 Task: Look for Airbnb properties in Namangan, Uzbekistan from 1st December, 2023 to 3rd December, 2023 for 1 adult.1  bedroom having 1 bed and 1 bathroom. Property type can be hotel. Amenities needed are: wifi. Look for 4 properties as per requirement.
Action: Mouse moved to (423, 156)
Screenshot: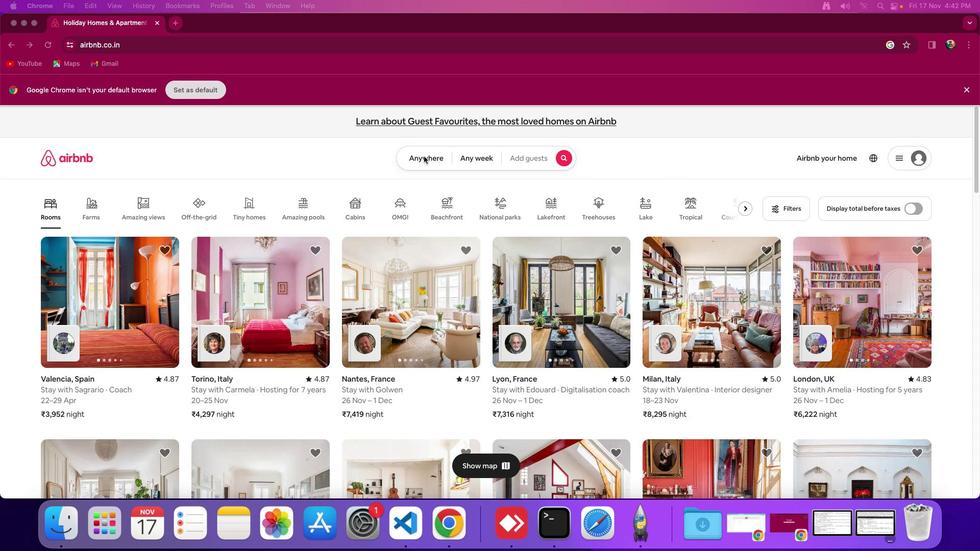 
Action: Mouse pressed left at (423, 156)
Screenshot: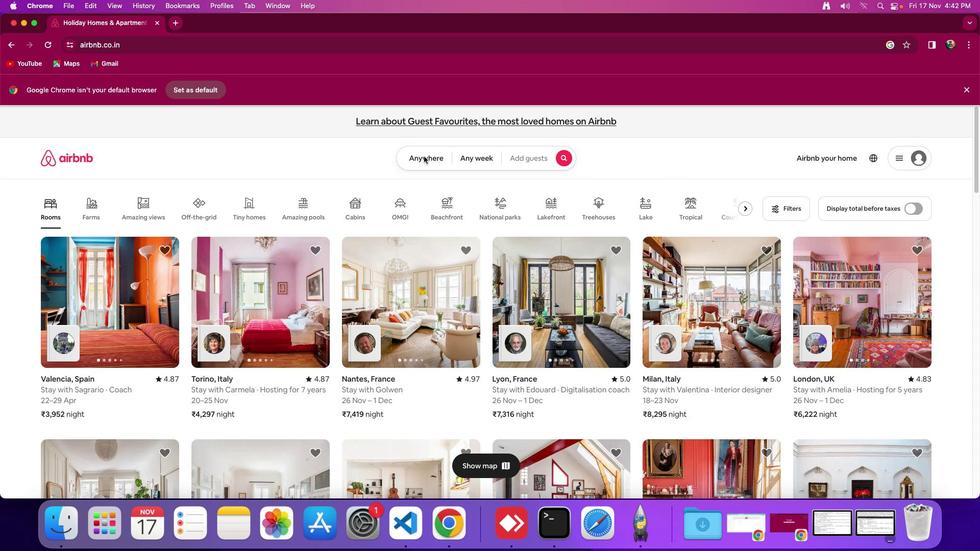 
Action: Mouse pressed left at (423, 156)
Screenshot: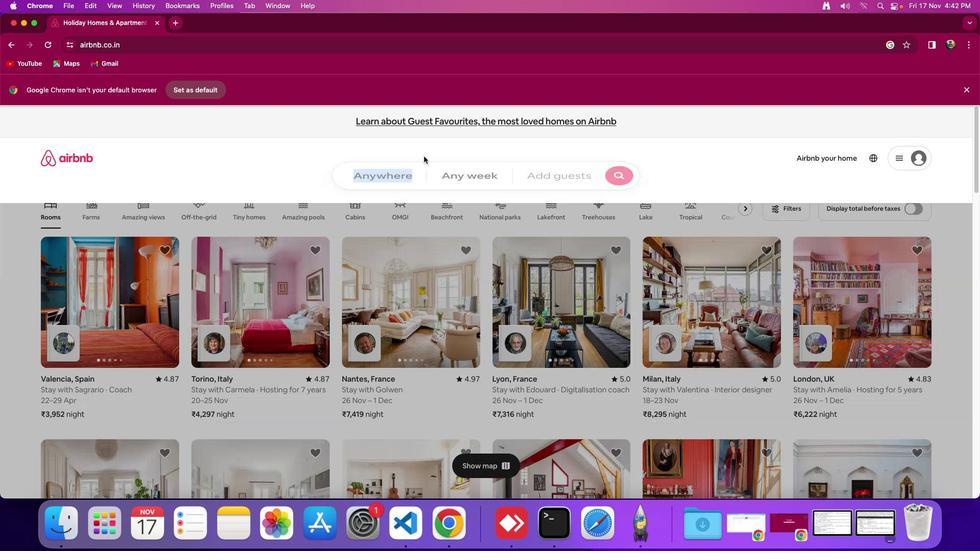 
Action: Mouse moved to (346, 201)
Screenshot: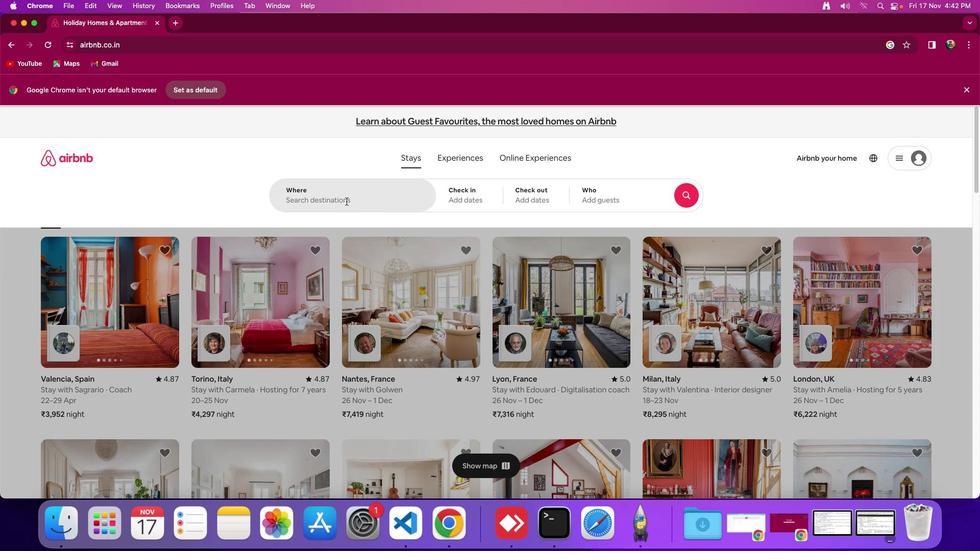 
Action: Mouse pressed left at (346, 201)
Screenshot: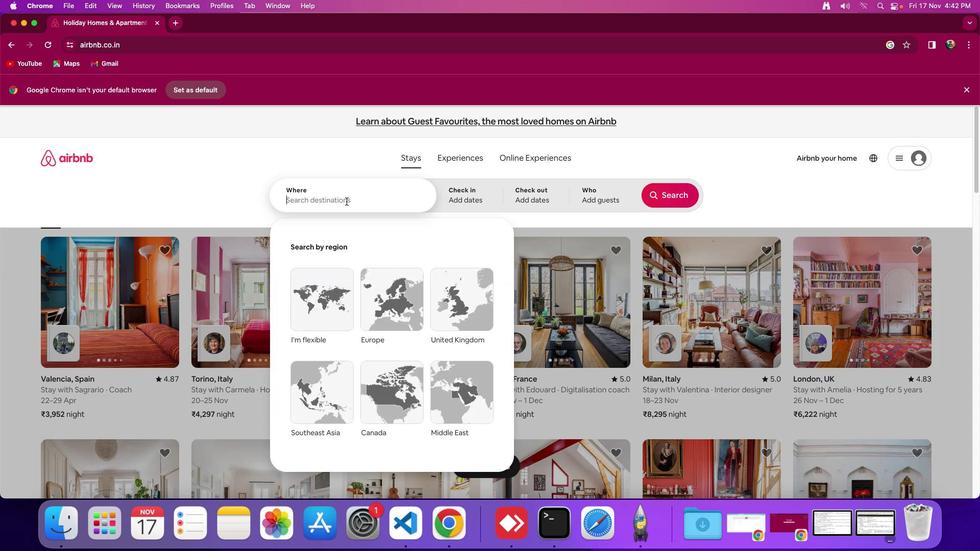
Action: Mouse moved to (346, 201)
Screenshot: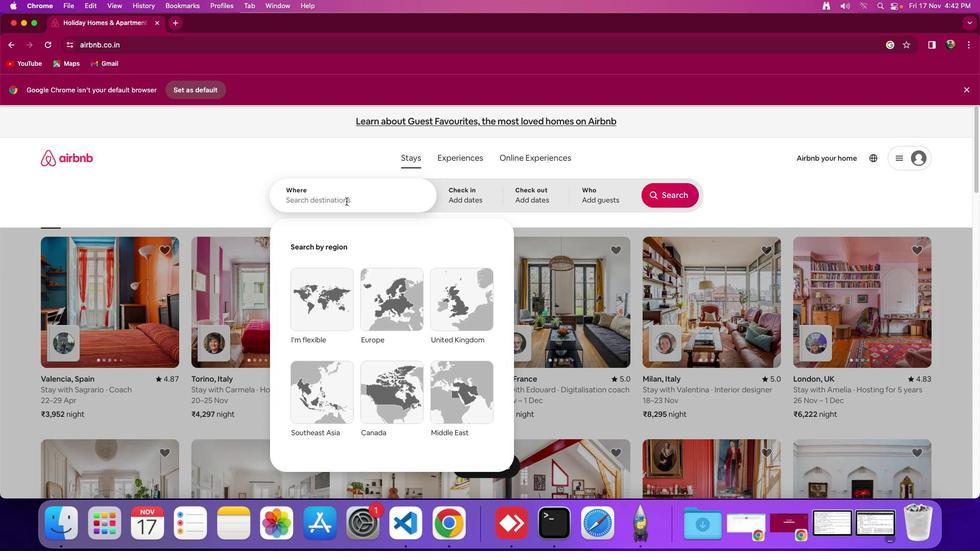 
Action: Key pressed Key.shift_r'T''I''D'Key.backspaceKey.backspaceKey.backspaceKey.shift'N''a''m''a''n''g''a''n'','Key.spaceKey.shift'U''z''e''k''i''s''t''a''n'
Screenshot: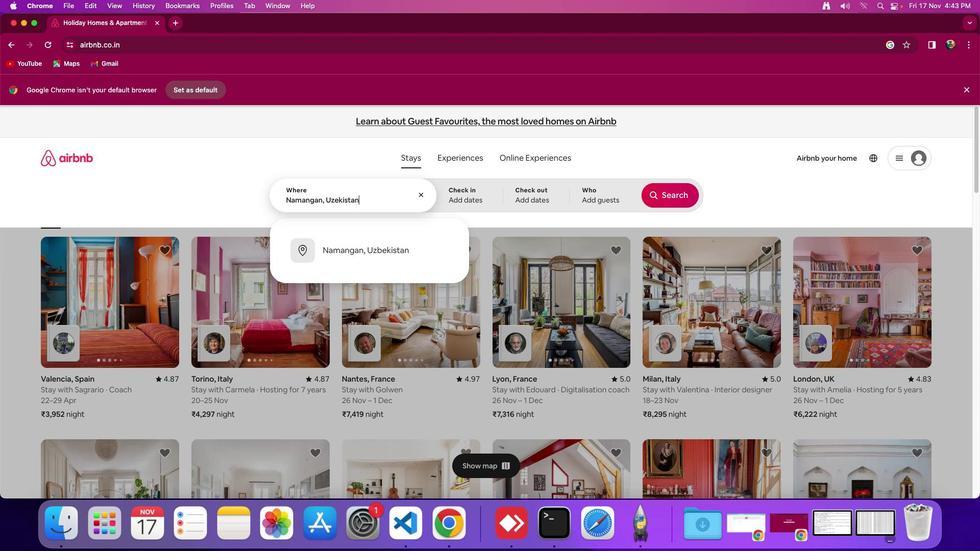 
Action: Mouse moved to (468, 189)
Screenshot: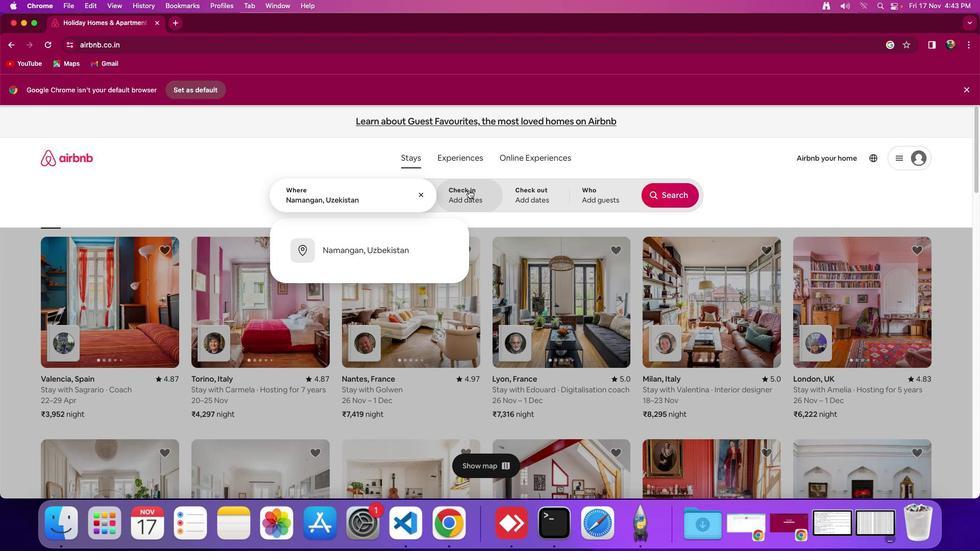 
Action: Mouse pressed left at (468, 189)
Screenshot: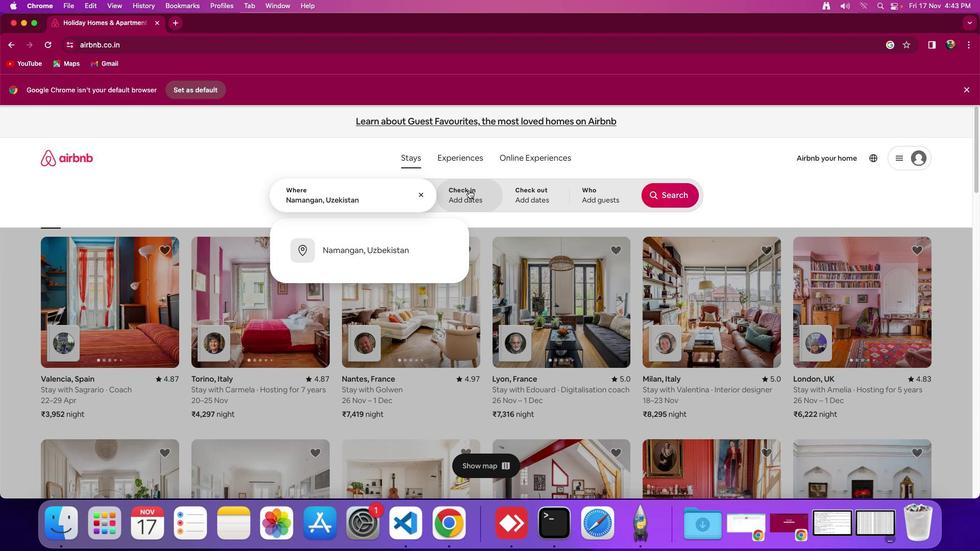 
Action: Mouse moved to (637, 322)
Screenshot: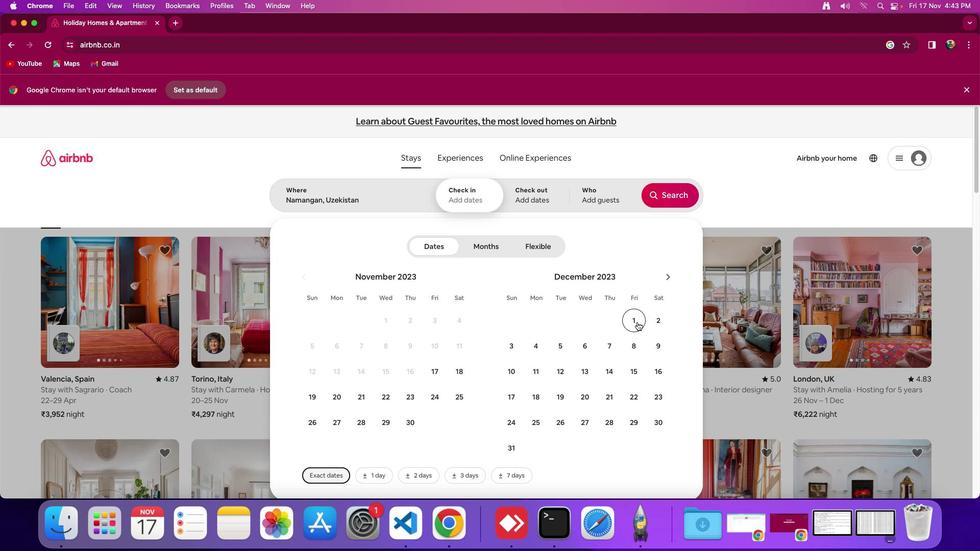
Action: Mouse pressed left at (637, 322)
Screenshot: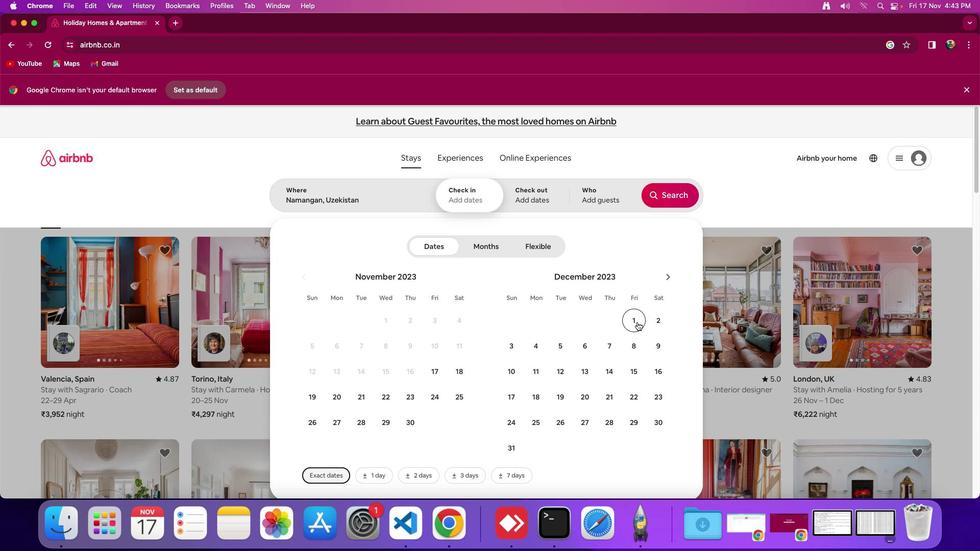 
Action: Mouse moved to (516, 350)
Screenshot: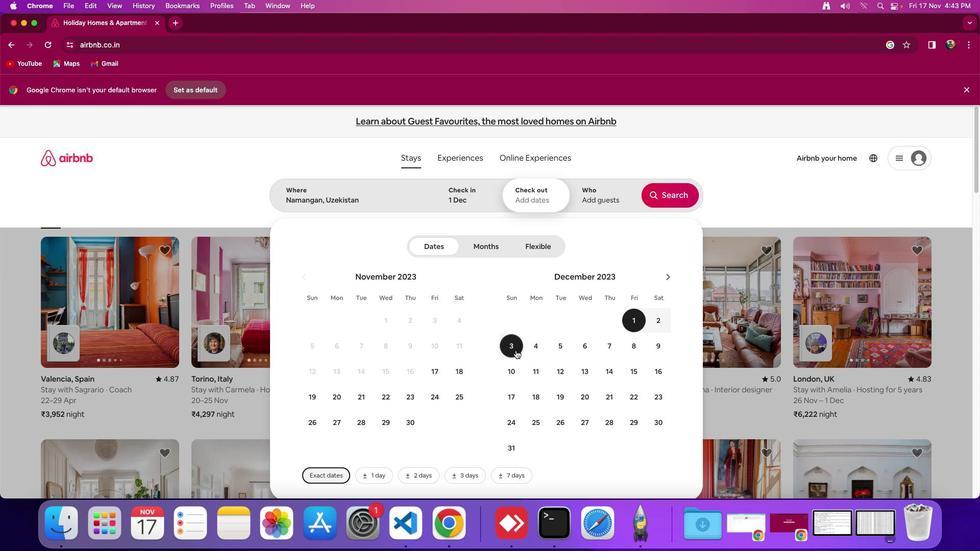 
Action: Mouse pressed left at (516, 350)
Screenshot: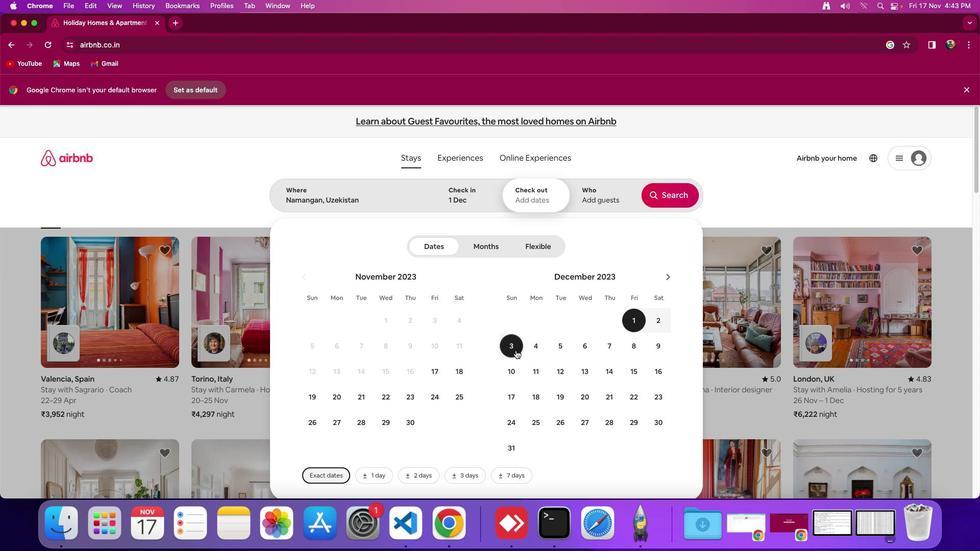 
Action: Mouse moved to (581, 185)
Screenshot: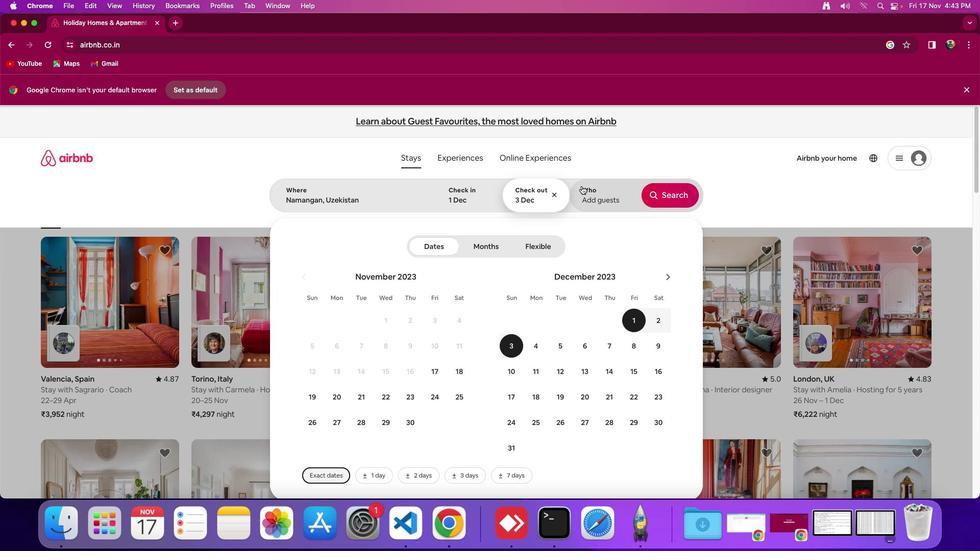 
Action: Mouse pressed left at (581, 185)
Screenshot: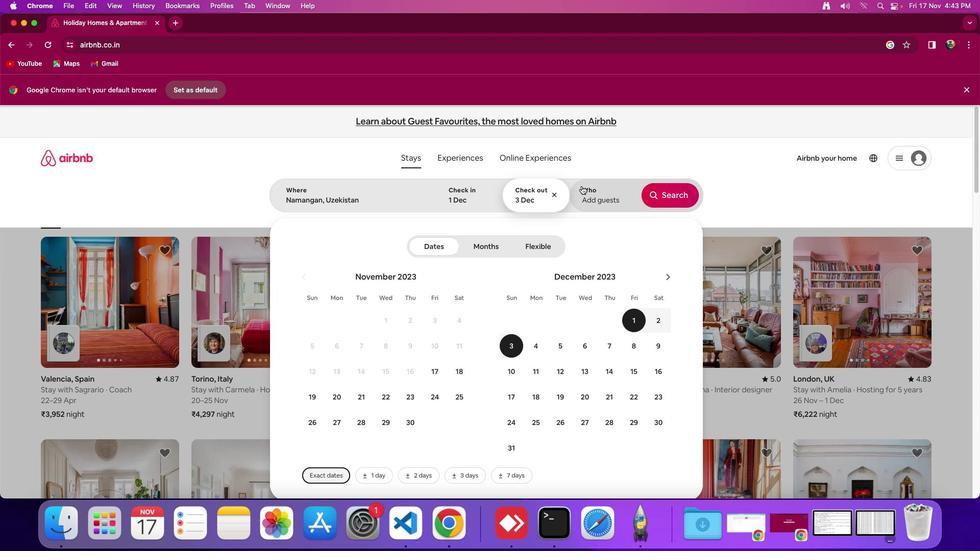 
Action: Mouse moved to (674, 248)
Screenshot: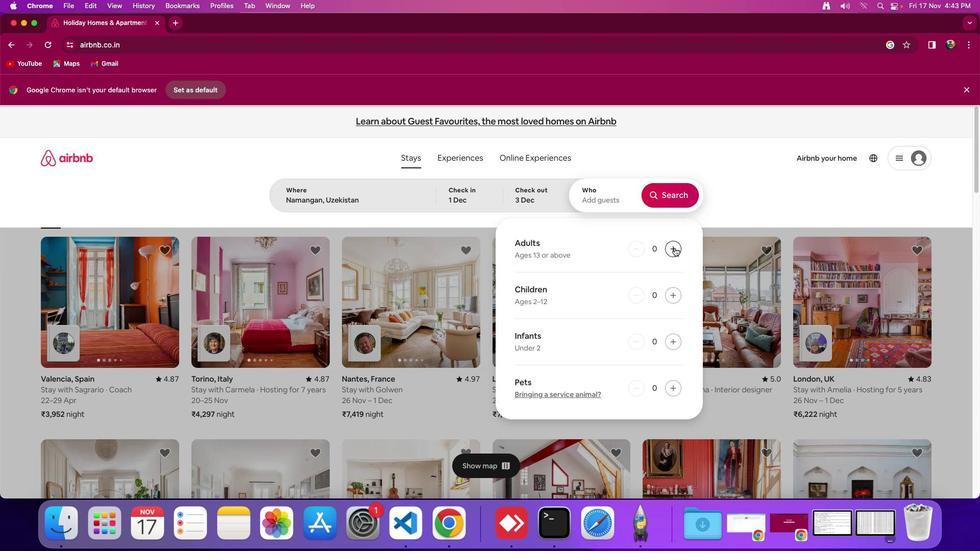 
Action: Mouse pressed left at (674, 248)
Screenshot: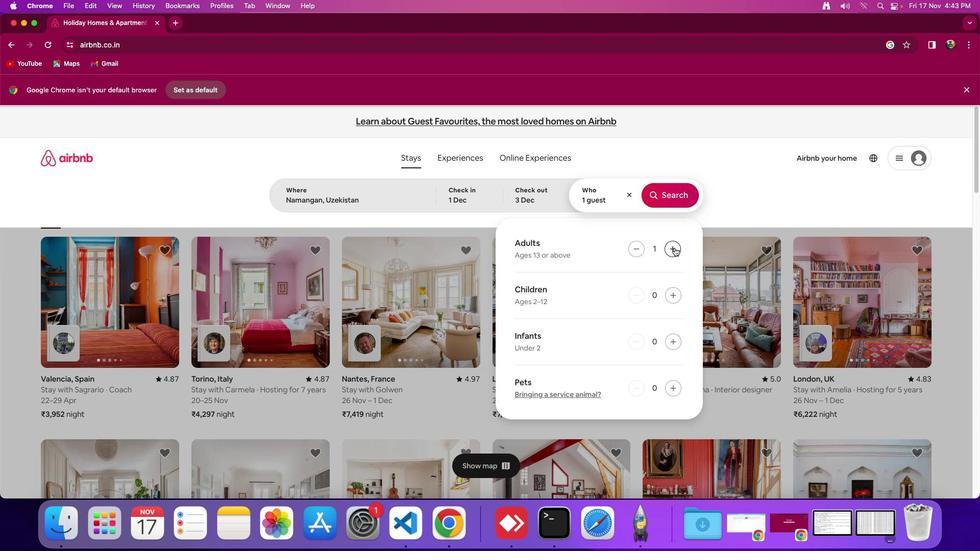 
Action: Mouse moved to (664, 201)
Screenshot: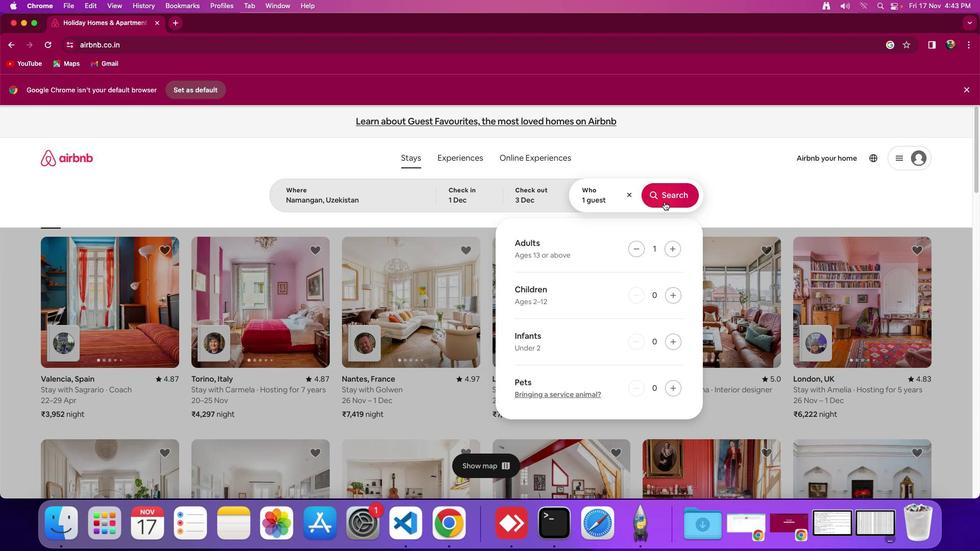
Action: Mouse pressed left at (664, 201)
Screenshot: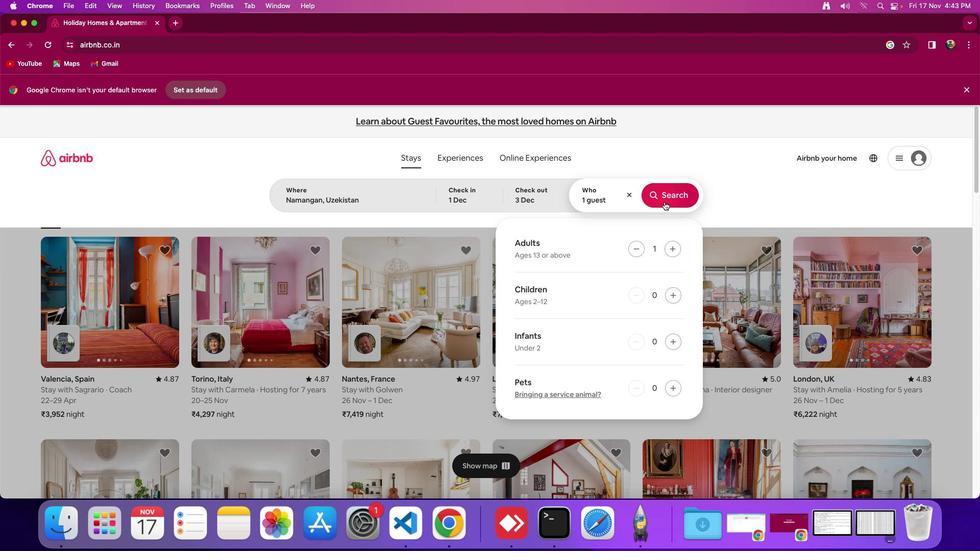 
Action: Mouse moved to (811, 162)
Screenshot: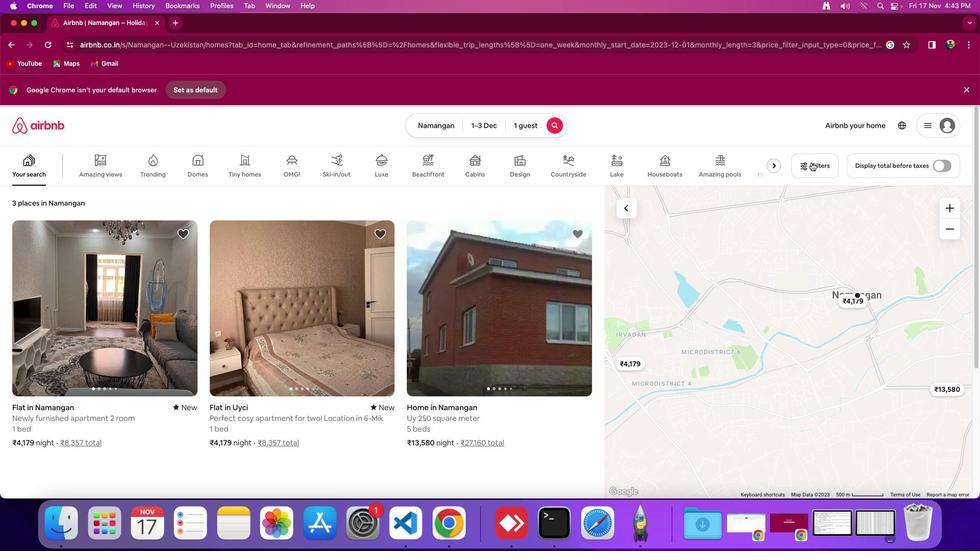 
Action: Mouse pressed left at (811, 162)
Screenshot: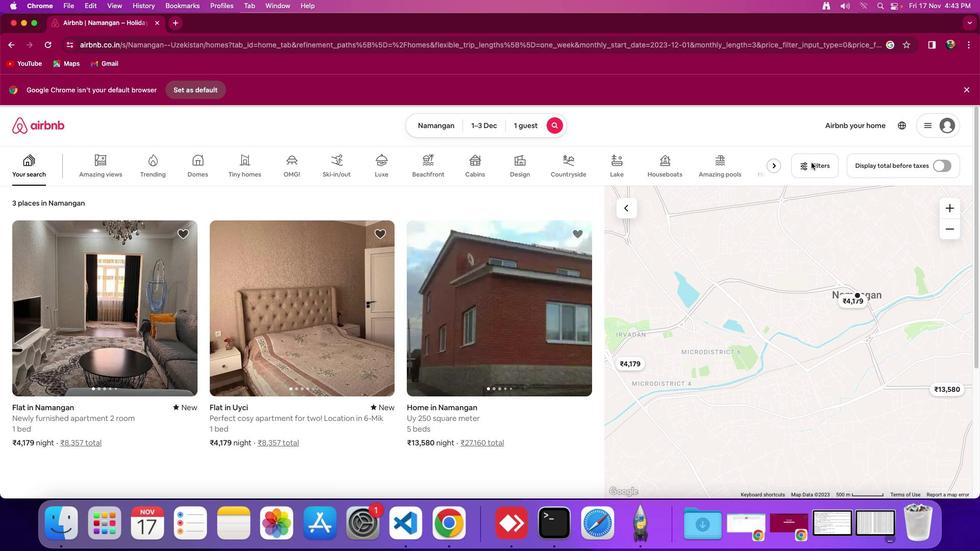 
Action: Mouse moved to (424, 341)
Screenshot: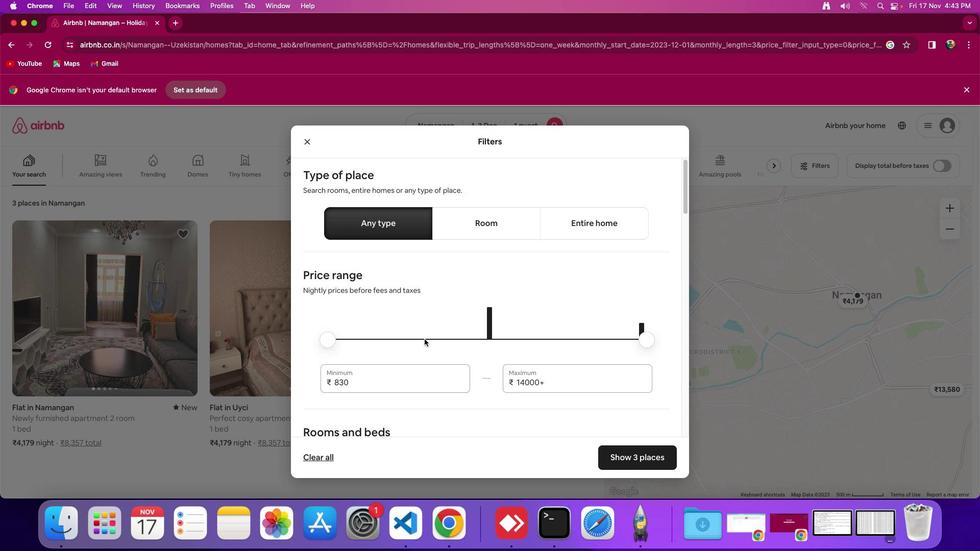 
Action: Mouse scrolled (424, 341) with delta (0, 0)
Screenshot: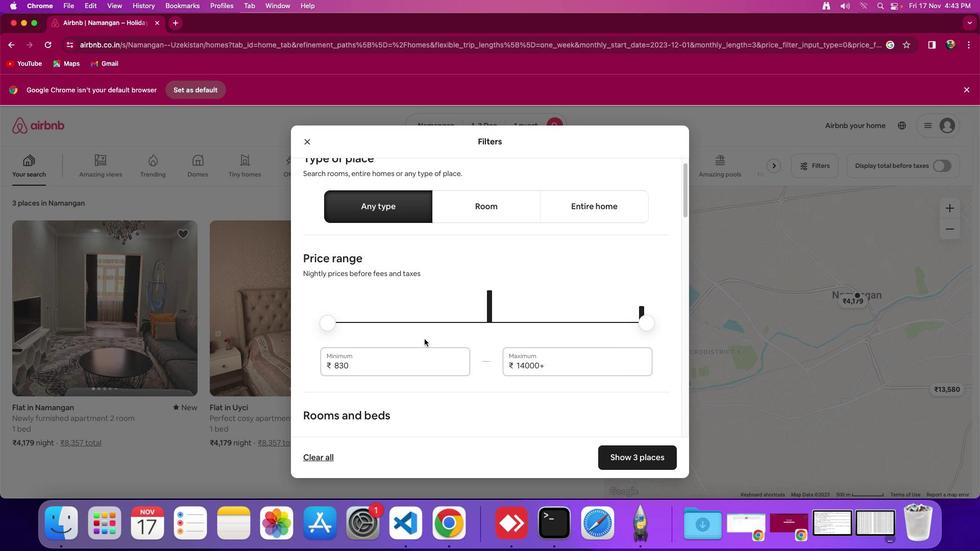
Action: Mouse moved to (424, 341)
Screenshot: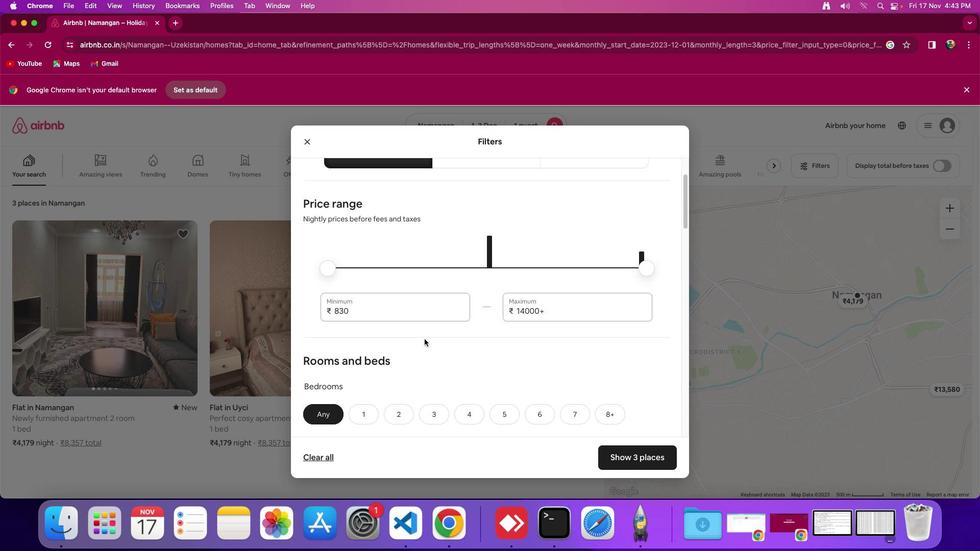 
Action: Mouse scrolled (424, 341) with delta (0, 0)
Screenshot: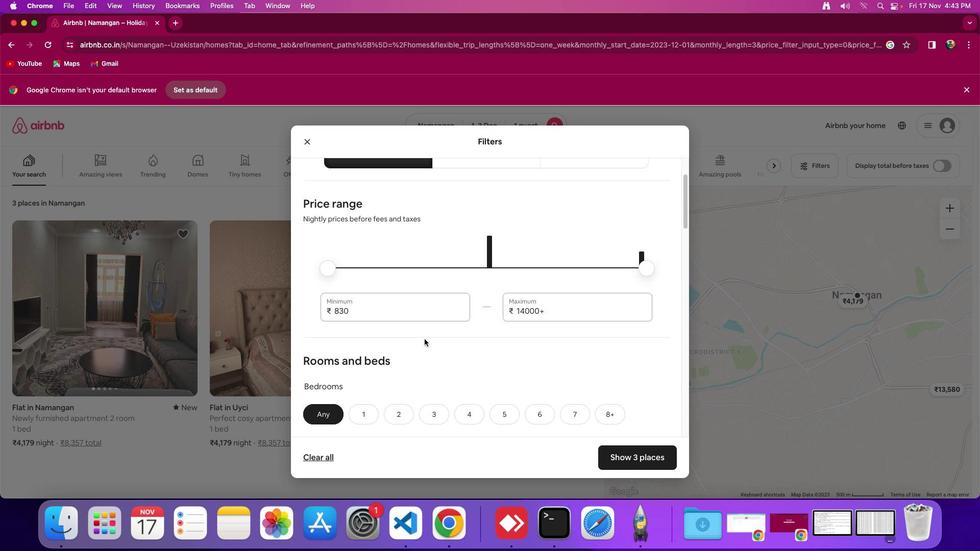
Action: Mouse moved to (424, 340)
Screenshot: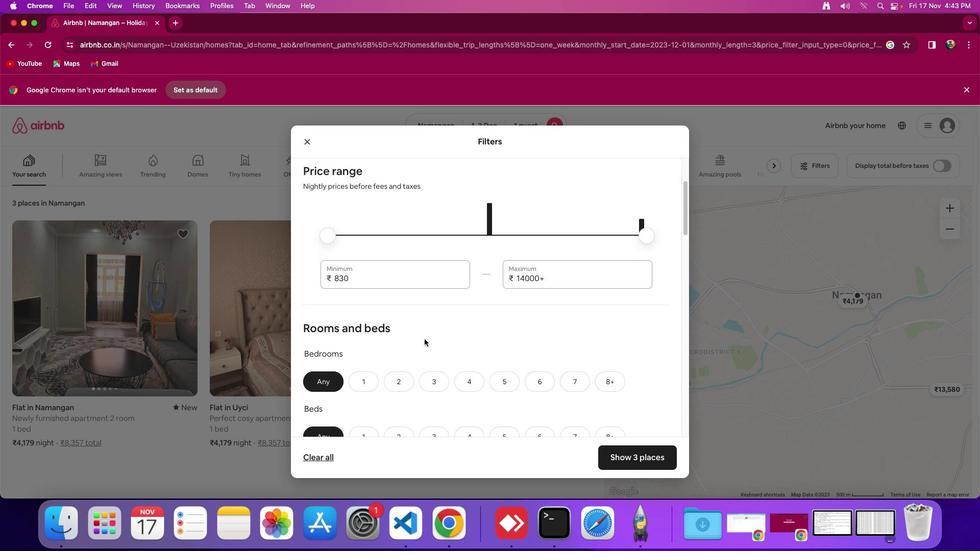 
Action: Mouse scrolled (424, 340) with delta (0, -2)
Screenshot: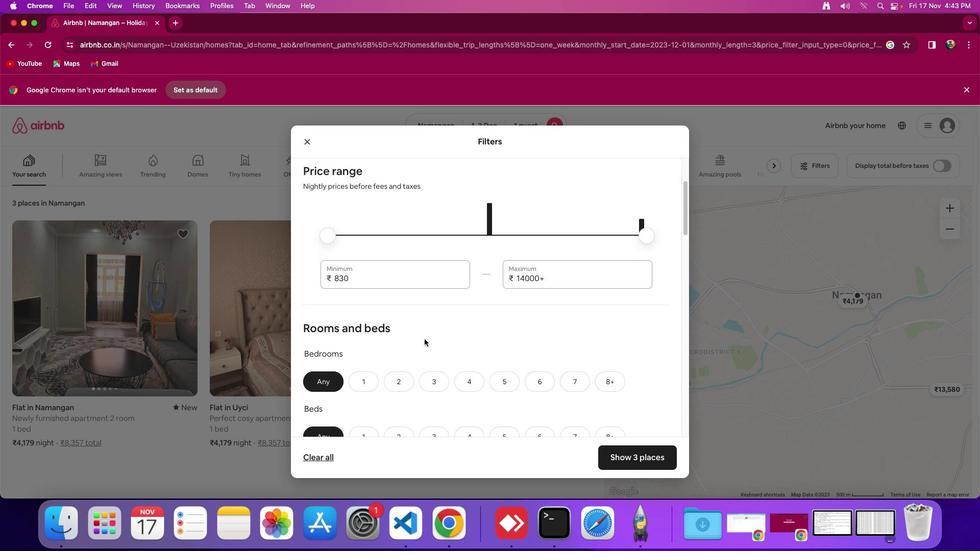 
Action: Mouse moved to (399, 336)
Screenshot: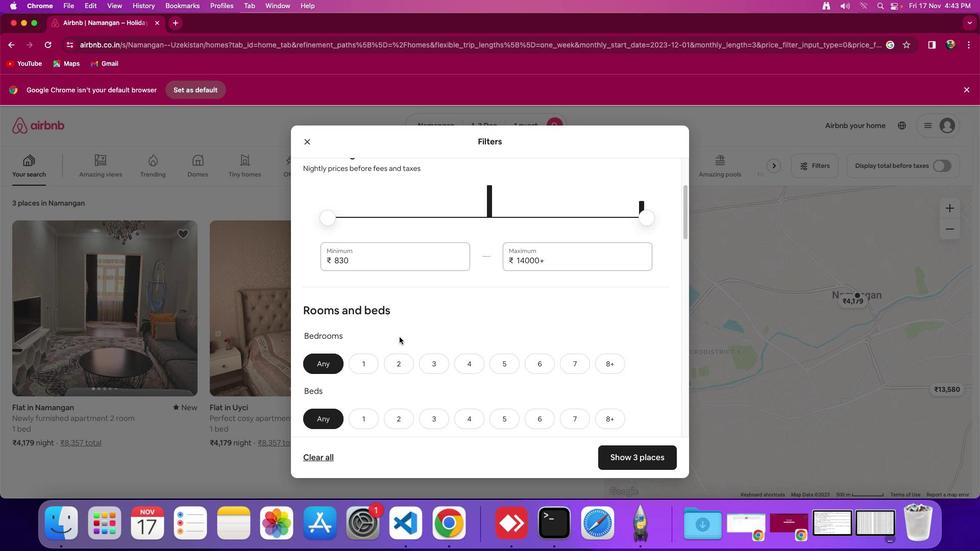 
Action: Mouse scrolled (399, 336) with delta (0, 0)
Screenshot: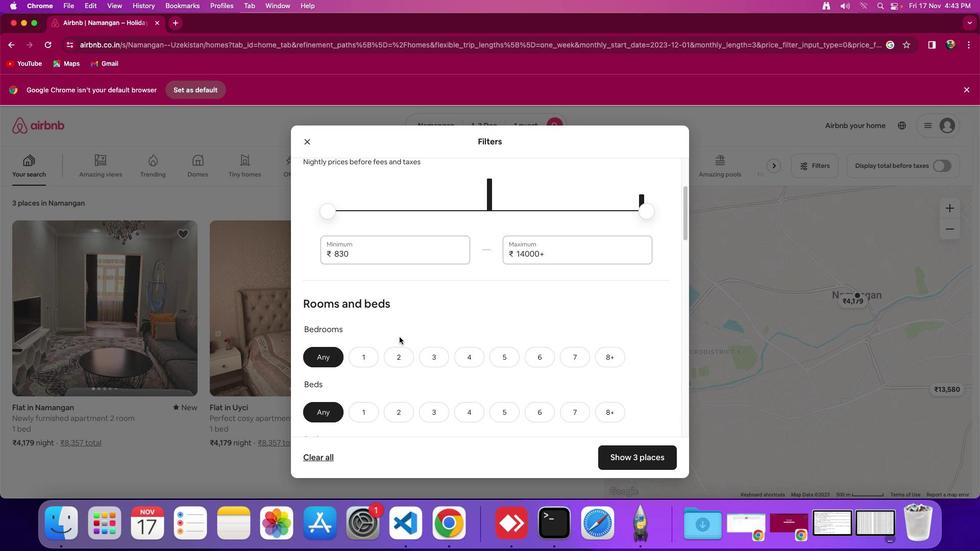 
Action: Mouse scrolled (399, 336) with delta (0, 0)
Screenshot: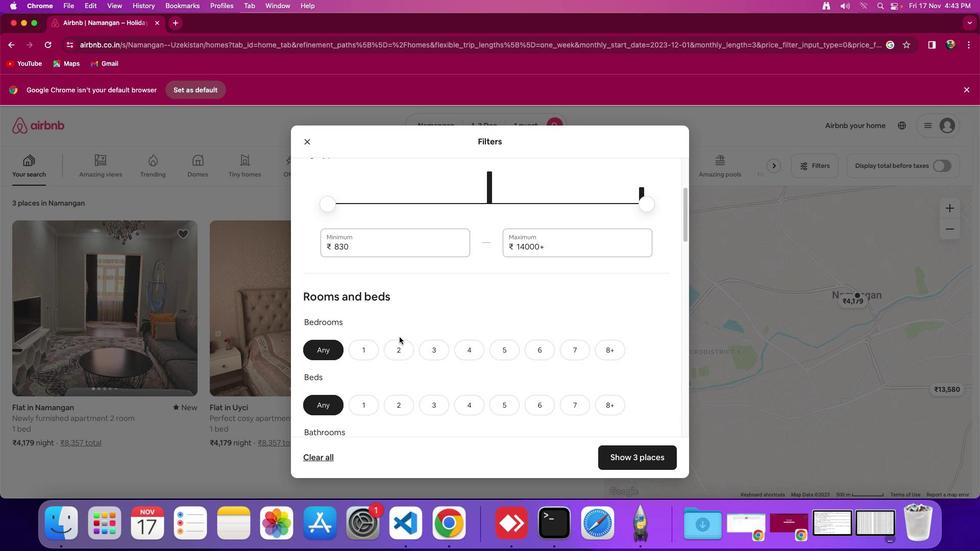 
Action: Mouse moved to (358, 341)
Screenshot: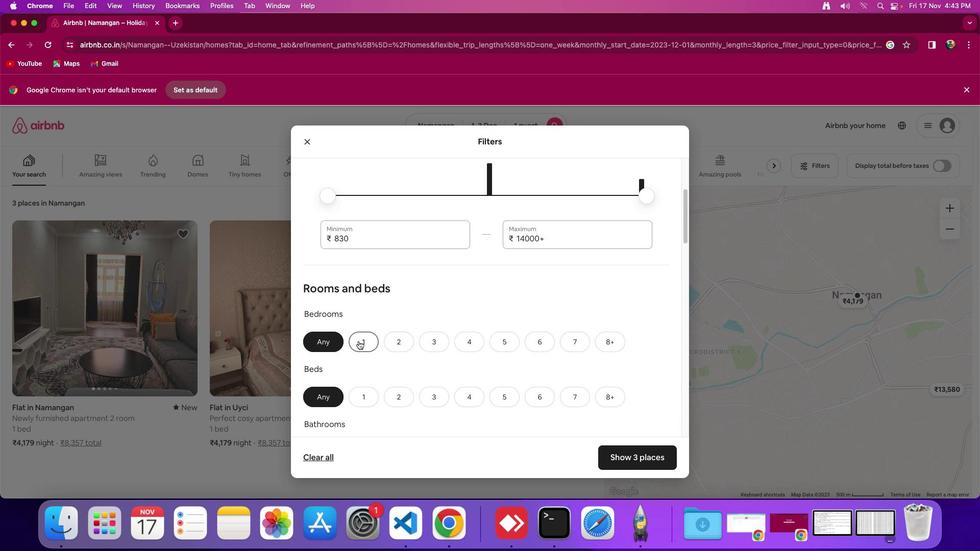 
Action: Mouse pressed left at (358, 341)
Screenshot: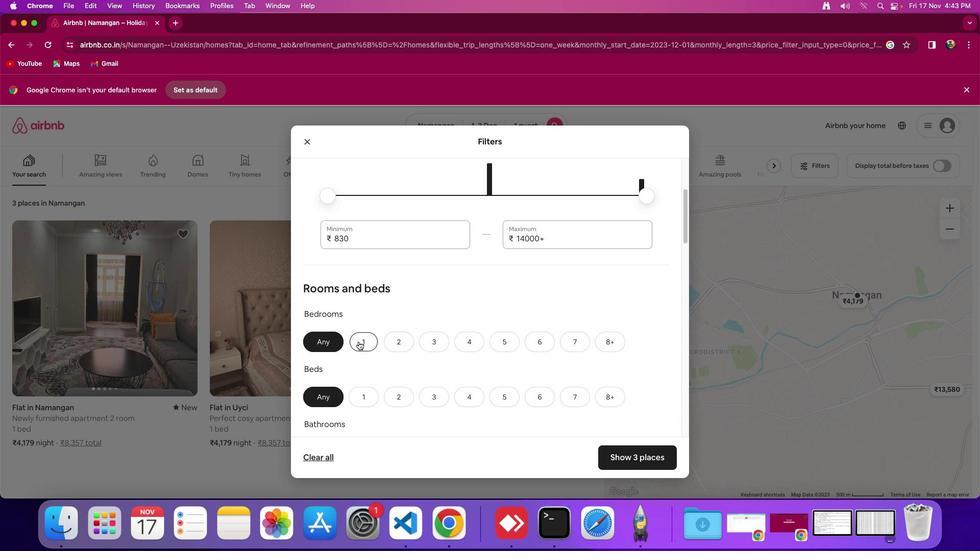 
Action: Mouse moved to (363, 400)
Screenshot: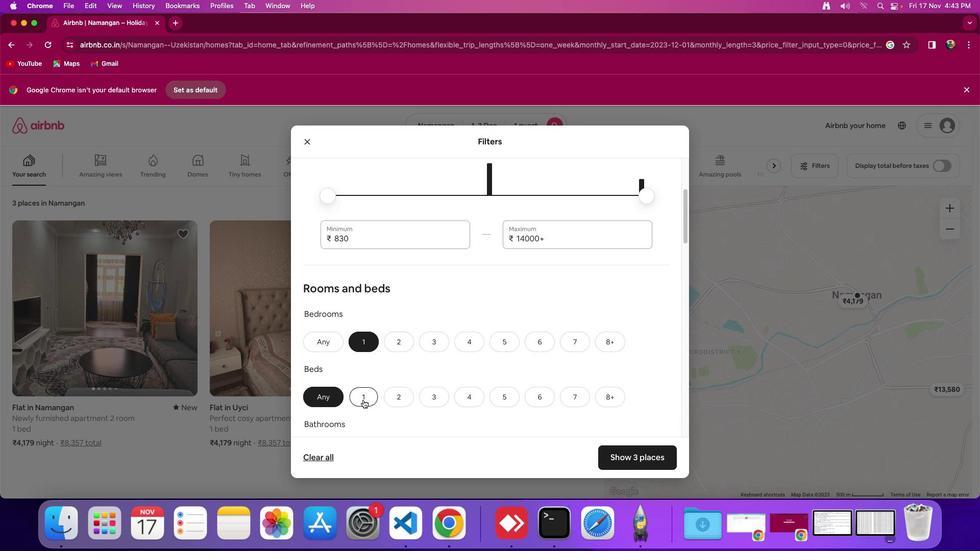 
Action: Mouse pressed left at (363, 400)
Screenshot: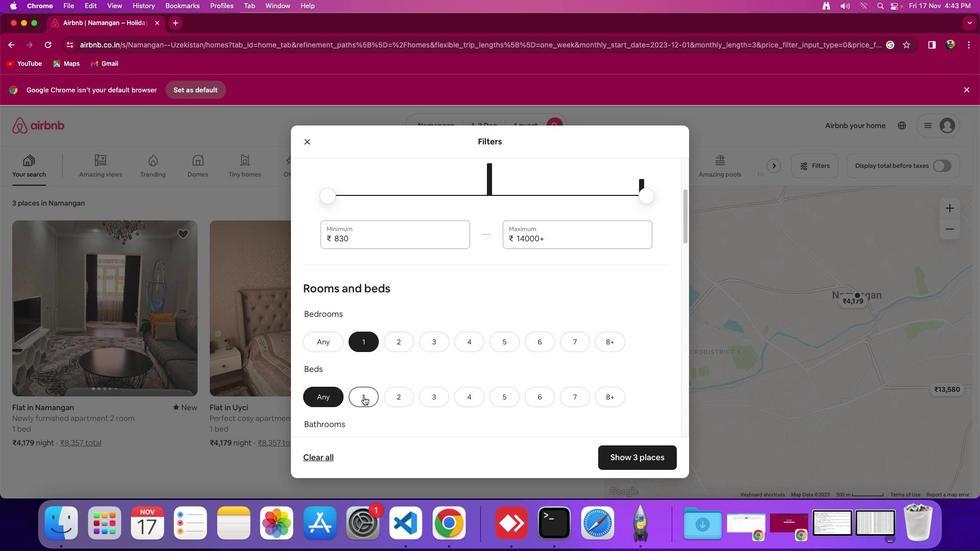 
Action: Mouse moved to (378, 371)
Screenshot: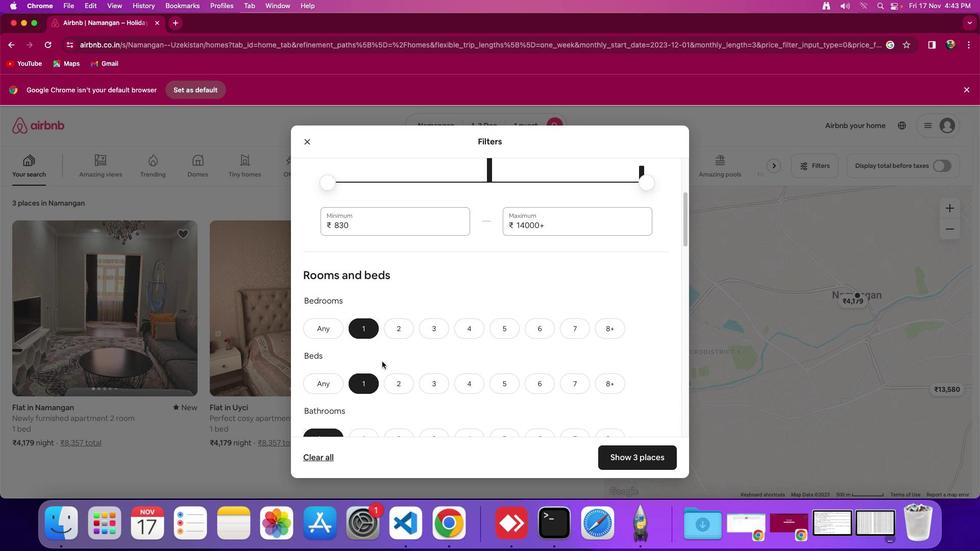 
Action: Mouse scrolled (378, 371) with delta (0, 0)
Screenshot: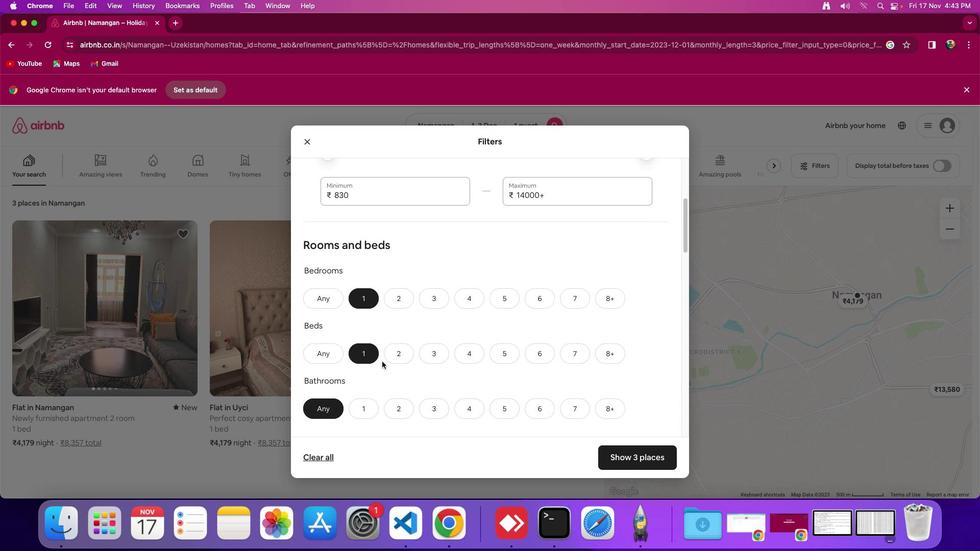 
Action: Mouse moved to (378, 371)
Screenshot: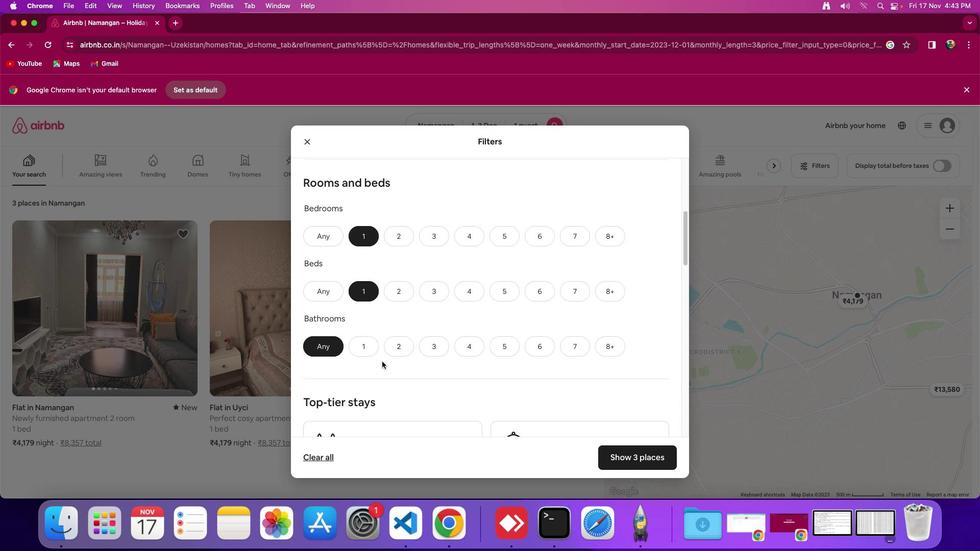
Action: Mouse scrolled (378, 371) with delta (0, 0)
Screenshot: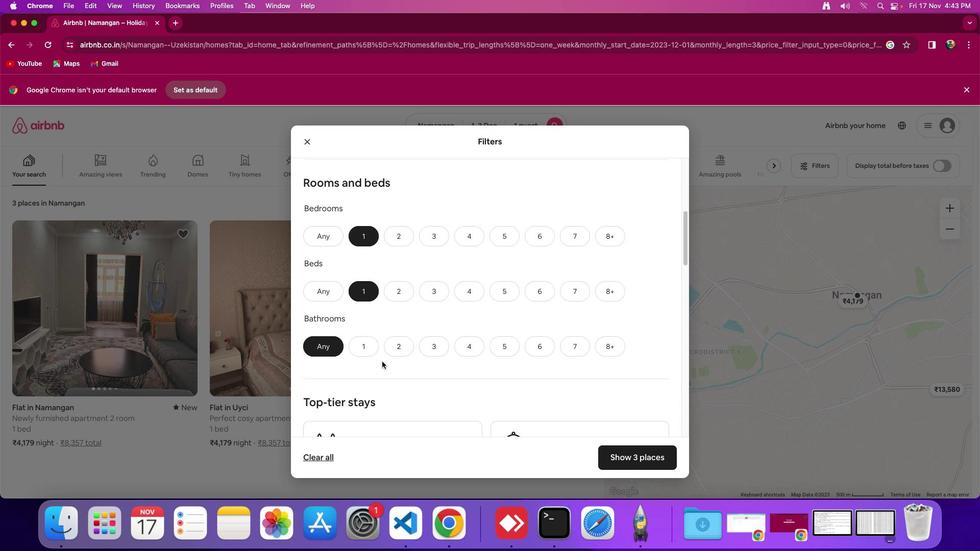 
Action: Mouse moved to (380, 366)
Screenshot: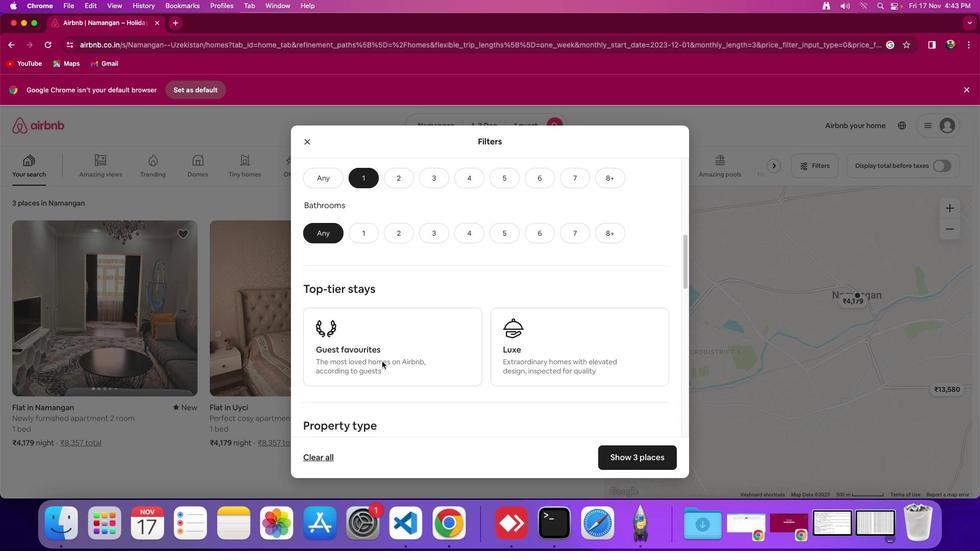 
Action: Mouse scrolled (380, 366) with delta (0, -2)
Screenshot: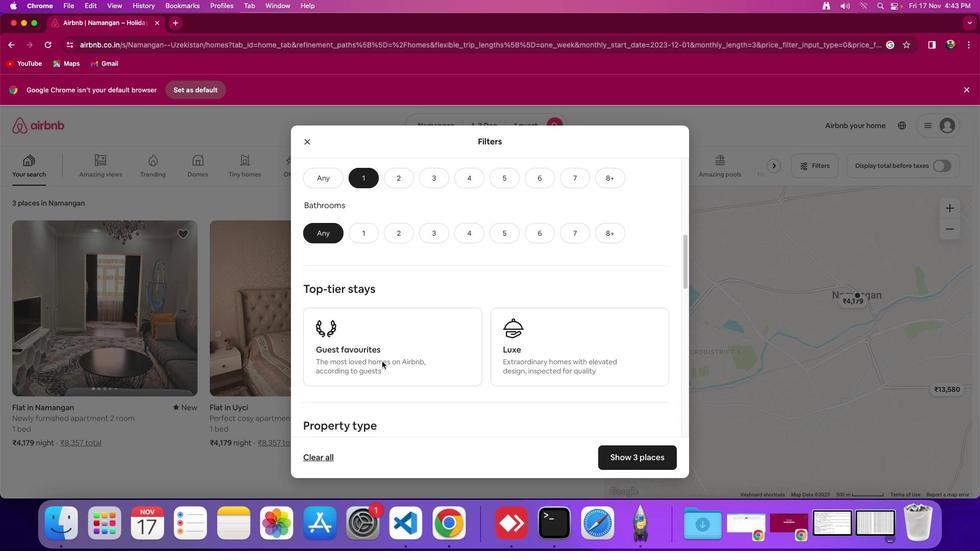 
Action: Mouse moved to (381, 361)
Screenshot: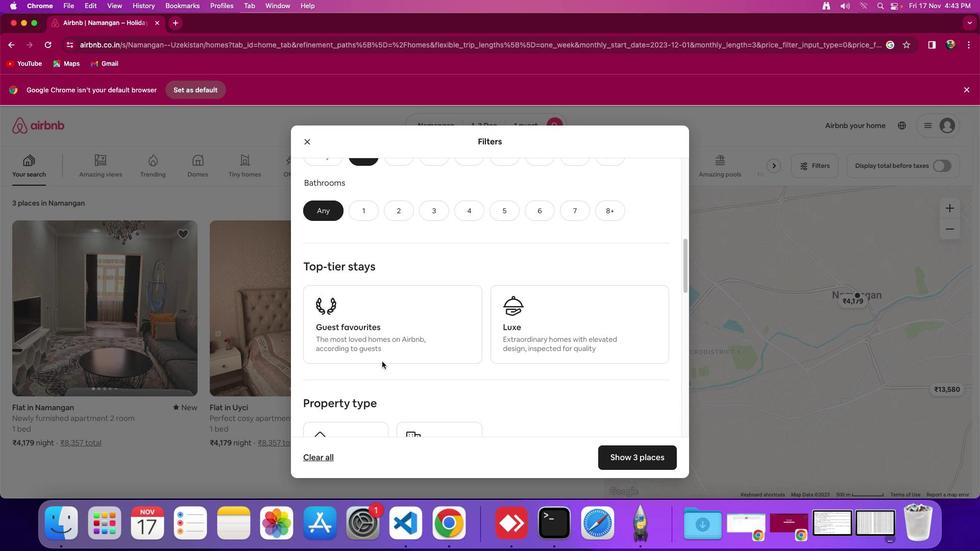 
Action: Mouse scrolled (381, 361) with delta (0, -3)
Screenshot: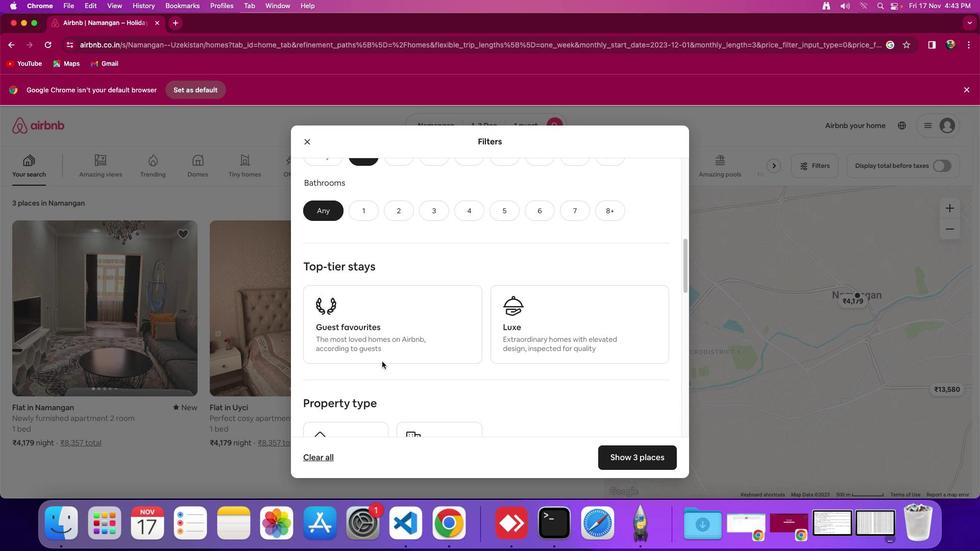
Action: Mouse moved to (363, 213)
Screenshot: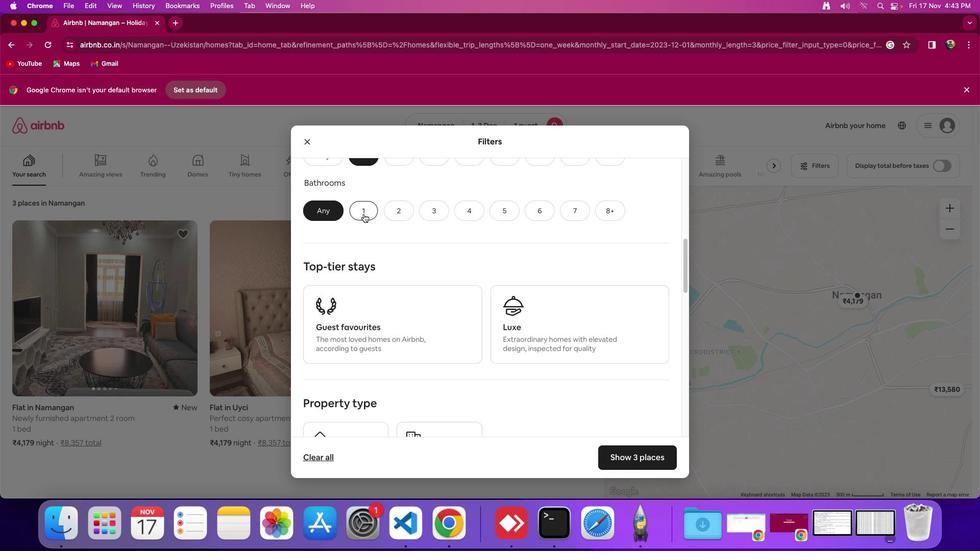 
Action: Mouse pressed left at (363, 213)
Screenshot: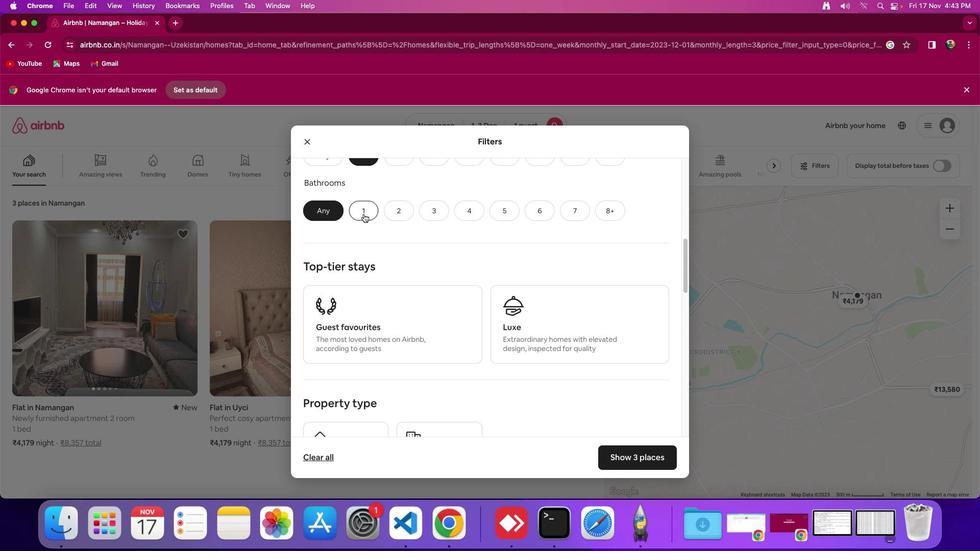 
Action: Mouse moved to (440, 285)
Screenshot: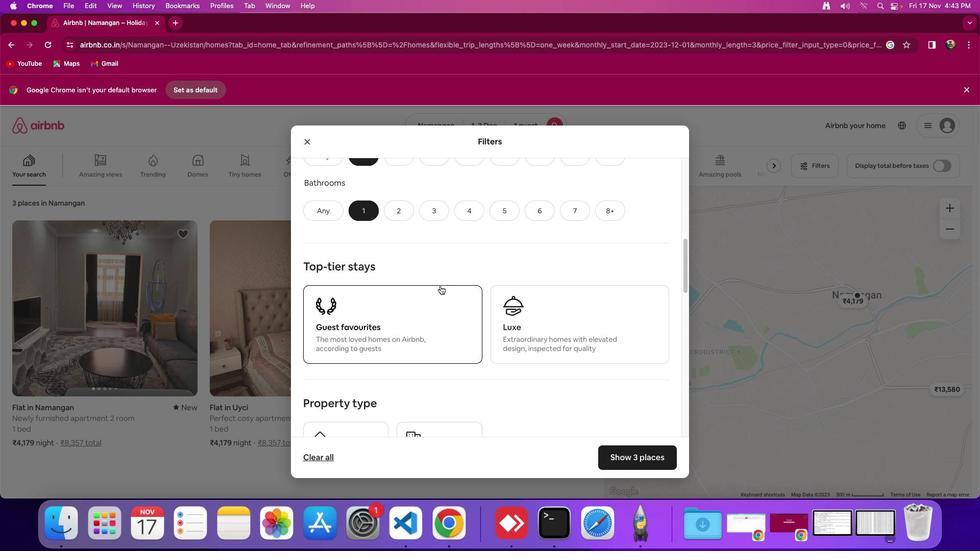 
Action: Mouse scrolled (440, 285) with delta (0, 0)
Screenshot: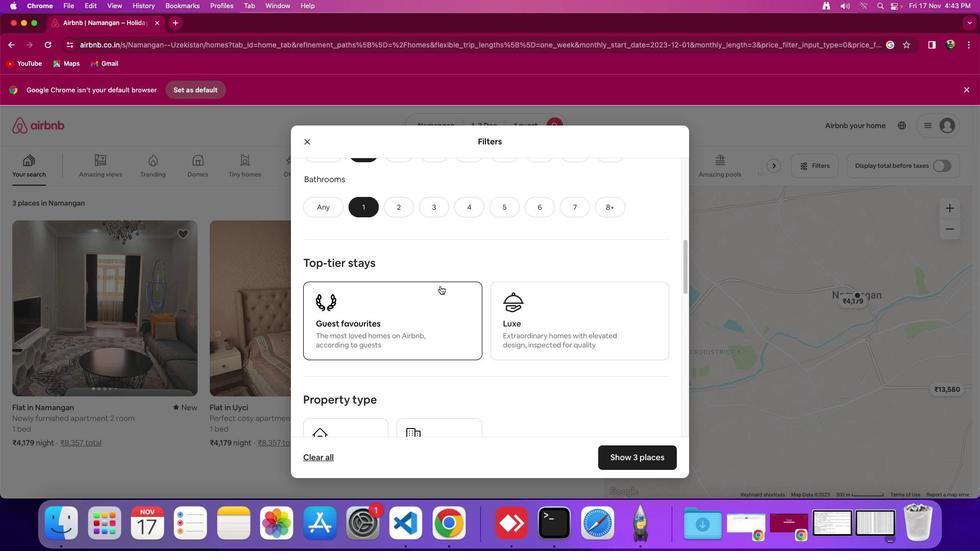 
Action: Mouse scrolled (440, 285) with delta (0, 0)
Screenshot: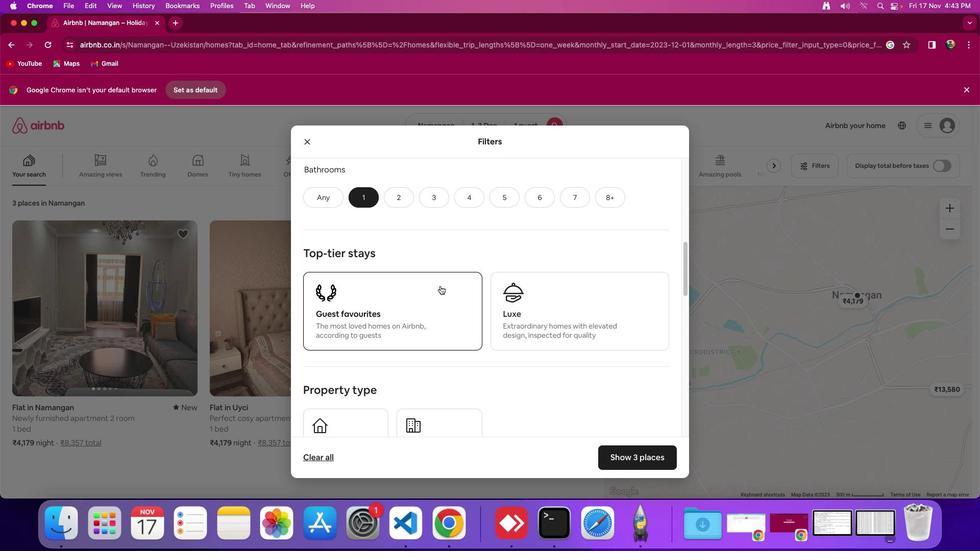 
Action: Mouse scrolled (440, 285) with delta (0, 0)
Screenshot: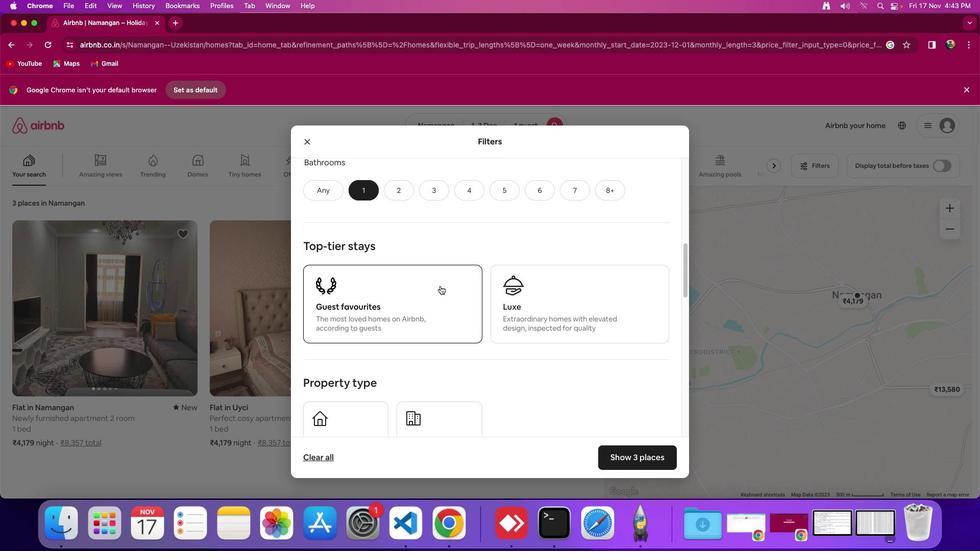 
Action: Mouse scrolled (440, 285) with delta (0, 0)
Screenshot: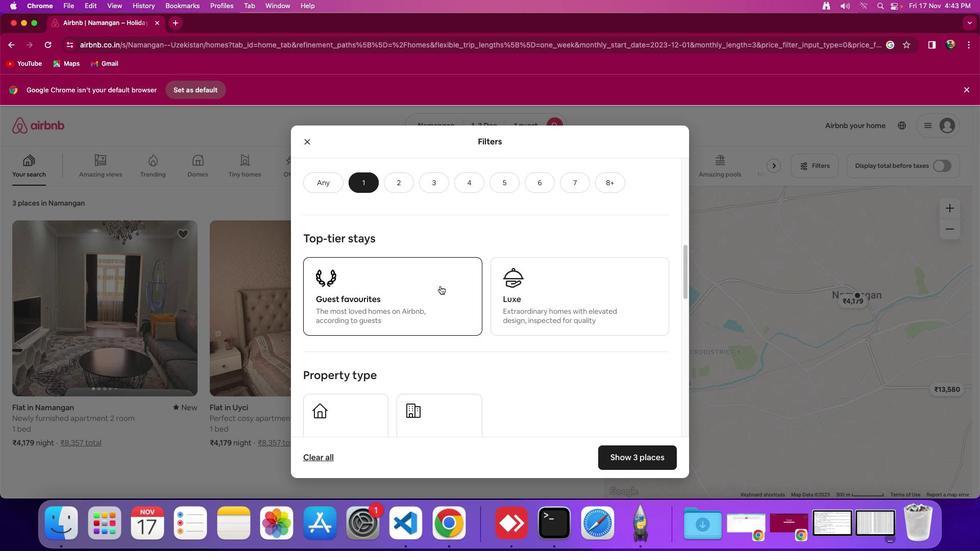 
Action: Mouse scrolled (440, 285) with delta (0, 0)
Screenshot: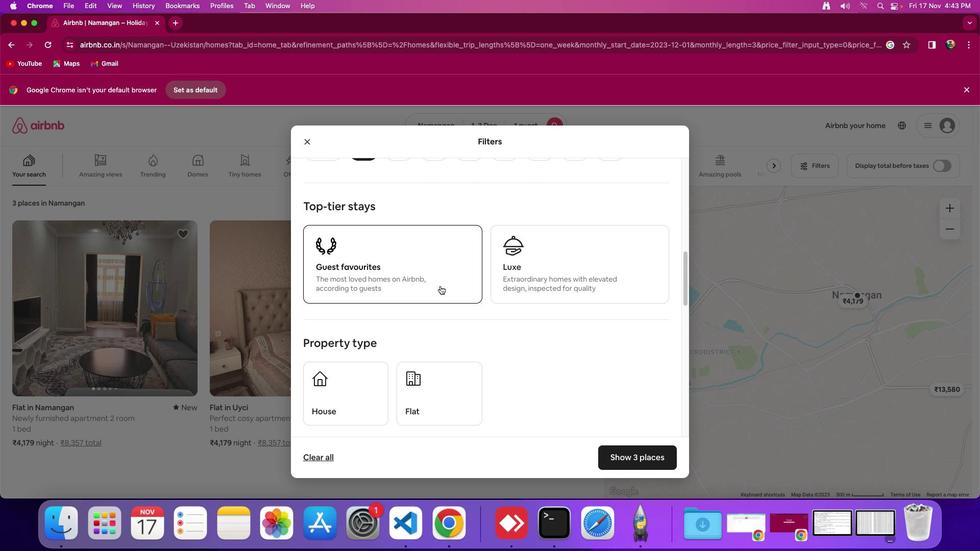 
Action: Mouse scrolled (440, 285) with delta (0, 0)
Screenshot: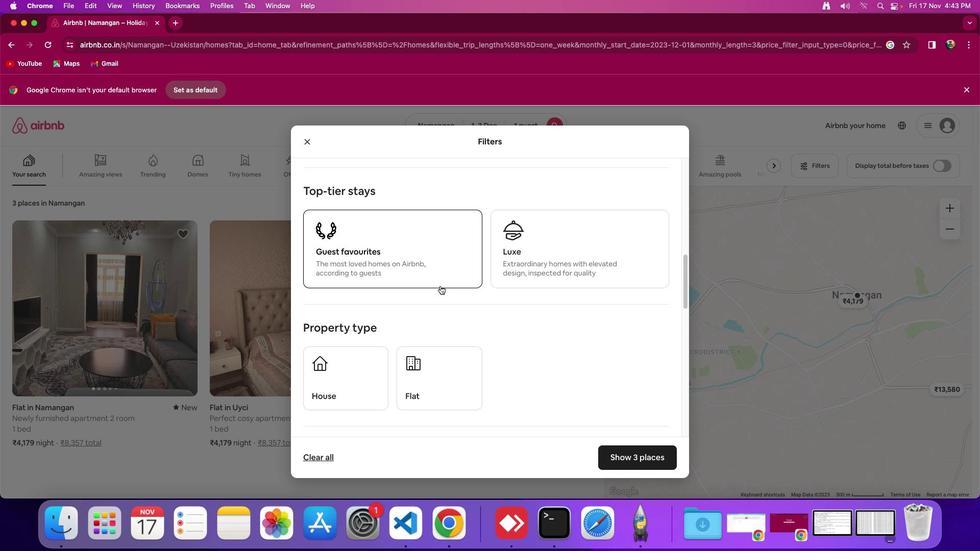 
Action: Mouse scrolled (440, 285) with delta (0, 0)
Screenshot: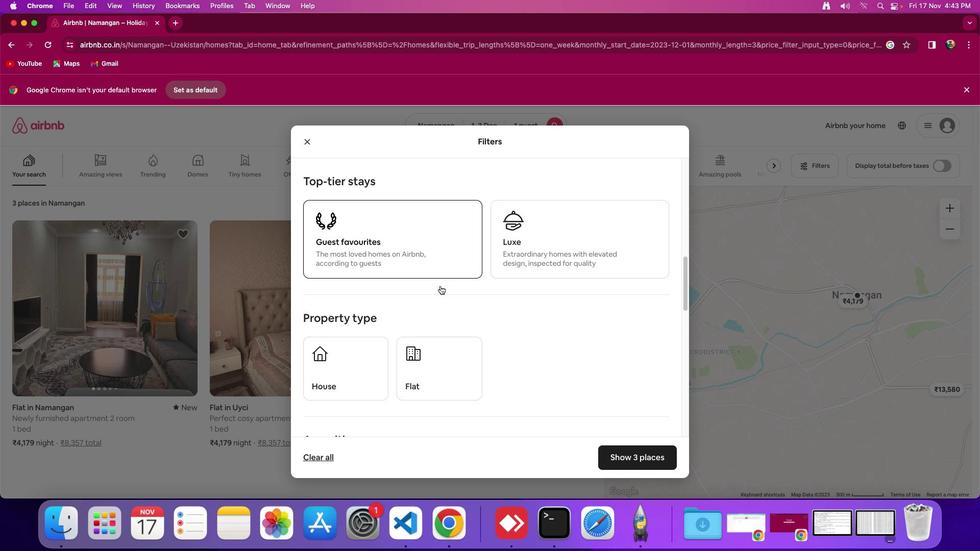 
Action: Mouse scrolled (440, 285) with delta (0, 0)
Screenshot: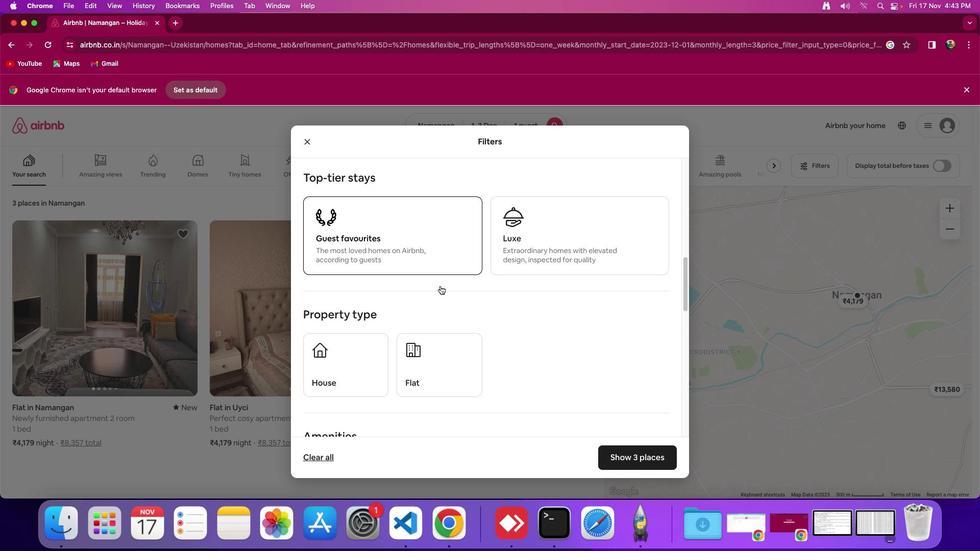 
Action: Mouse scrolled (440, 285) with delta (0, 0)
Screenshot: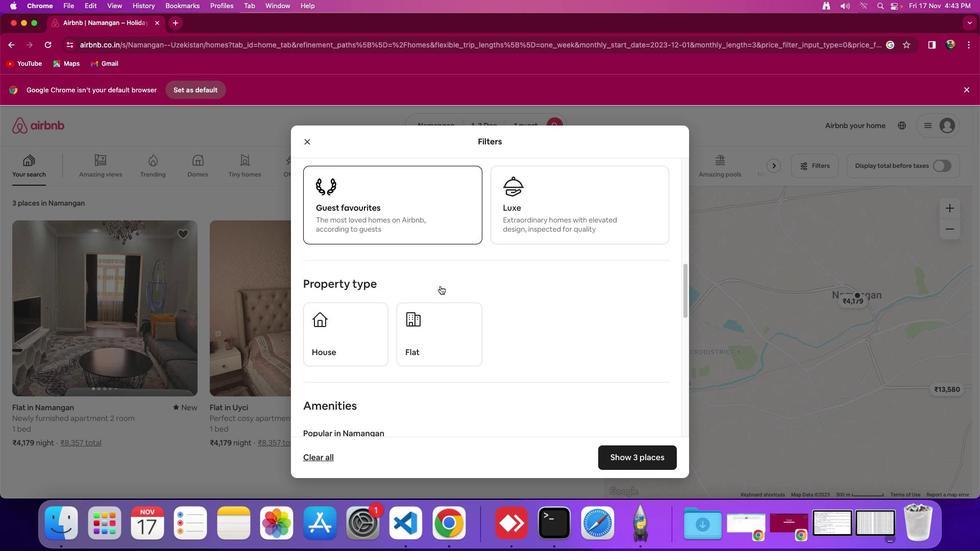 
Action: Mouse scrolled (440, 285) with delta (0, -1)
Screenshot: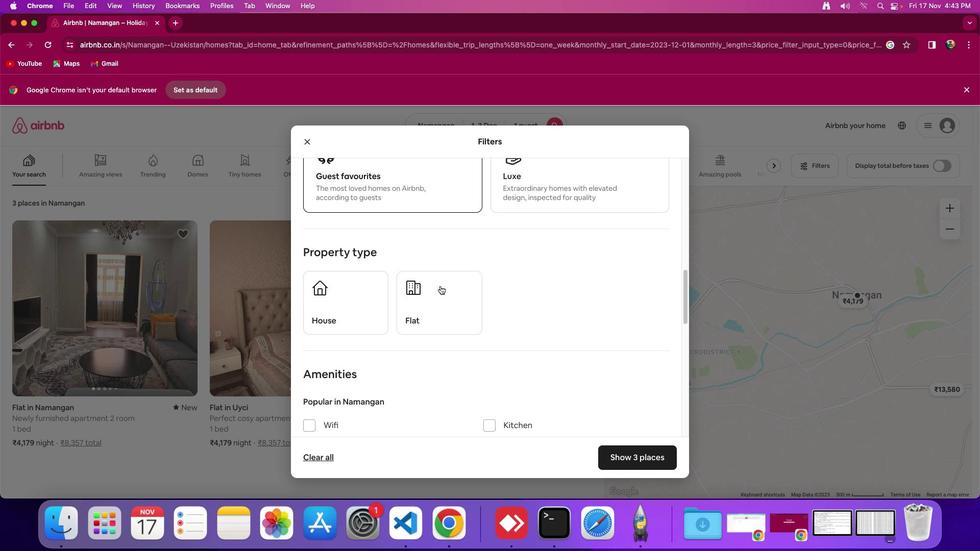 
Action: Mouse moved to (544, 329)
Screenshot: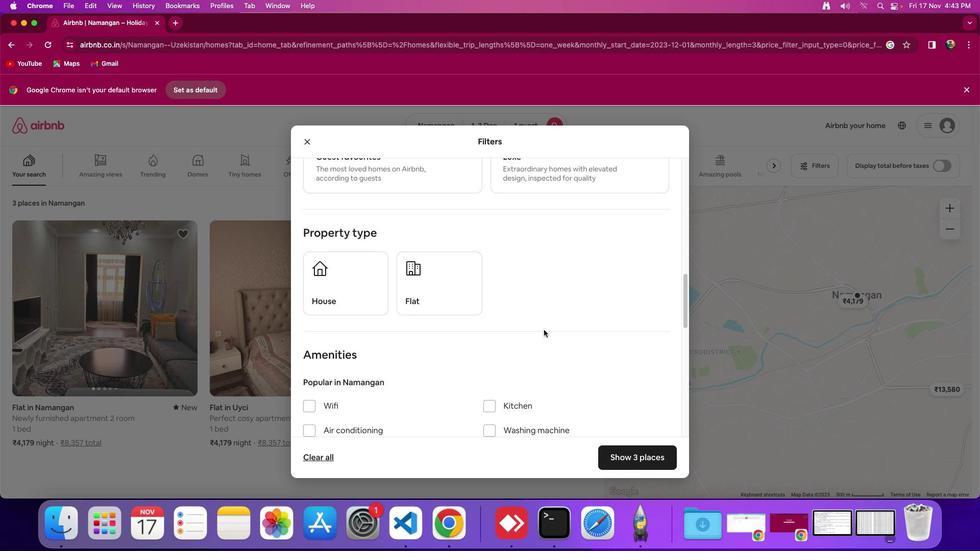
Action: Mouse scrolled (544, 329) with delta (0, 0)
Screenshot: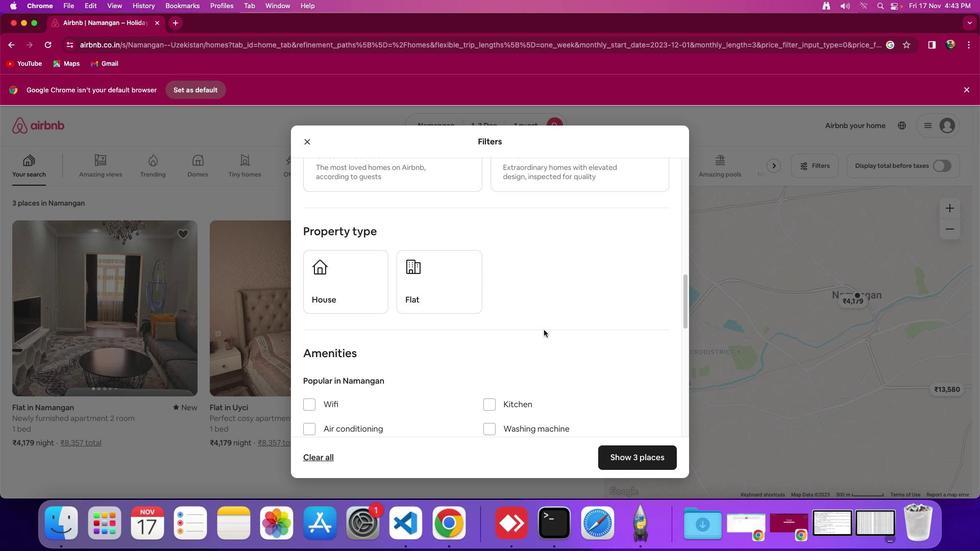 
Action: Mouse scrolled (544, 329) with delta (0, 0)
Screenshot: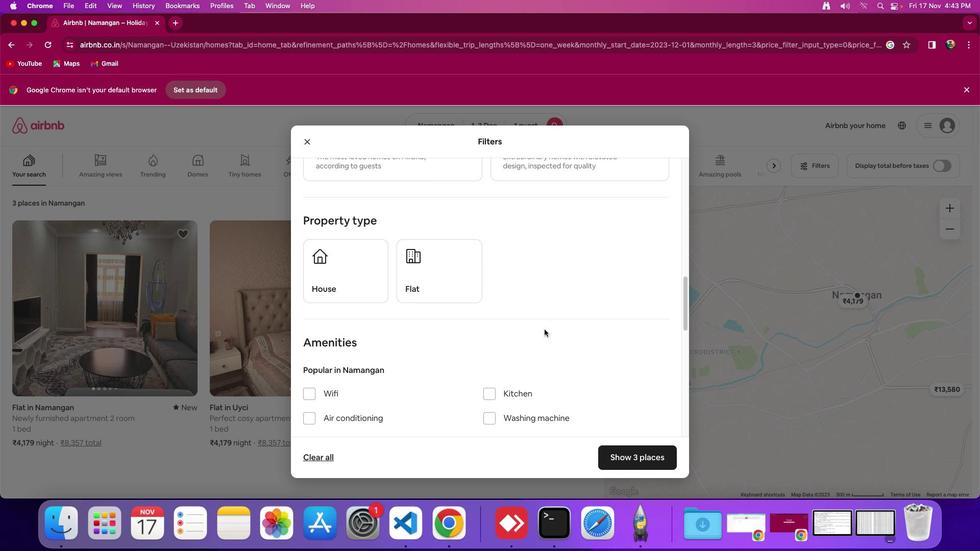 
Action: Mouse scrolled (544, 329) with delta (0, 0)
Screenshot: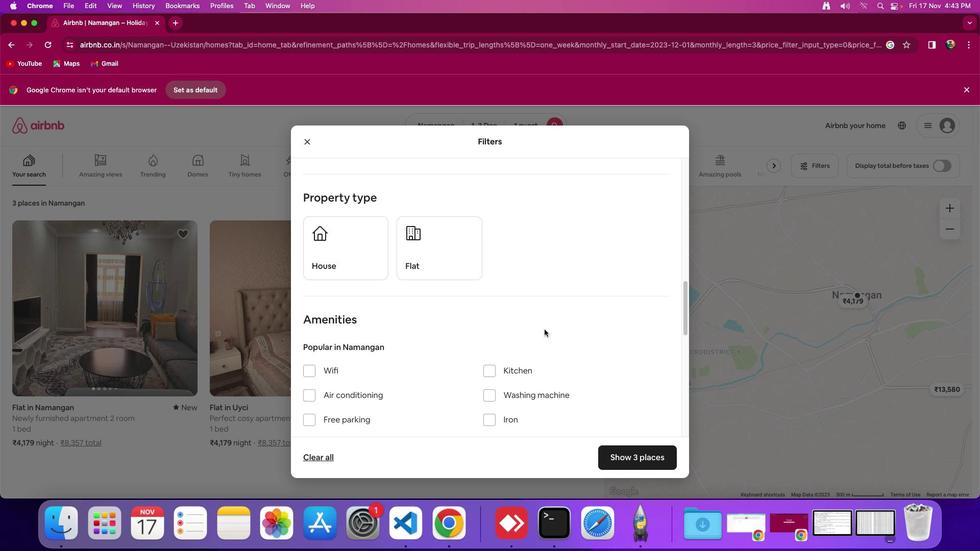 
Action: Mouse moved to (544, 329)
Screenshot: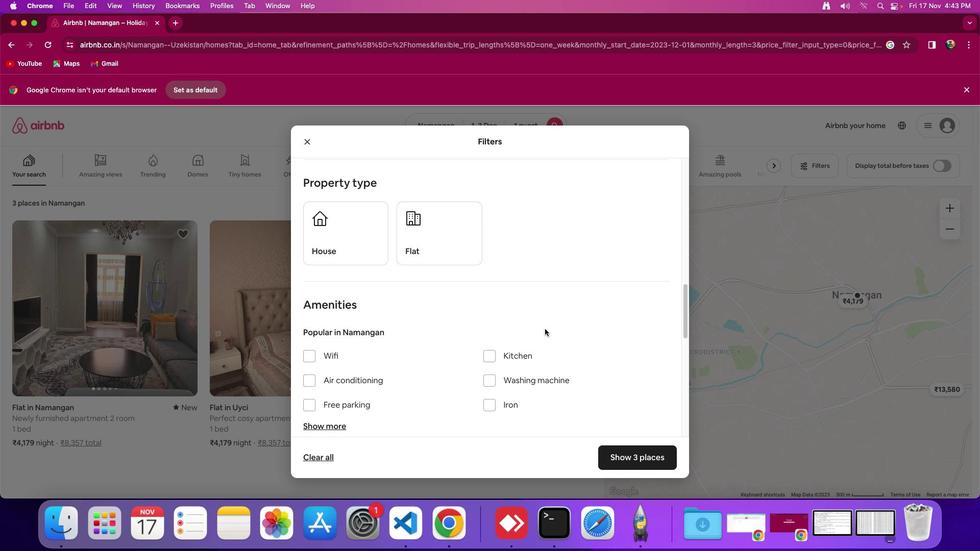 
Action: Mouse scrolled (544, 329) with delta (0, 0)
Screenshot: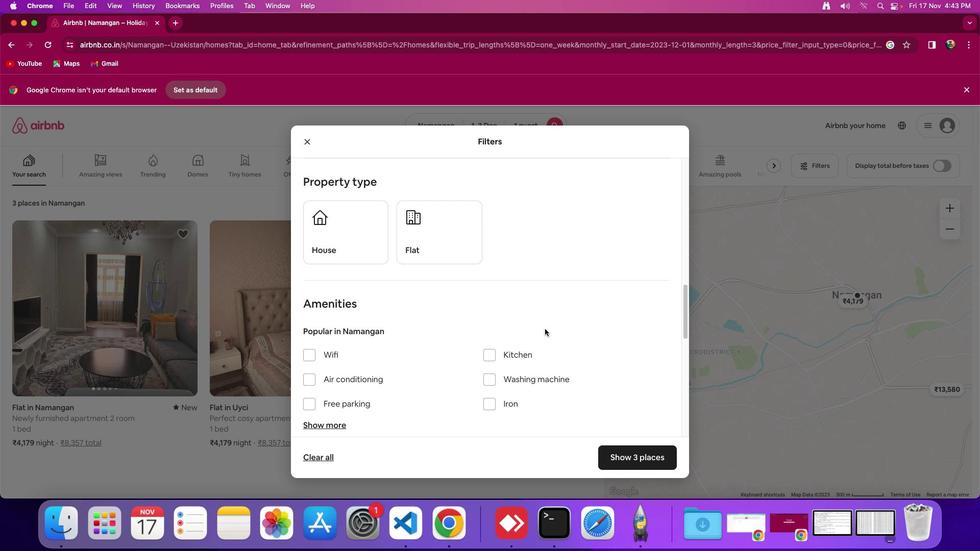 
Action: Mouse scrolled (544, 329) with delta (0, 0)
Screenshot: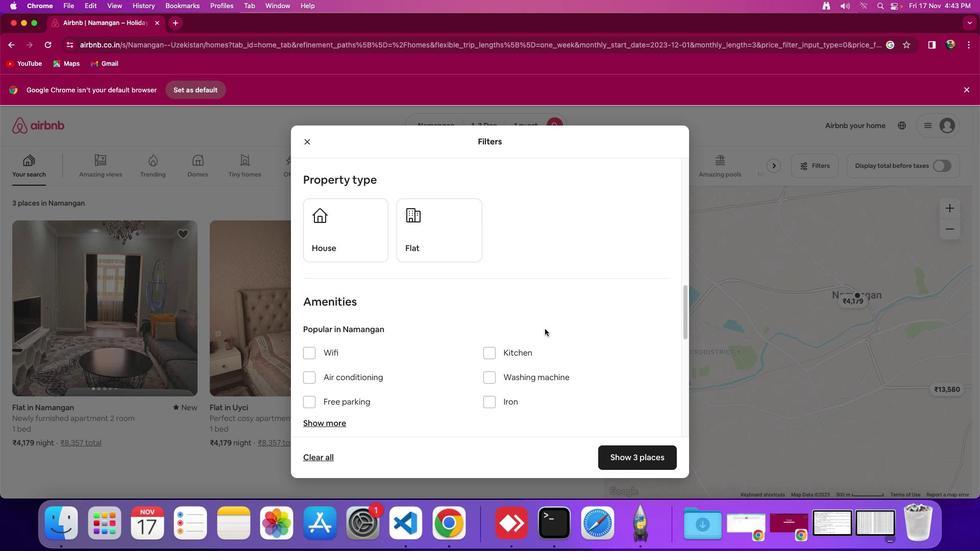 
Action: Mouse moved to (544, 328)
Screenshot: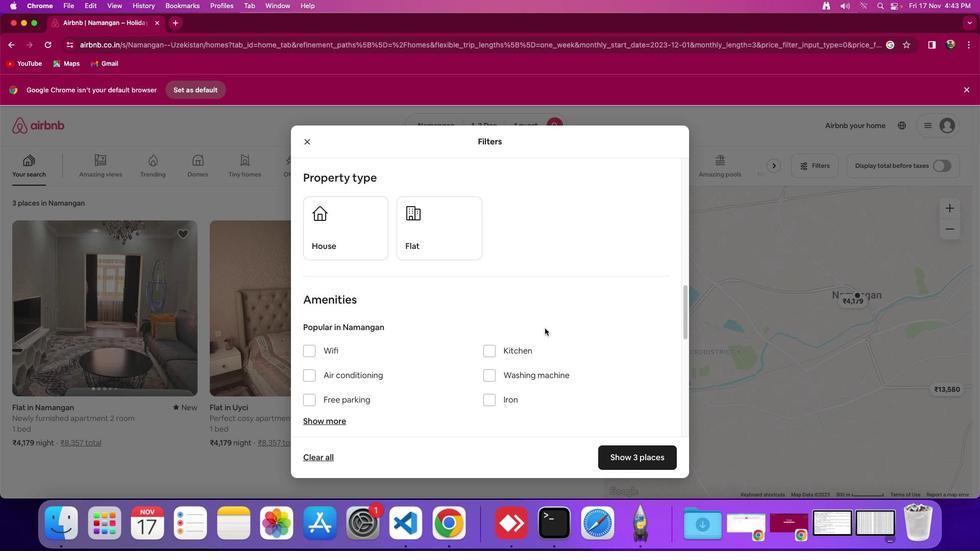 
Action: Mouse scrolled (544, 328) with delta (0, 0)
Screenshot: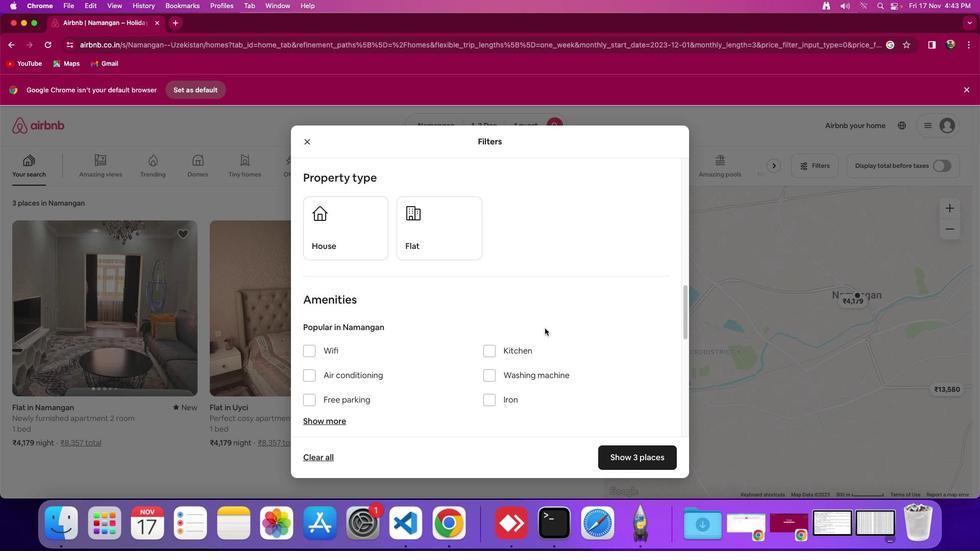 
Action: Mouse scrolled (544, 328) with delta (0, 0)
Screenshot: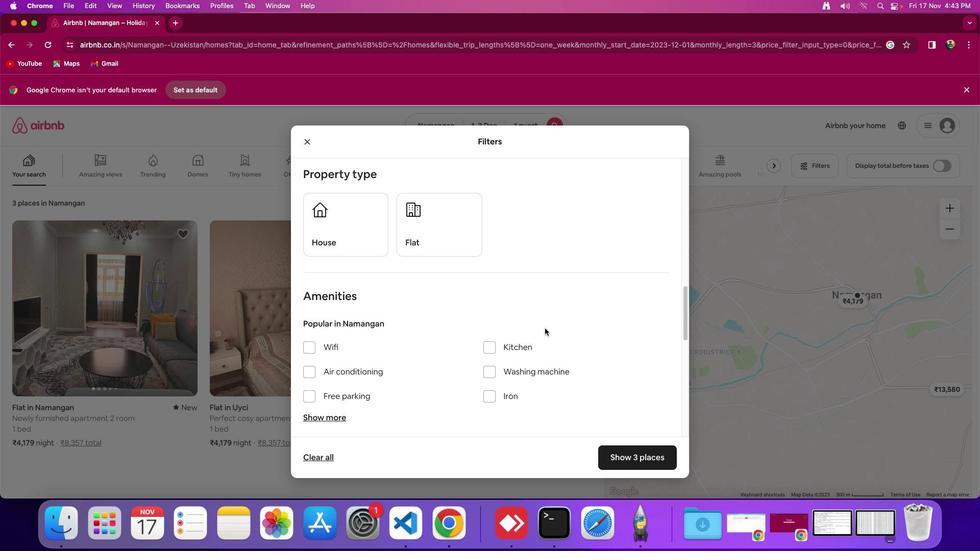 
Action: Mouse moved to (544, 328)
Screenshot: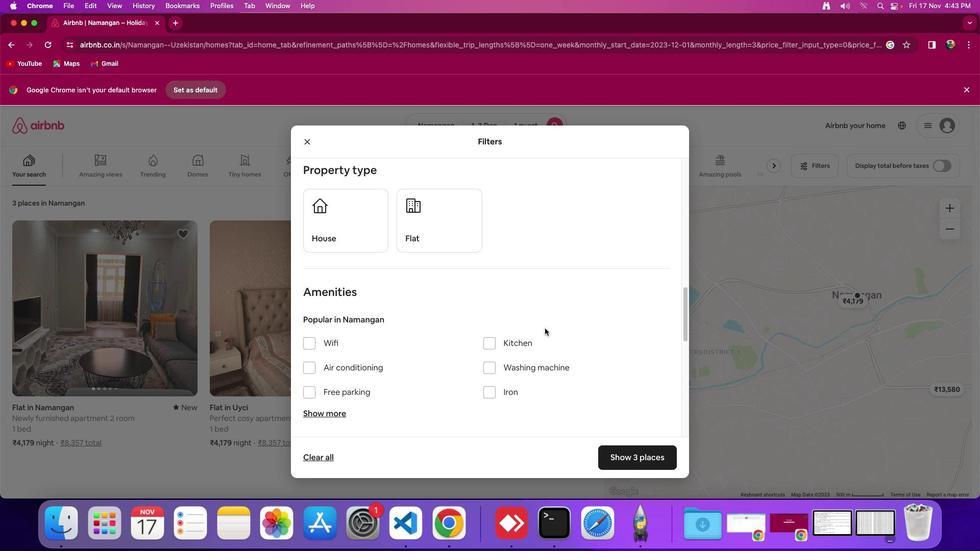 
Action: Mouse scrolled (544, 328) with delta (0, 0)
Screenshot: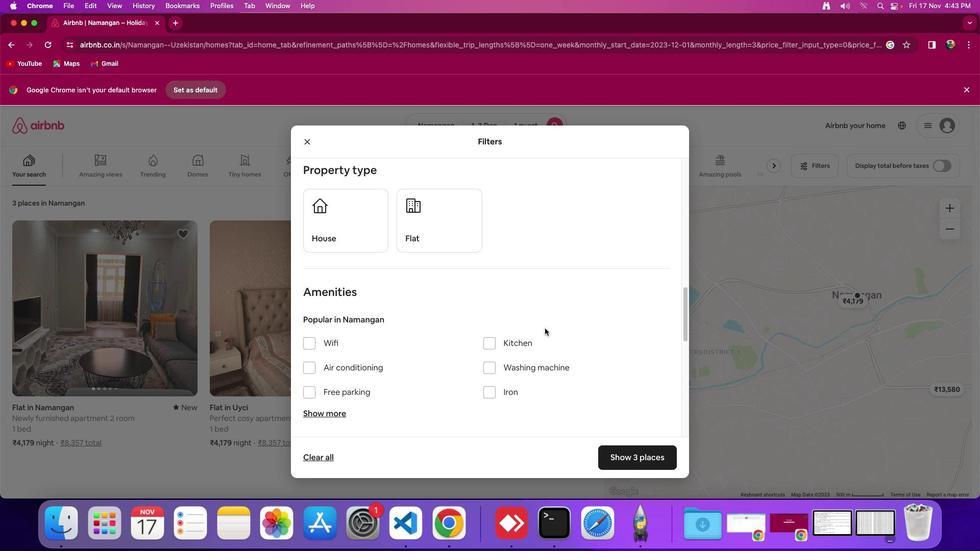 
Action: Mouse scrolled (544, 328) with delta (0, 0)
Screenshot: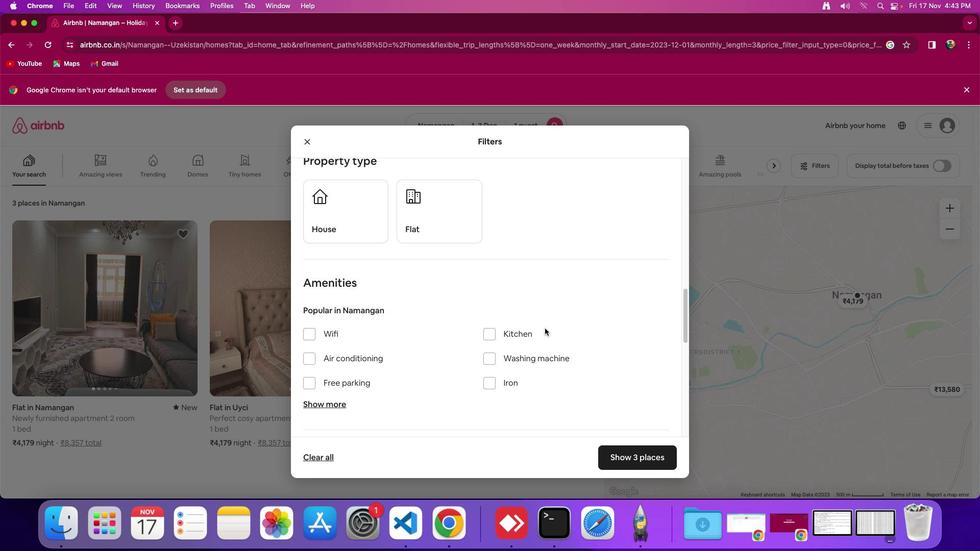 
Action: Mouse scrolled (544, 328) with delta (0, 0)
Screenshot: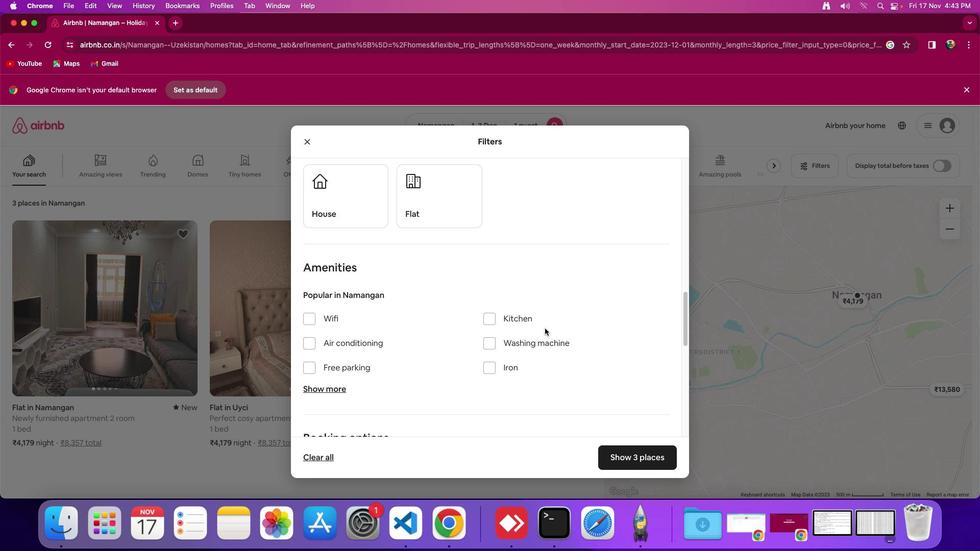 
Action: Mouse scrolled (544, 328) with delta (0, 0)
Screenshot: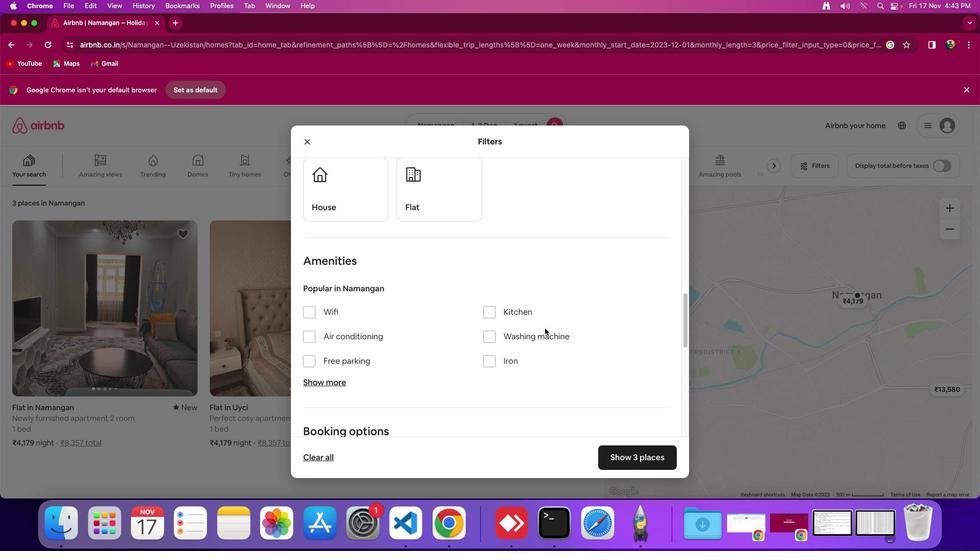 
Action: Mouse scrolled (544, 328) with delta (0, 0)
Screenshot: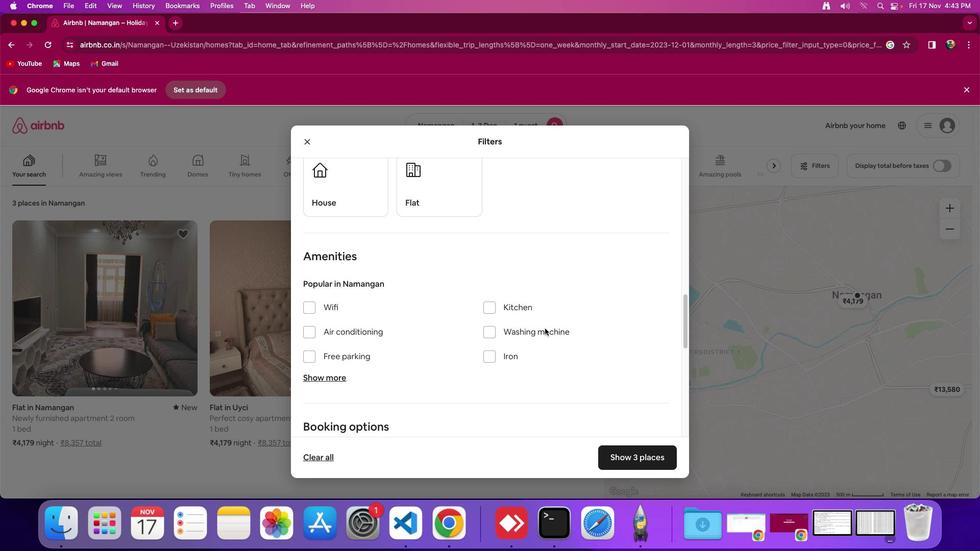 
Action: Mouse scrolled (544, 328) with delta (0, 0)
Screenshot: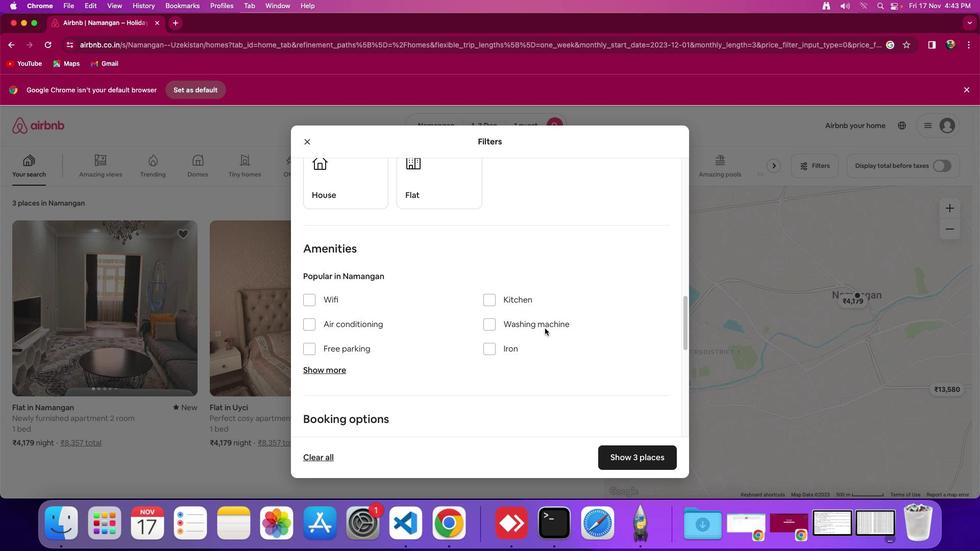 
Action: Mouse scrolled (544, 328) with delta (0, 0)
Screenshot: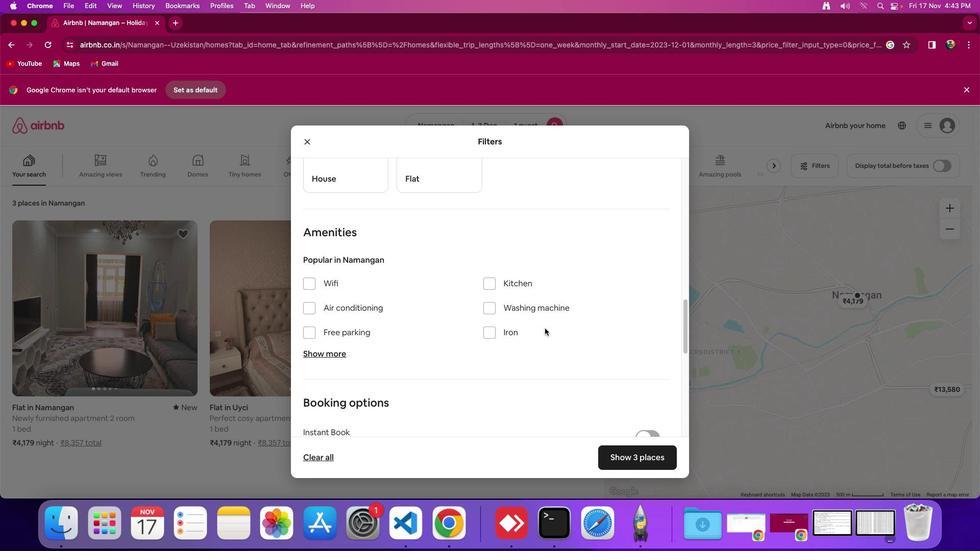 
Action: Mouse scrolled (544, 328) with delta (0, -1)
Screenshot: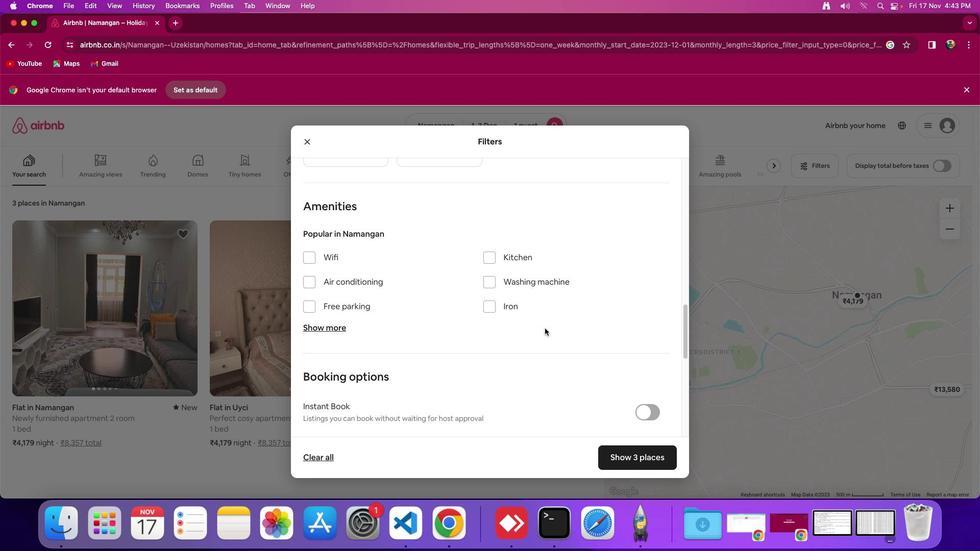 
Action: Mouse moved to (305, 248)
Screenshot: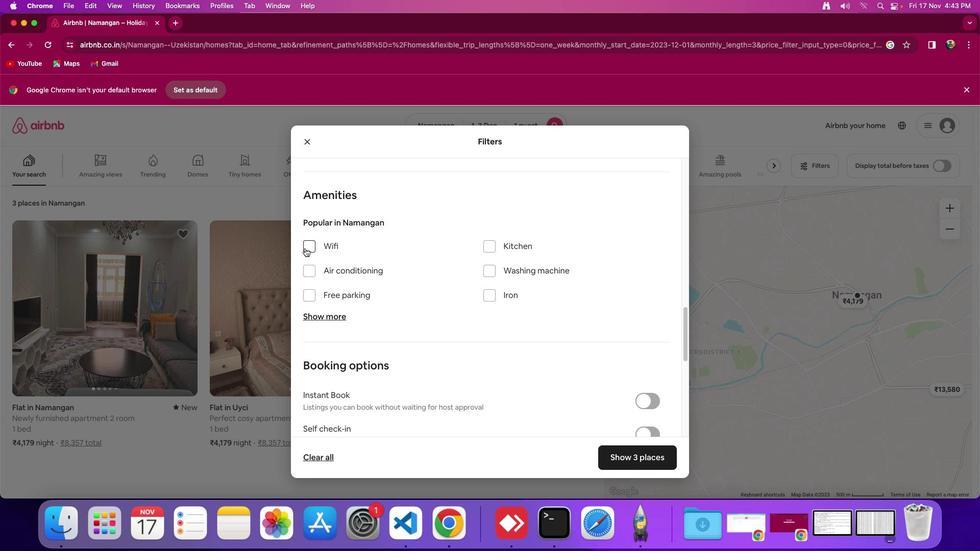 
Action: Mouse pressed left at (305, 248)
Screenshot: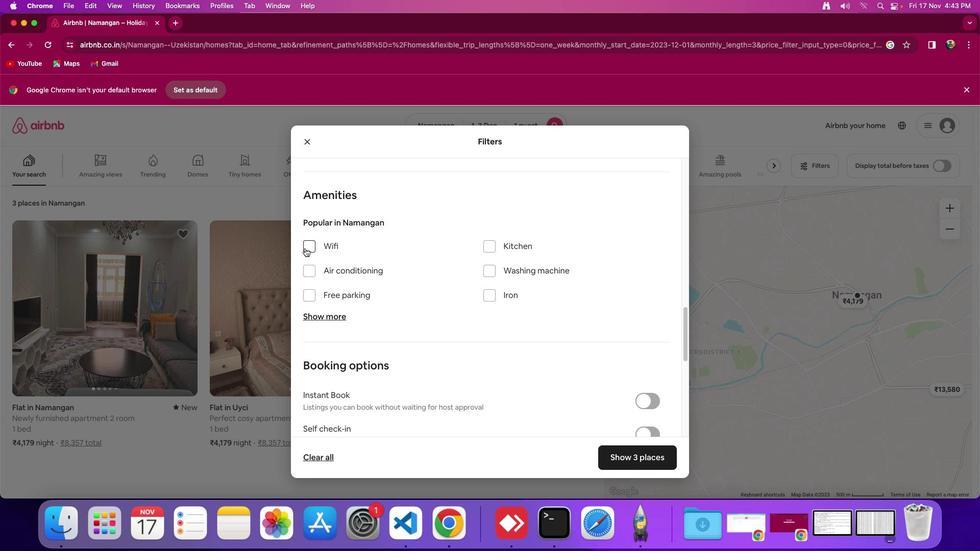 
Action: Mouse moved to (326, 317)
Screenshot: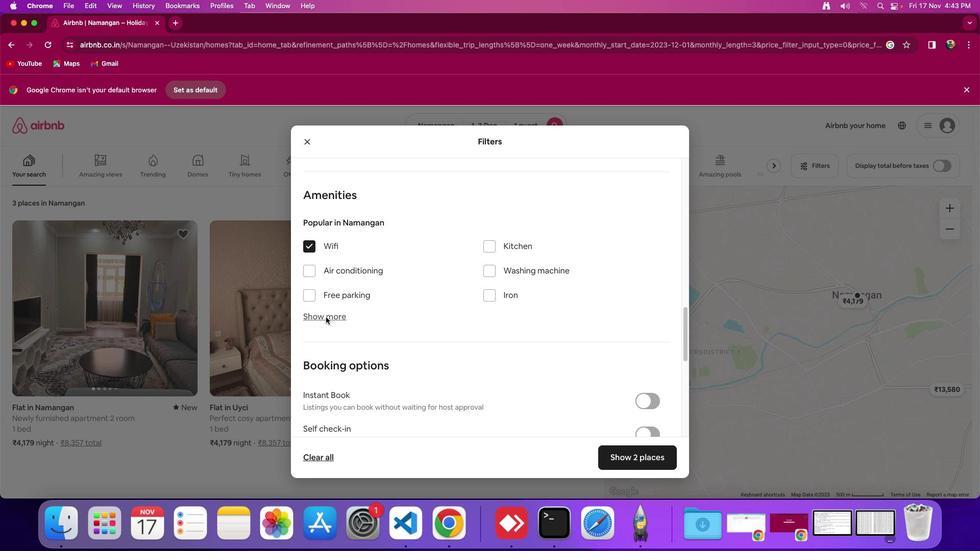 
Action: Mouse pressed left at (326, 317)
Screenshot: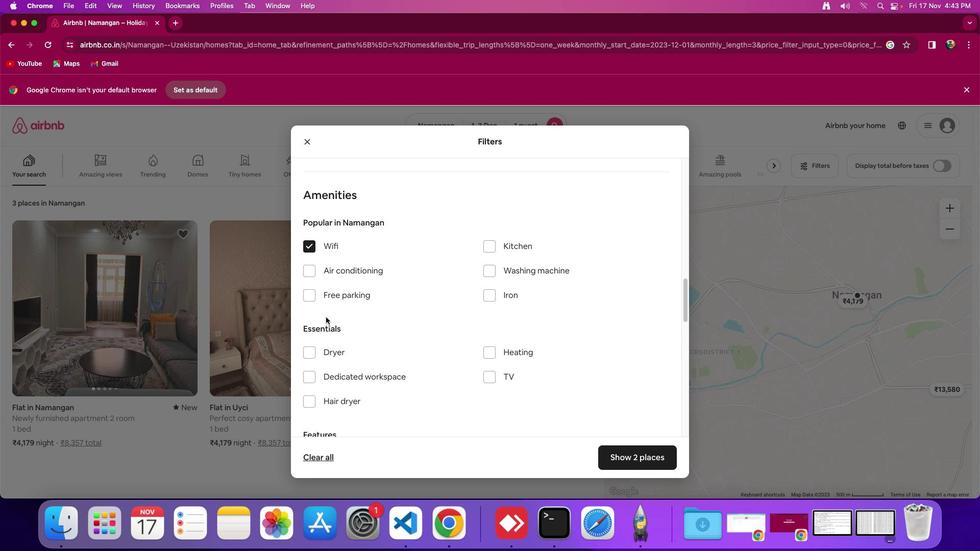 
Action: Mouse moved to (444, 287)
Screenshot: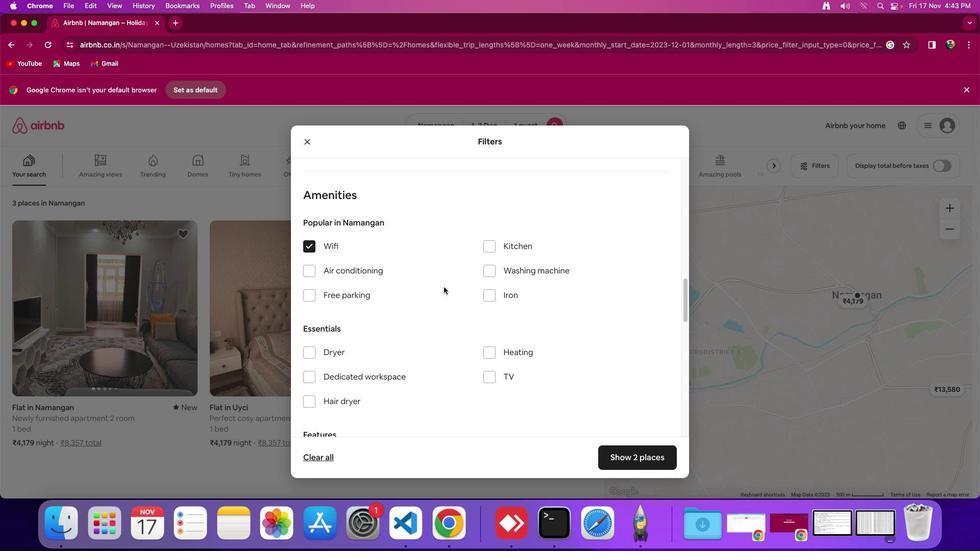 
Action: Mouse scrolled (444, 287) with delta (0, 0)
Screenshot: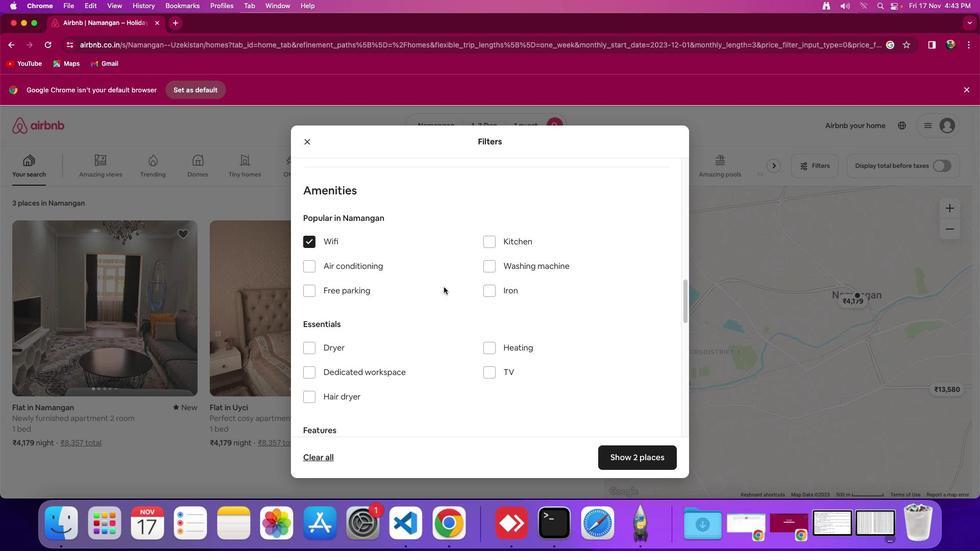 
Action: Mouse scrolled (444, 287) with delta (0, 0)
Screenshot: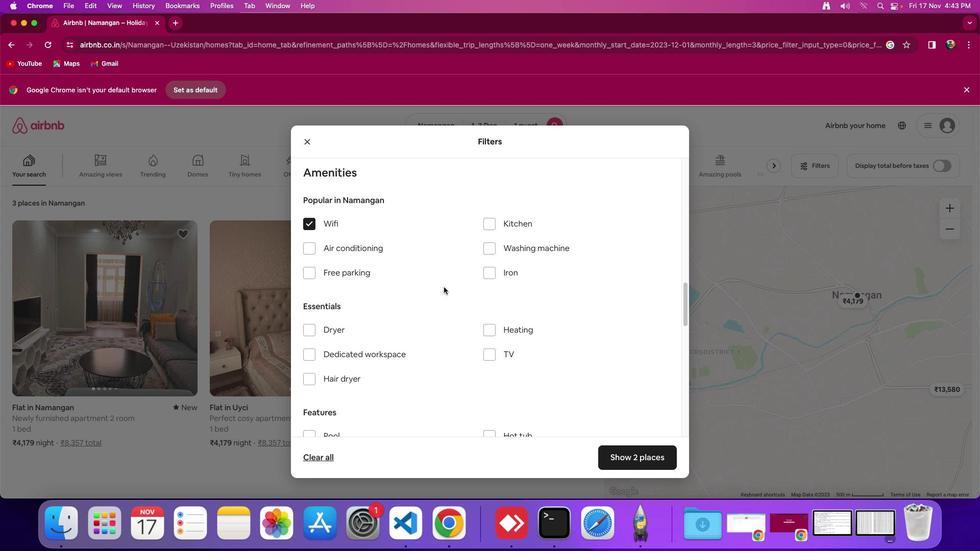 
Action: Mouse scrolled (444, 287) with delta (0, -1)
Screenshot: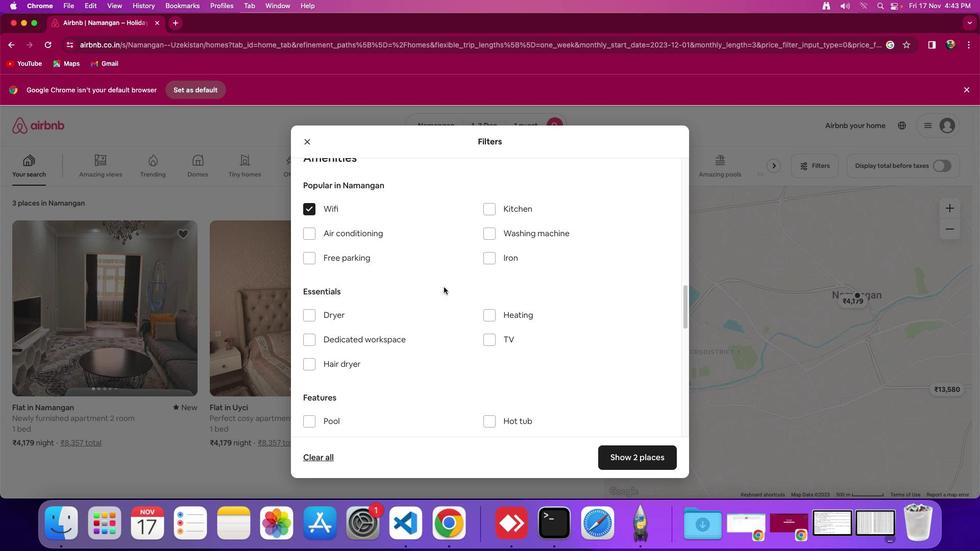 
Action: Mouse moved to (619, 464)
Screenshot: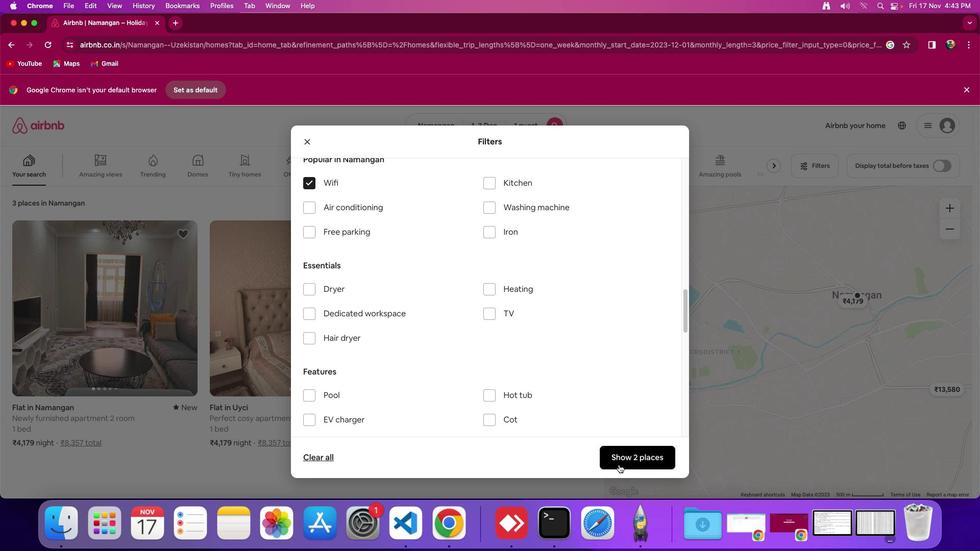 
Action: Mouse pressed left at (619, 464)
Screenshot: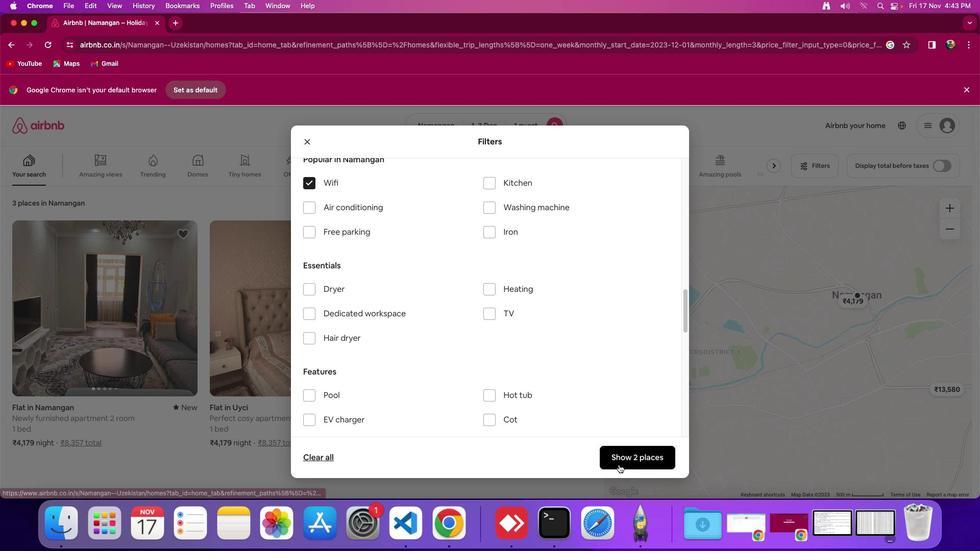 
Action: Mouse moved to (156, 335)
Screenshot: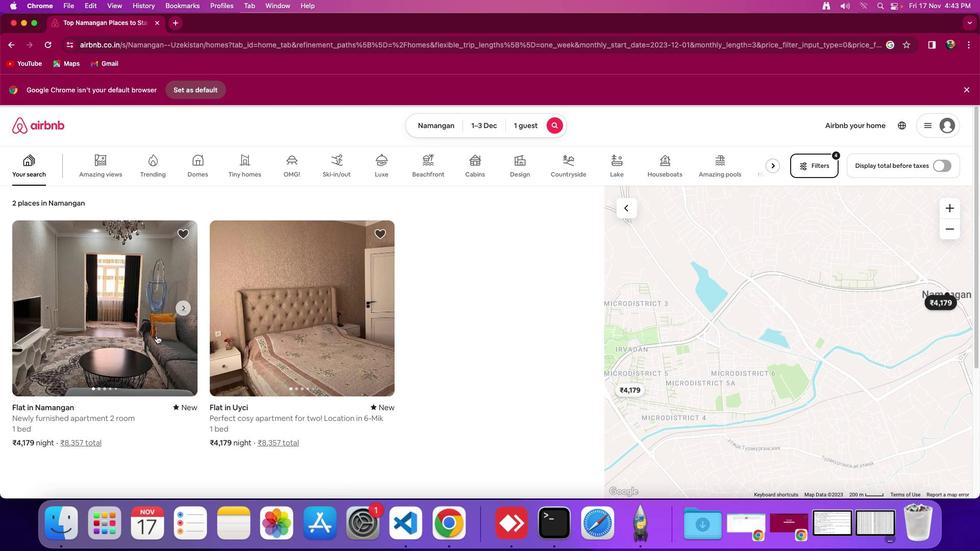 
Action: Mouse pressed left at (156, 335)
Screenshot: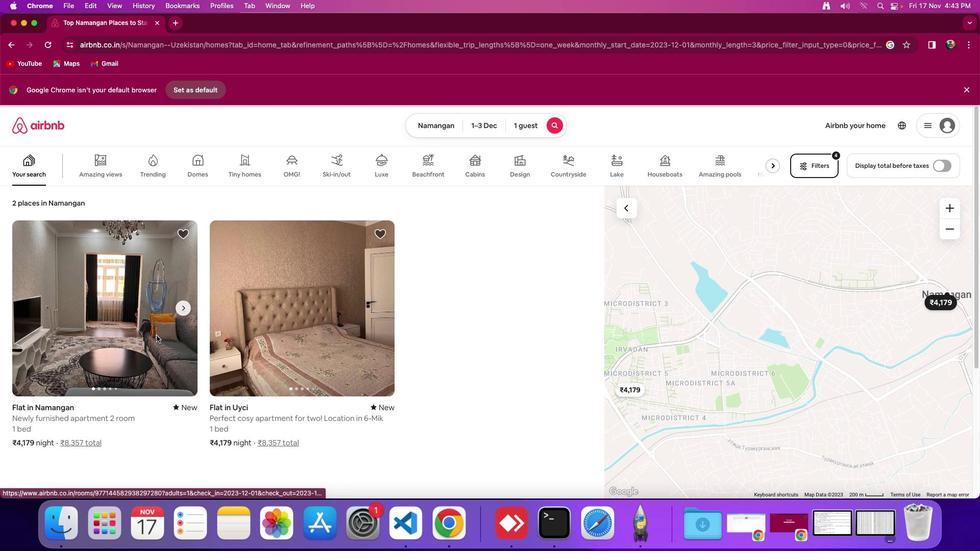 
Action: Mouse moved to (697, 357)
Screenshot: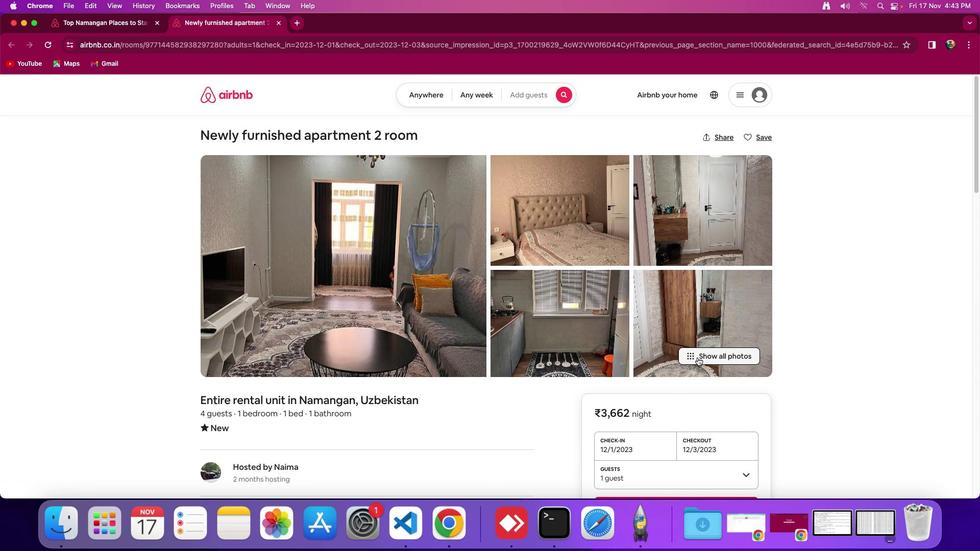 
Action: Mouse pressed left at (697, 357)
Screenshot: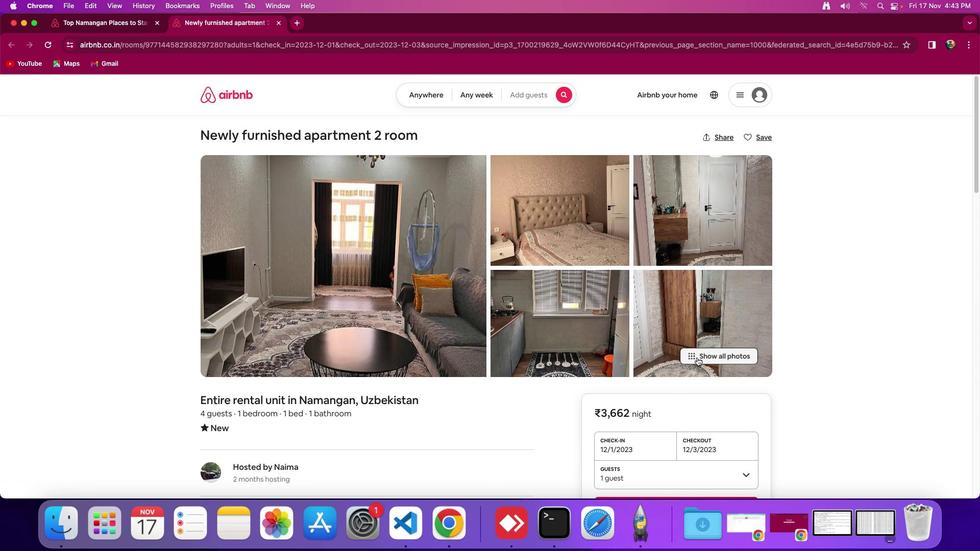 
Action: Mouse moved to (558, 338)
Screenshot: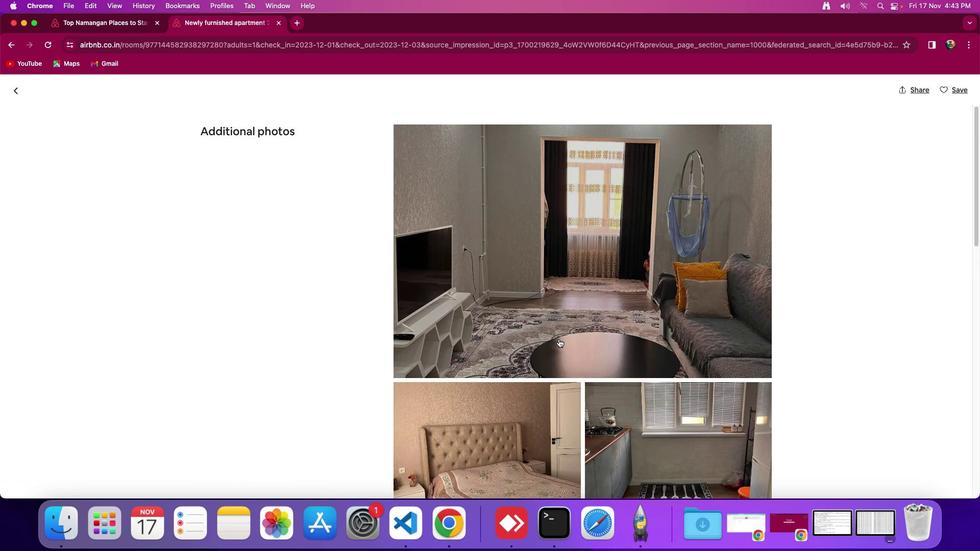 
Action: Mouse scrolled (558, 338) with delta (0, 0)
Screenshot: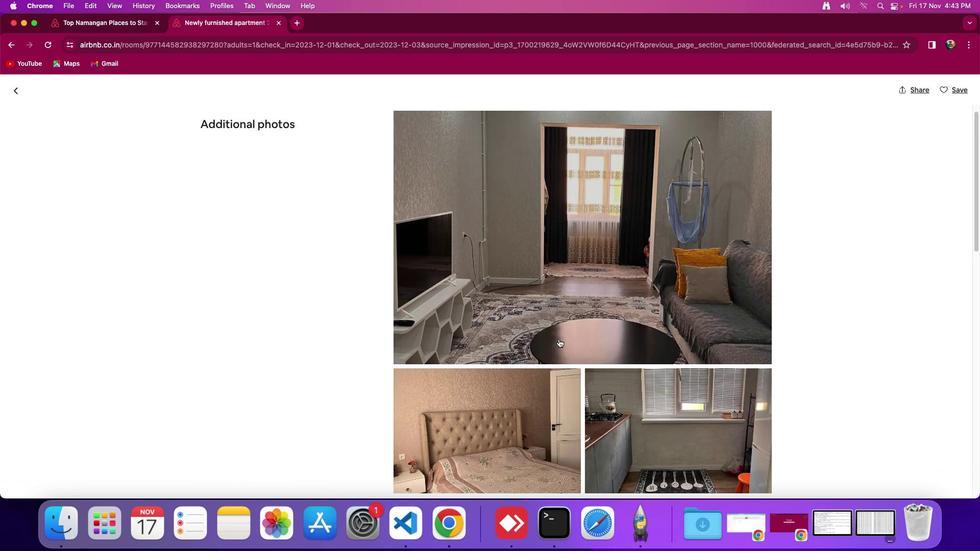 
Action: Mouse scrolled (558, 338) with delta (0, 0)
Screenshot: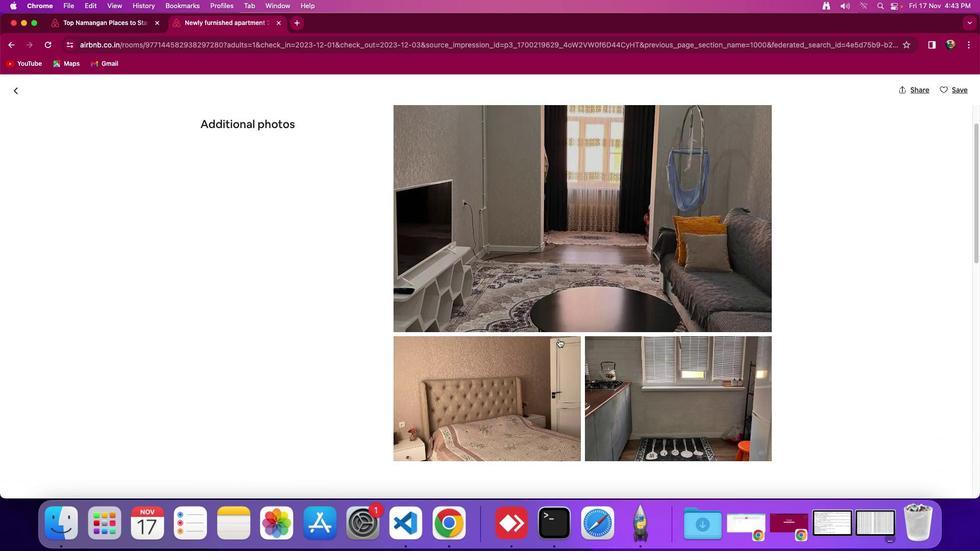 
Action: Mouse scrolled (558, 338) with delta (0, -2)
Screenshot: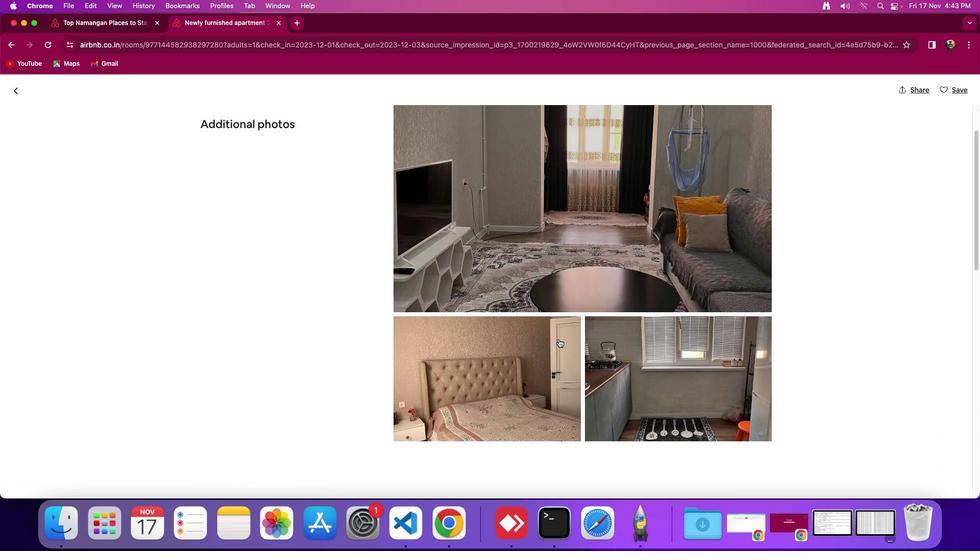 
Action: Mouse scrolled (558, 338) with delta (0, 0)
Screenshot: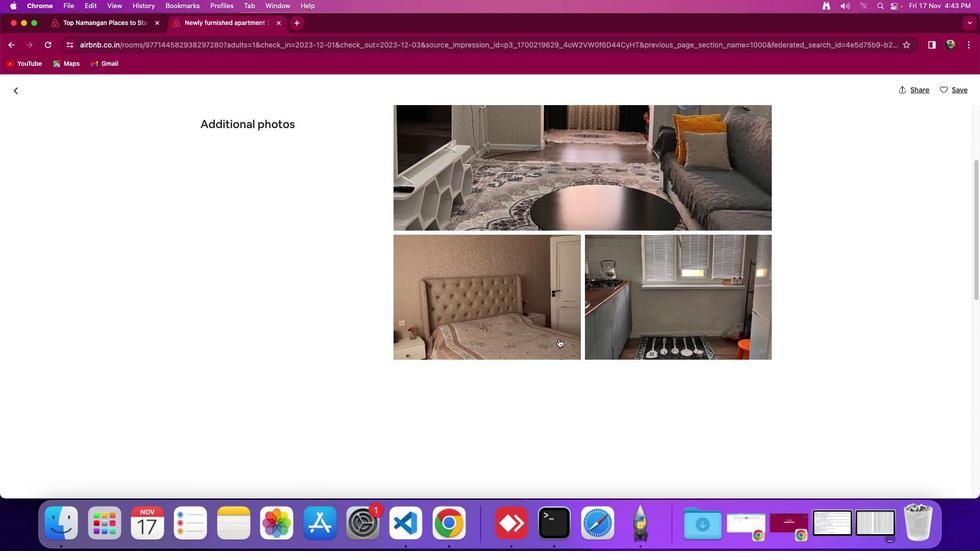 
Action: Mouse scrolled (558, 338) with delta (0, 0)
Screenshot: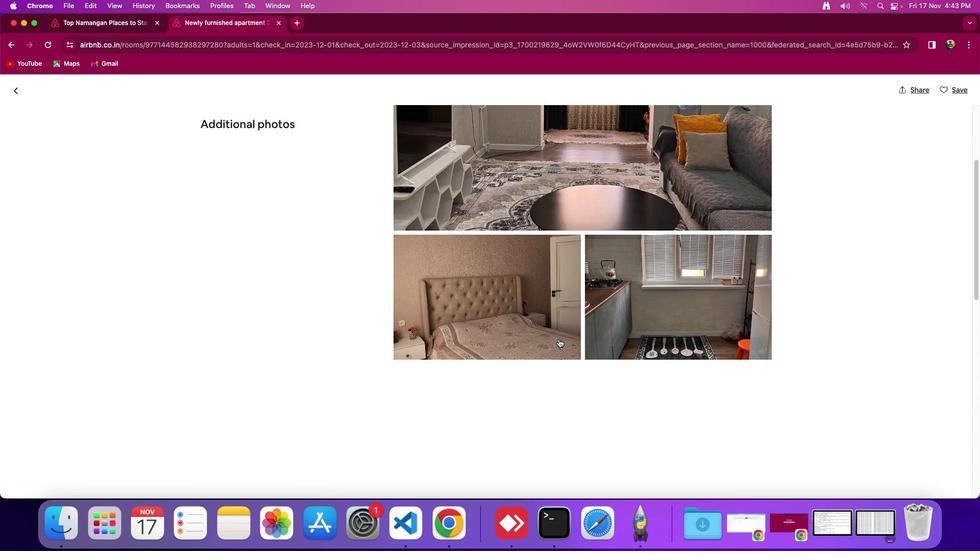 
Action: Mouse scrolled (558, 338) with delta (0, -2)
Screenshot: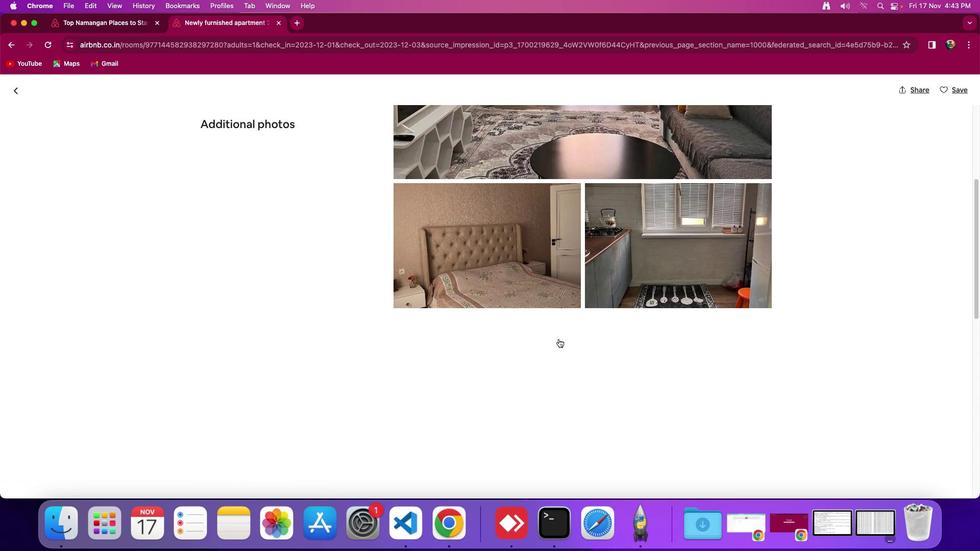 
Action: Mouse scrolled (558, 338) with delta (0, -1)
Screenshot: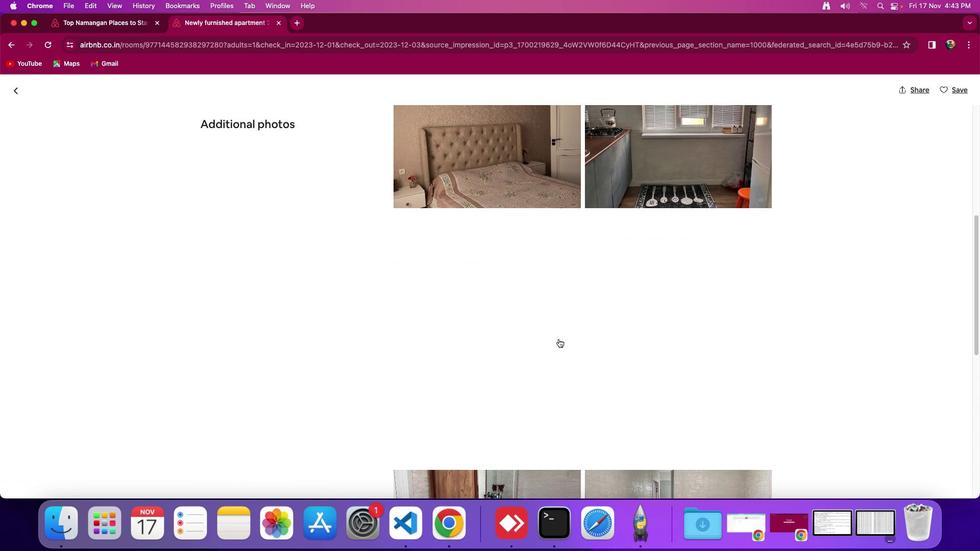 
Action: Mouse moved to (557, 338)
Screenshot: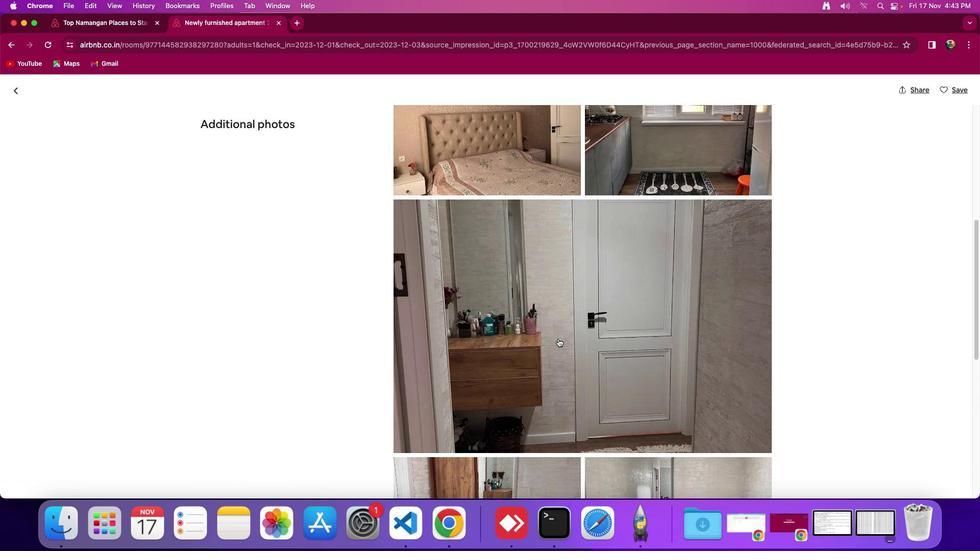 
Action: Mouse scrolled (557, 338) with delta (0, 0)
Screenshot: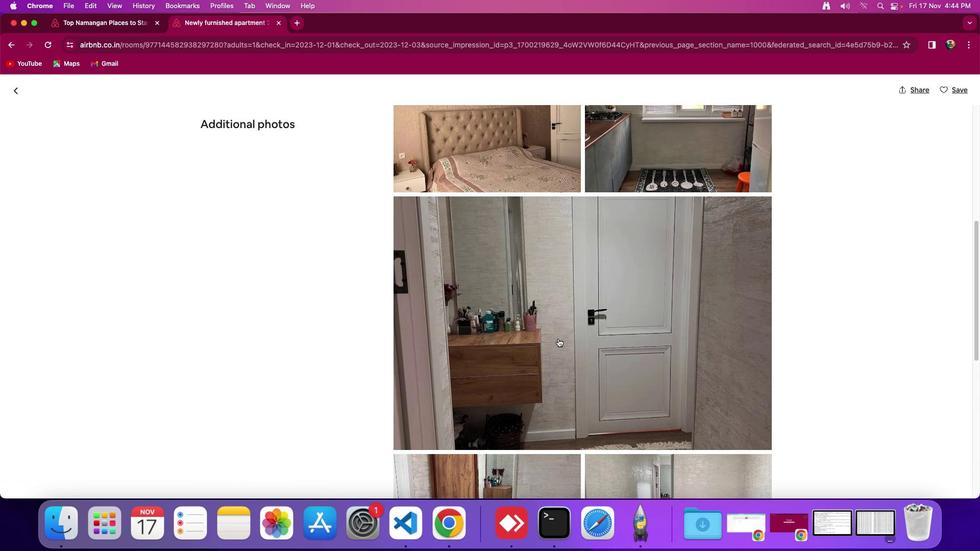 
Action: Mouse scrolled (557, 338) with delta (0, 0)
Screenshot: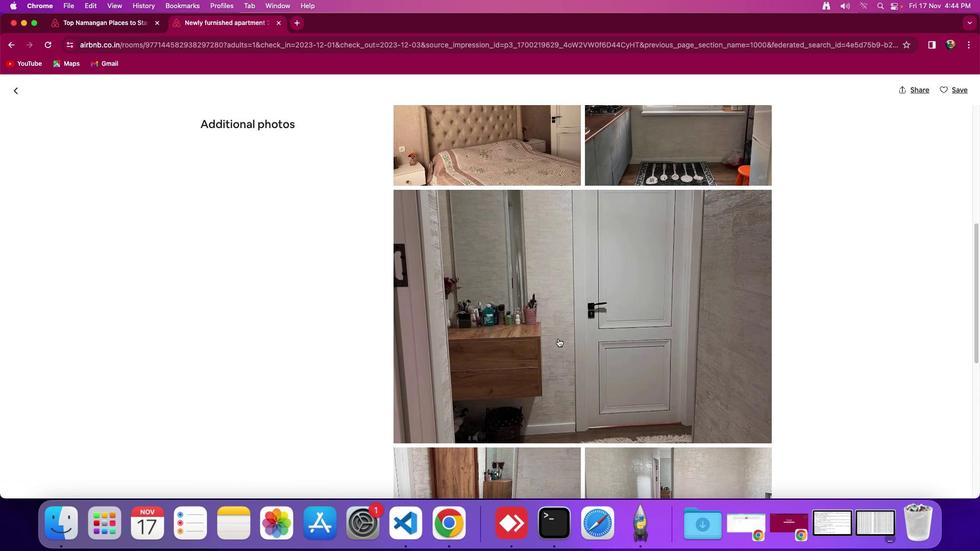 
Action: Mouse scrolled (557, 338) with delta (0, 0)
Screenshot: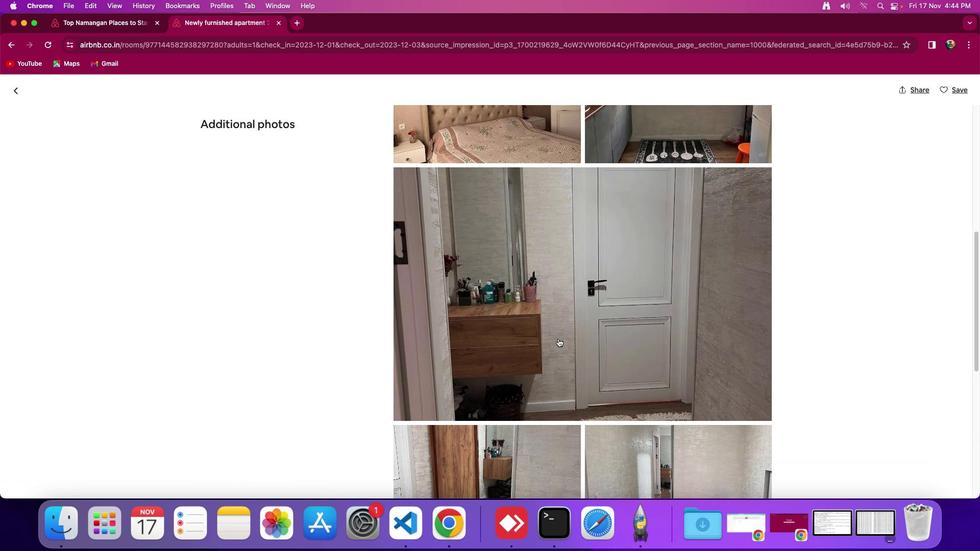 
Action: Mouse scrolled (557, 338) with delta (0, 0)
Screenshot: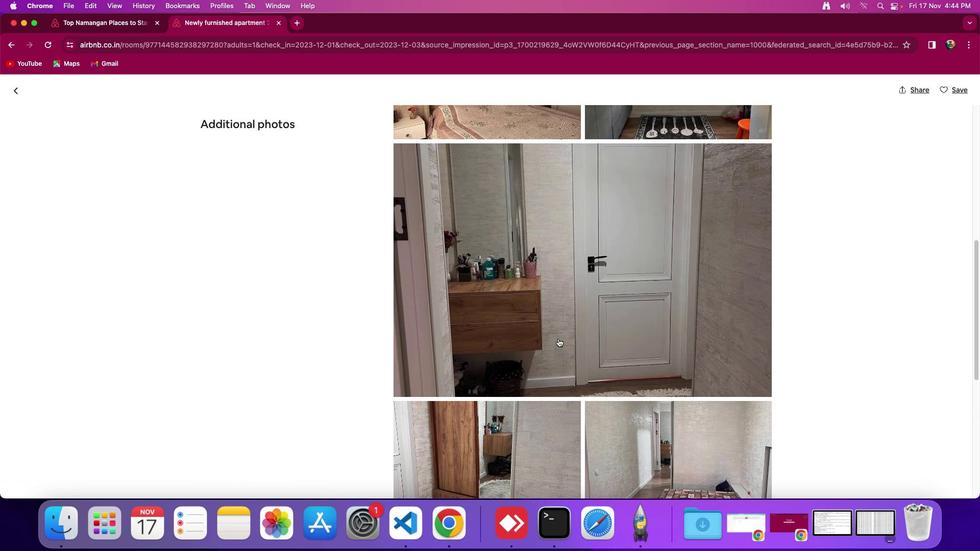 
Action: Mouse scrolled (557, 338) with delta (0, 0)
Screenshot: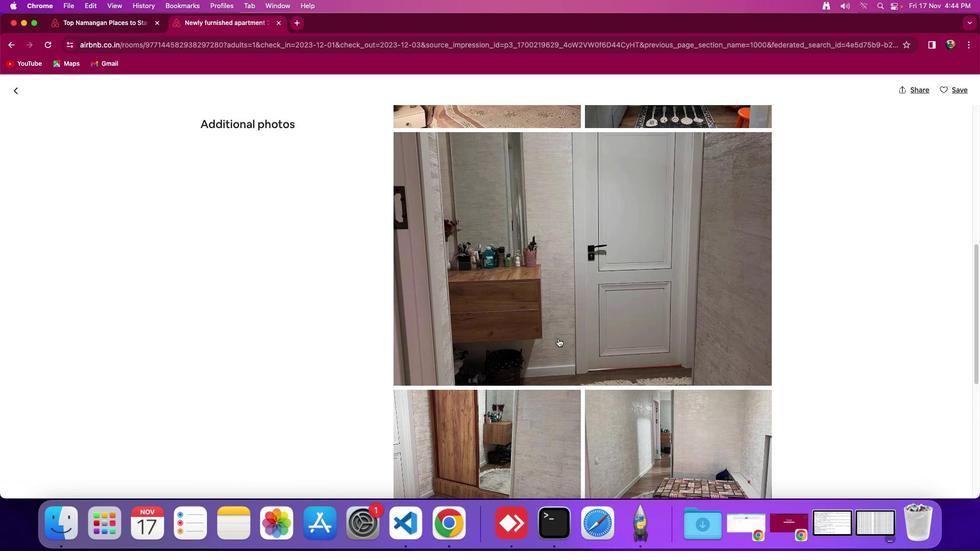 
Action: Mouse scrolled (557, 338) with delta (0, 0)
Screenshot: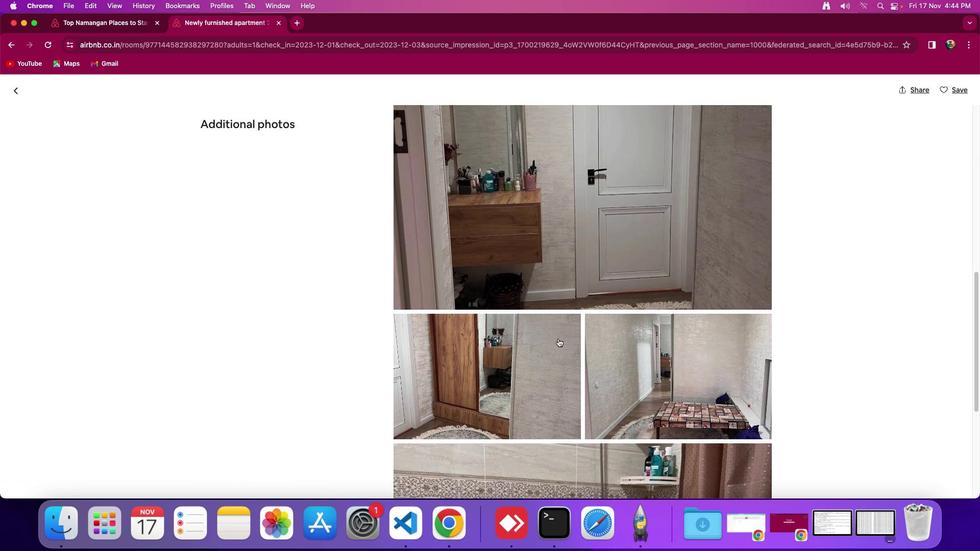 
Action: Mouse scrolled (557, 338) with delta (0, 0)
Screenshot: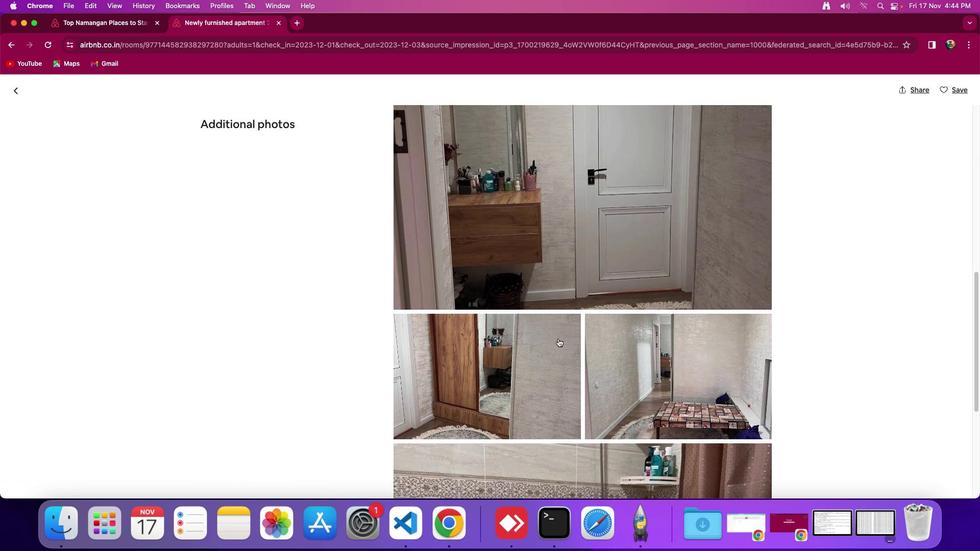 
Action: Mouse scrolled (557, 338) with delta (0, -2)
Screenshot: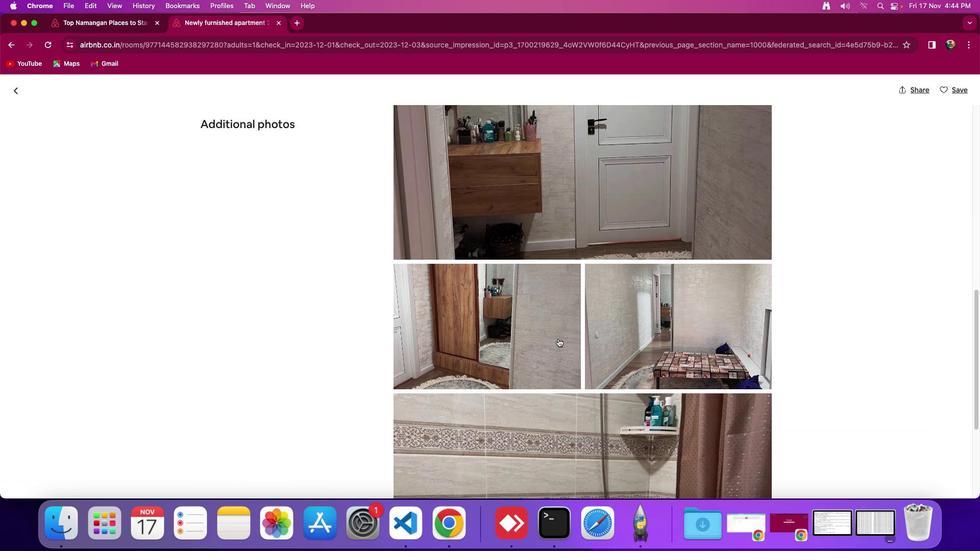 
Action: Mouse scrolled (557, 338) with delta (0, -3)
Screenshot: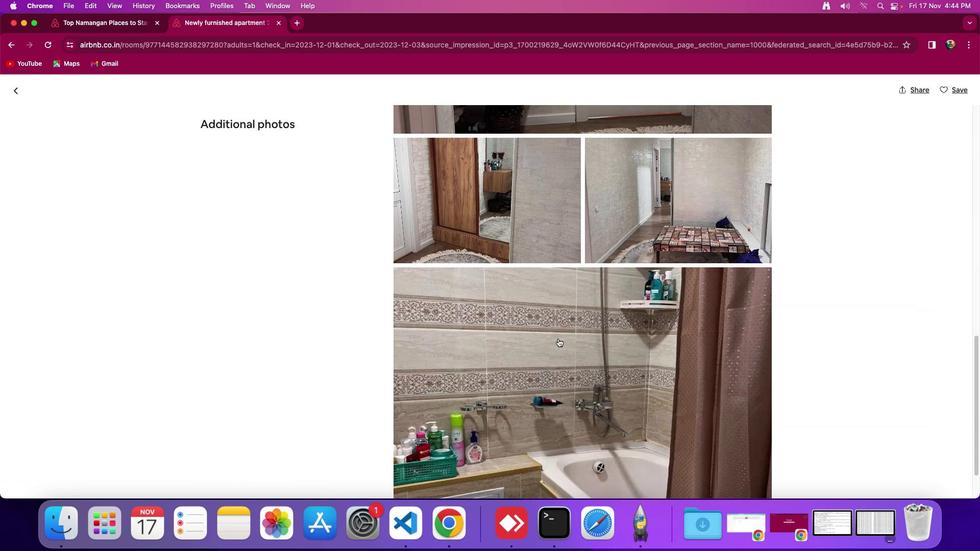 
Action: Mouse scrolled (557, 338) with delta (0, 0)
Screenshot: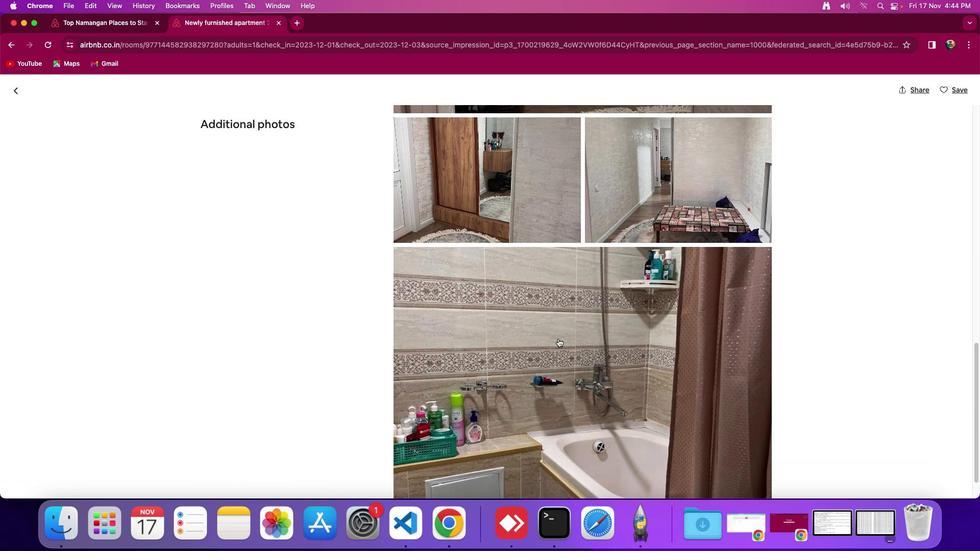 
Action: Mouse scrolled (557, 338) with delta (0, 0)
Screenshot: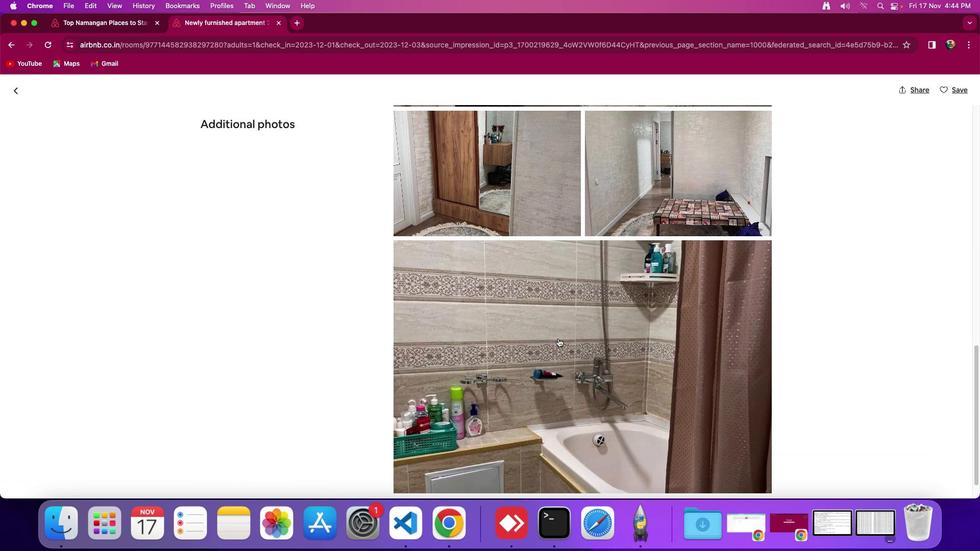 
Action: Mouse scrolled (557, 338) with delta (0, -2)
Screenshot: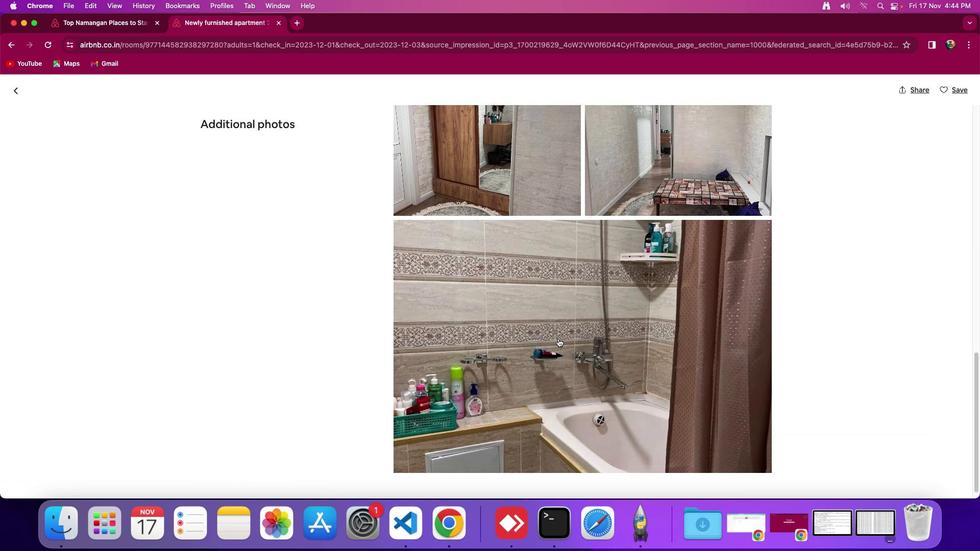 
Action: Mouse scrolled (557, 338) with delta (0, 0)
Screenshot: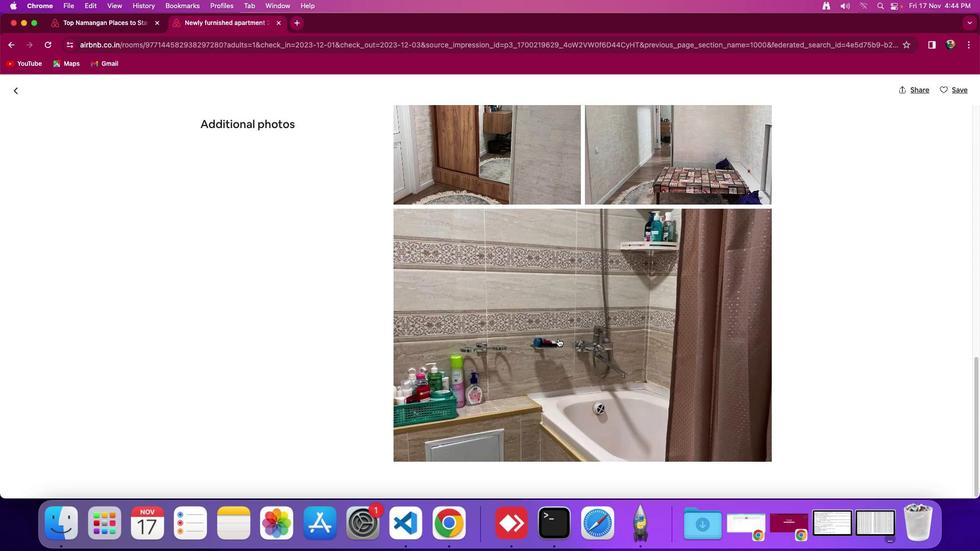 
Action: Mouse scrolled (557, 338) with delta (0, 0)
Screenshot: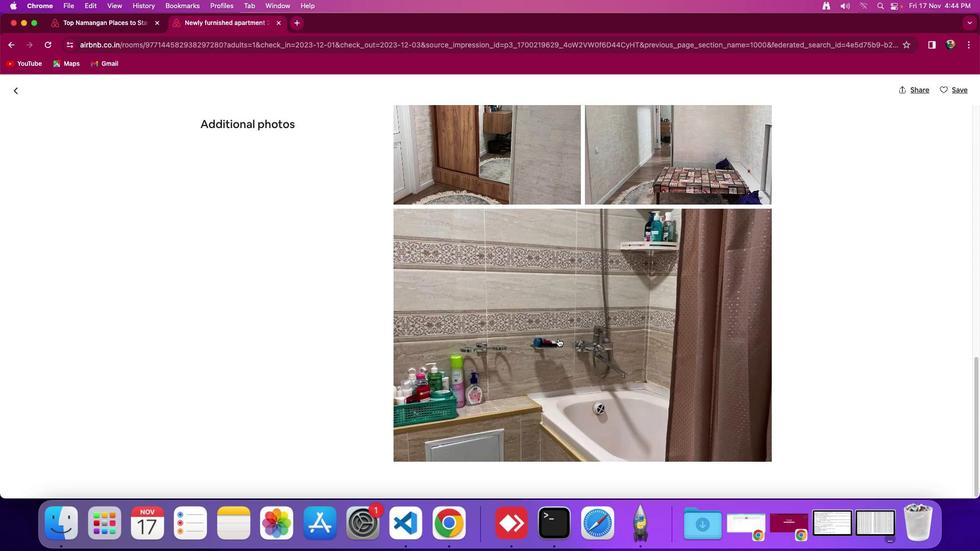 
Action: Mouse scrolled (557, 338) with delta (0, -2)
Screenshot: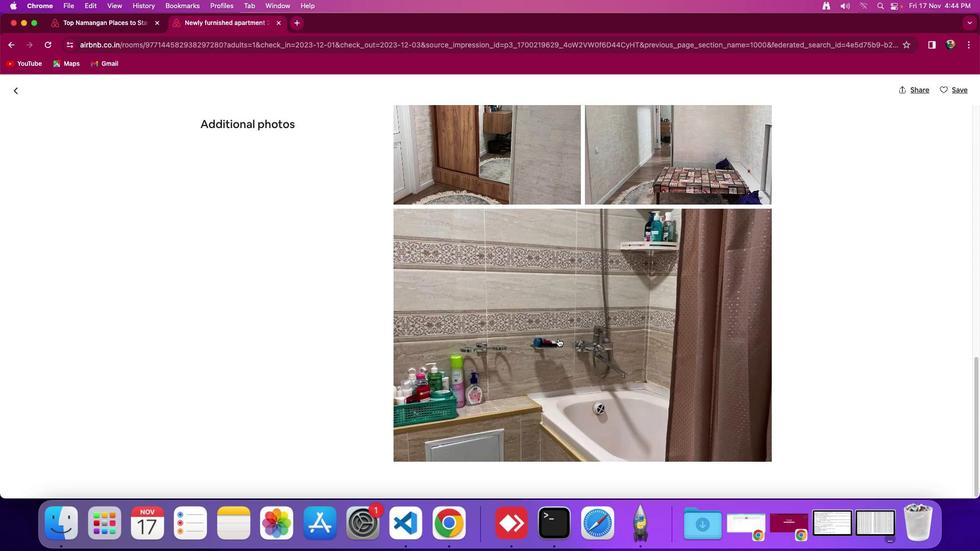 
Action: Mouse scrolled (557, 338) with delta (0, 0)
Screenshot: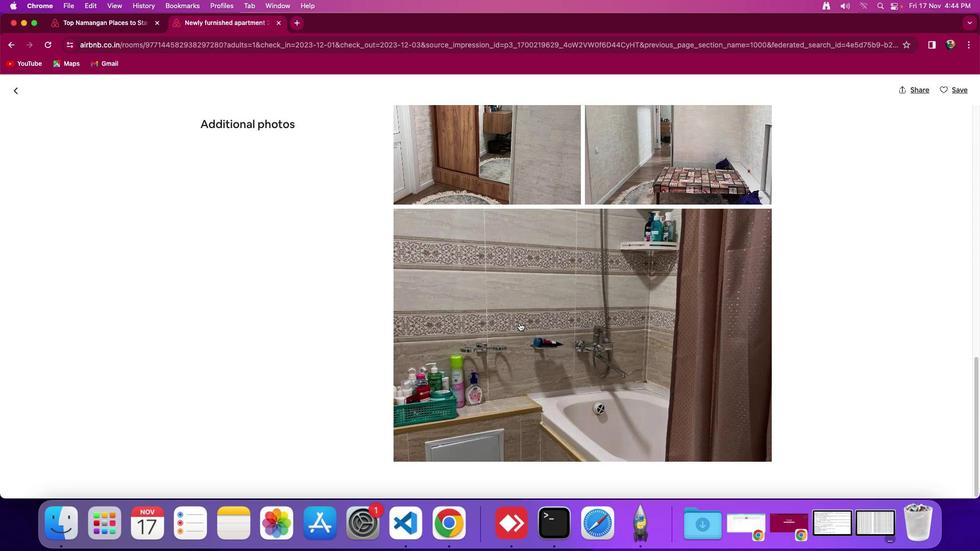 
Action: Mouse scrolled (557, 338) with delta (0, 0)
Screenshot: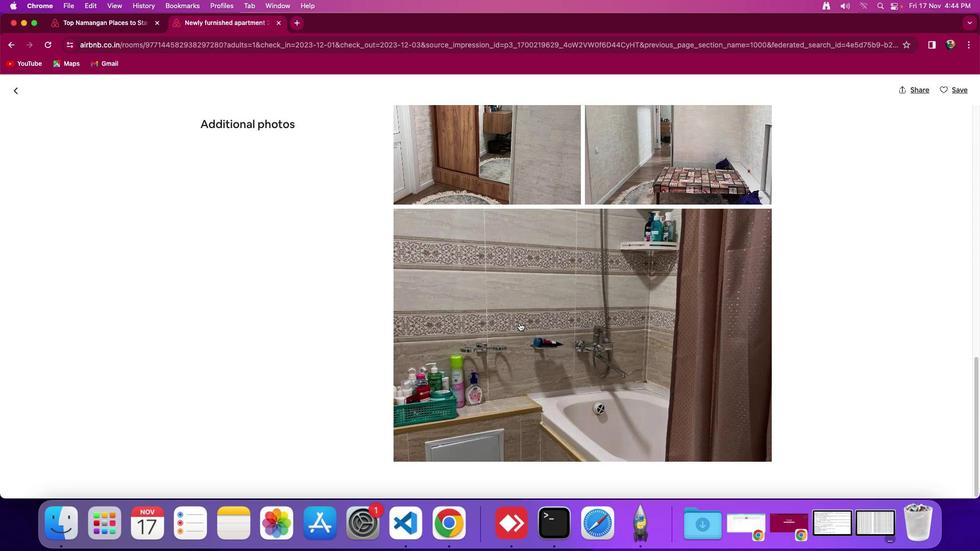 
Action: Mouse scrolled (557, 338) with delta (0, -2)
Screenshot: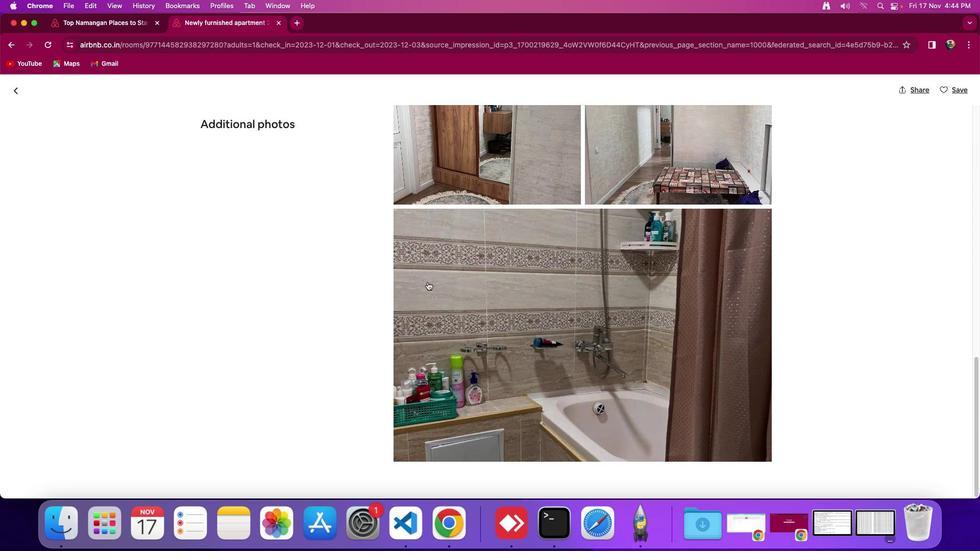 
Action: Mouse moved to (16, 88)
Screenshot: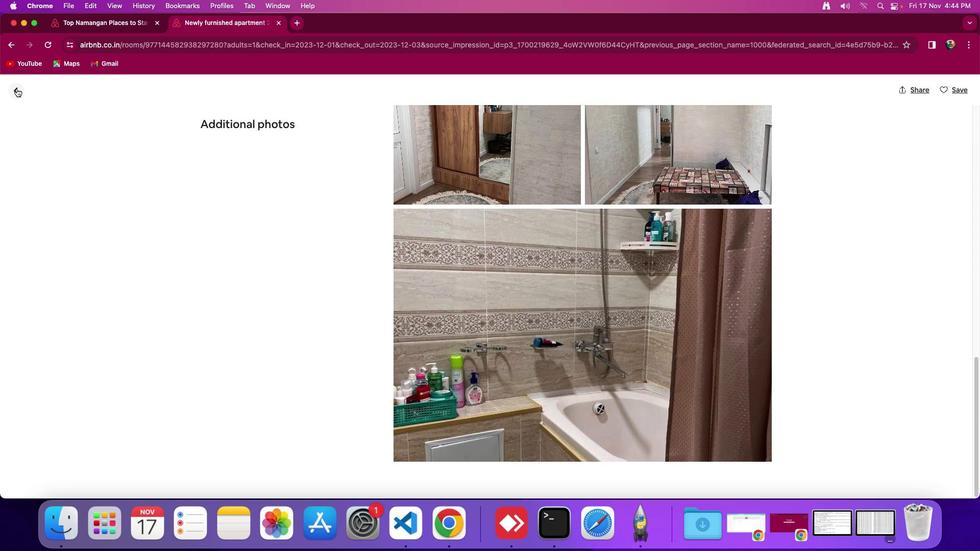 
Action: Mouse pressed left at (16, 88)
Screenshot: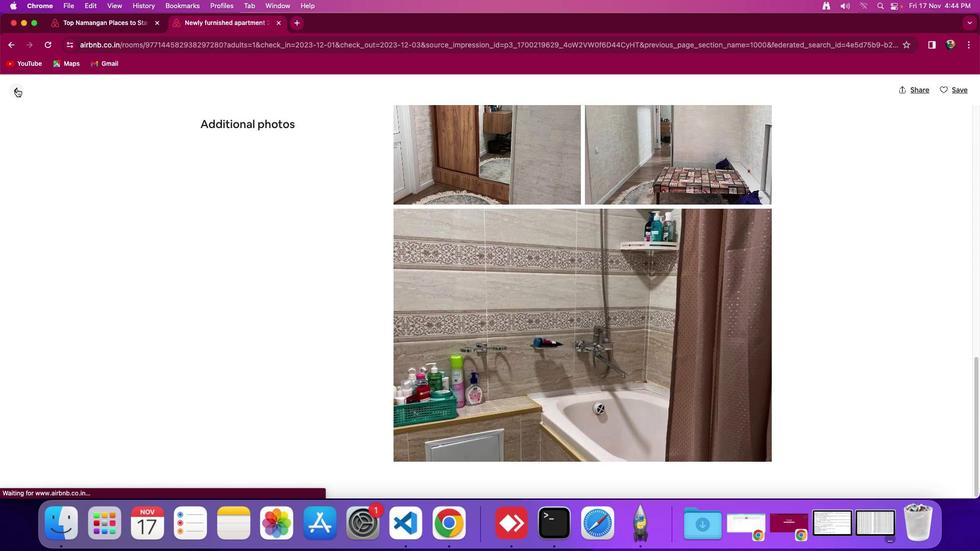 
Action: Mouse moved to (532, 365)
Screenshot: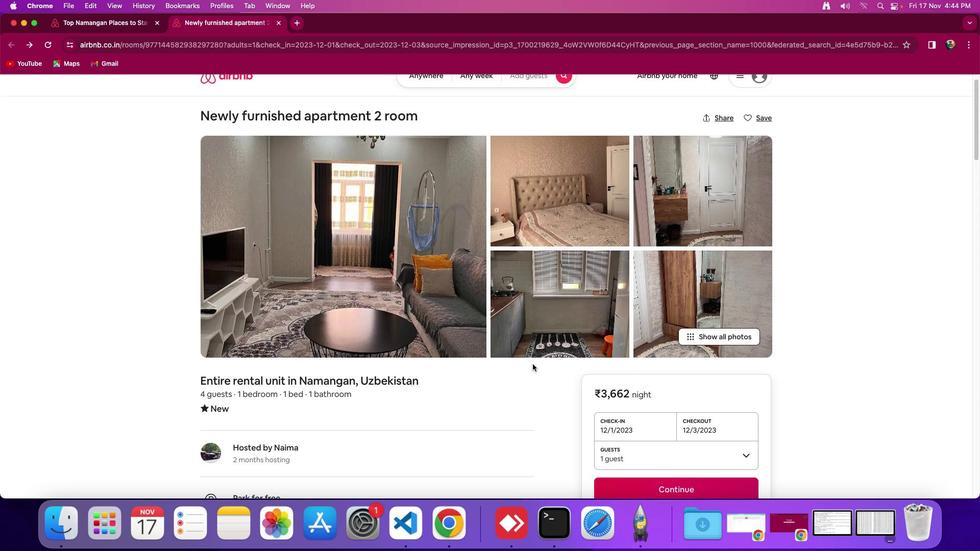 
Action: Mouse scrolled (532, 365) with delta (0, 0)
Screenshot: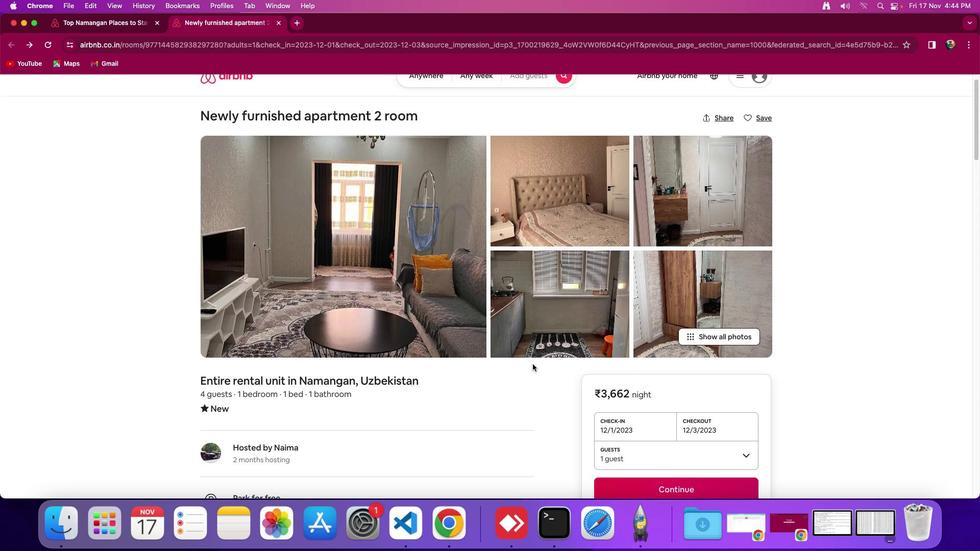 
Action: Mouse scrolled (532, 365) with delta (0, 0)
Screenshot: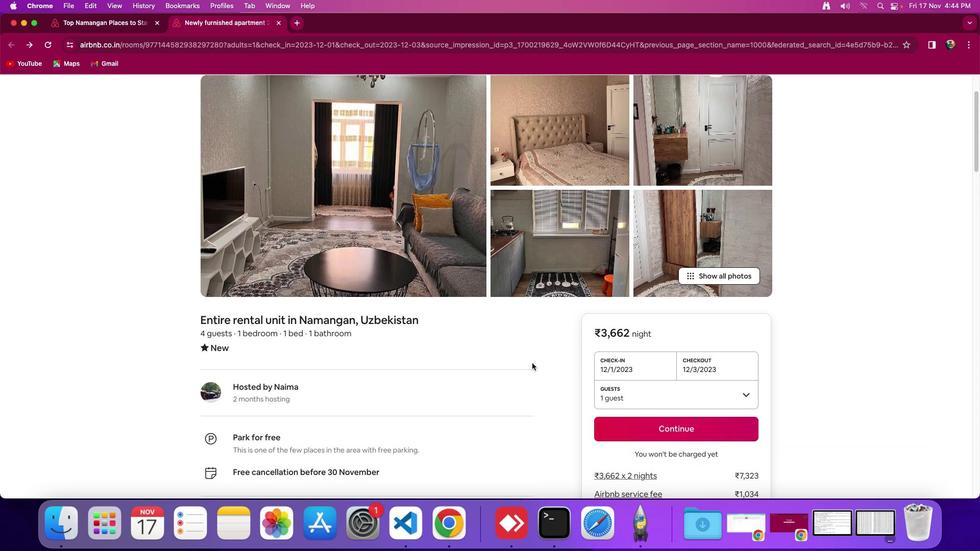 
Action: Mouse moved to (532, 365)
Screenshot: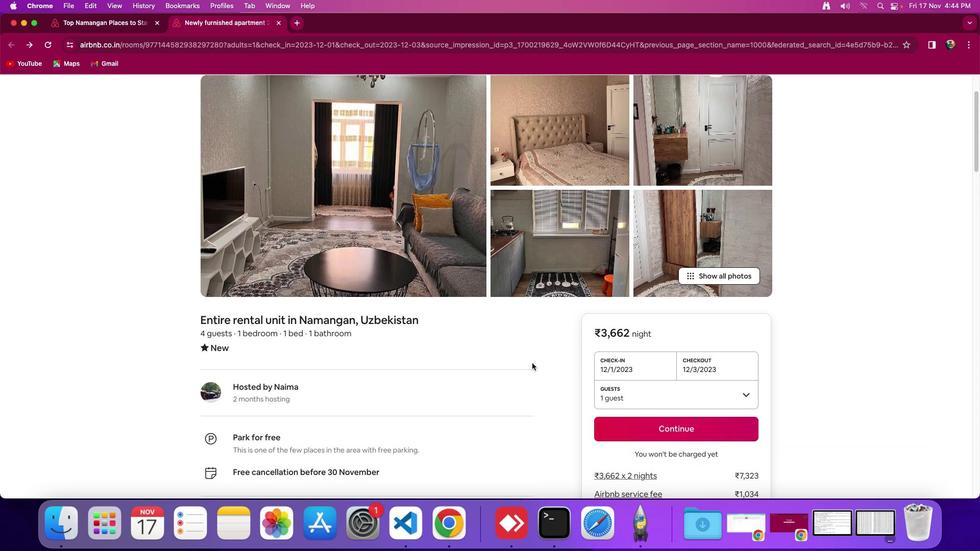 
Action: Mouse scrolled (532, 365) with delta (0, -2)
Screenshot: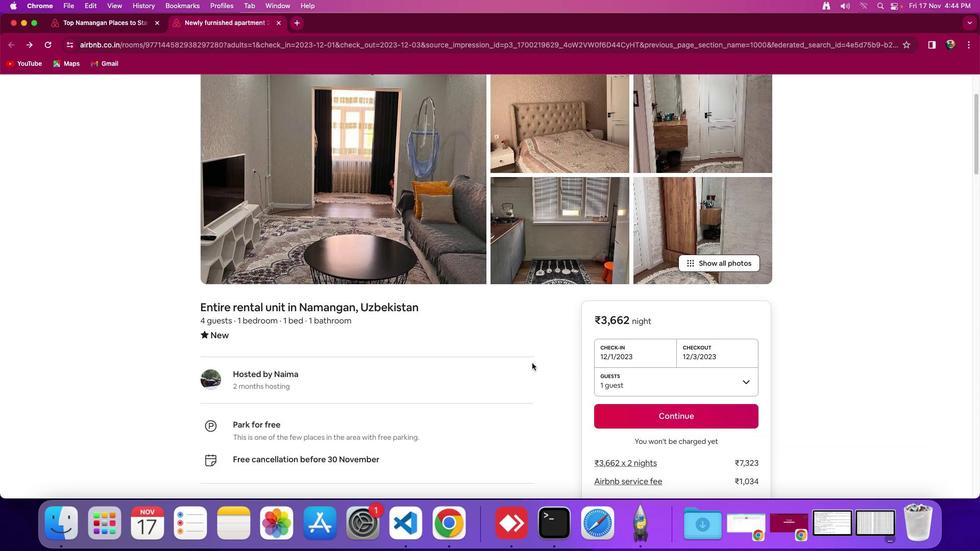 
Action: Mouse moved to (430, 351)
Screenshot: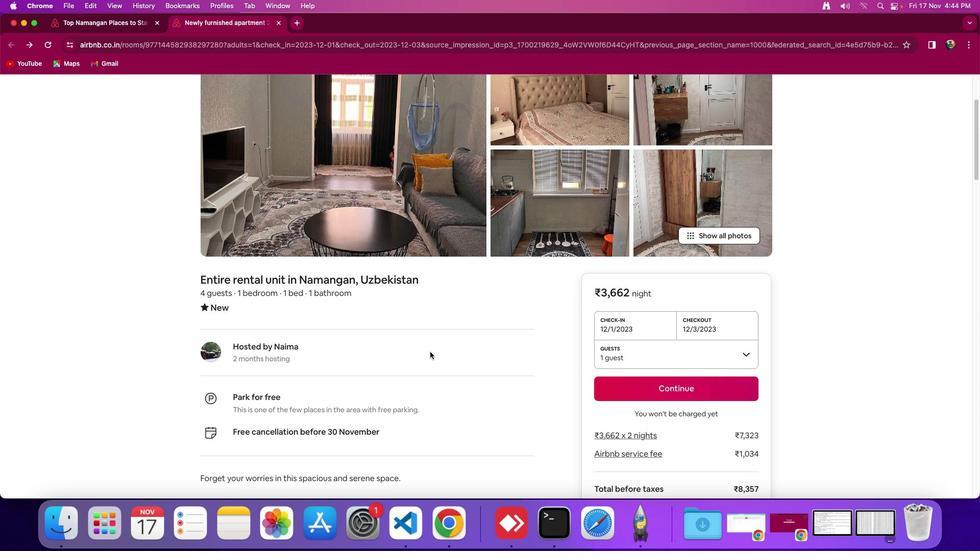 
Action: Mouse scrolled (430, 351) with delta (0, 0)
Screenshot: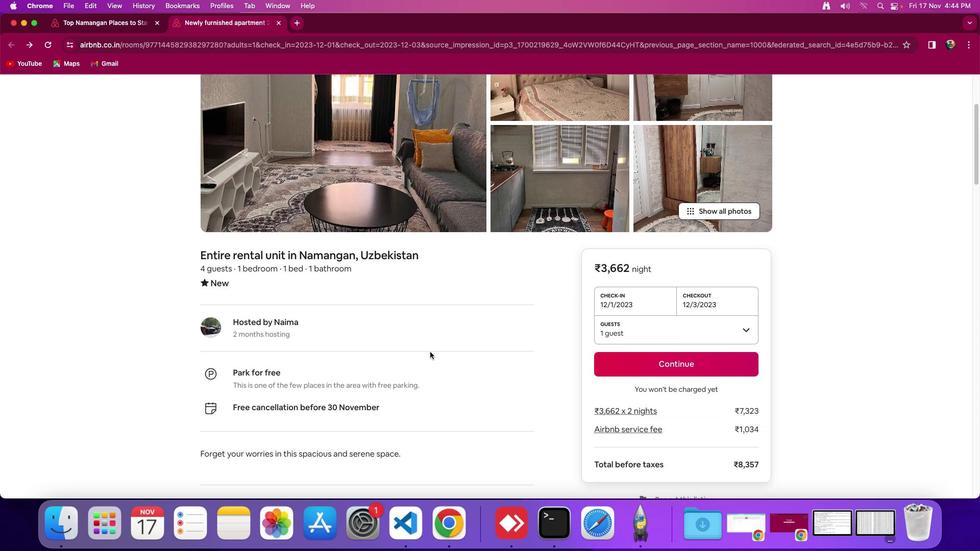 
Action: Mouse scrolled (430, 351) with delta (0, 0)
Screenshot: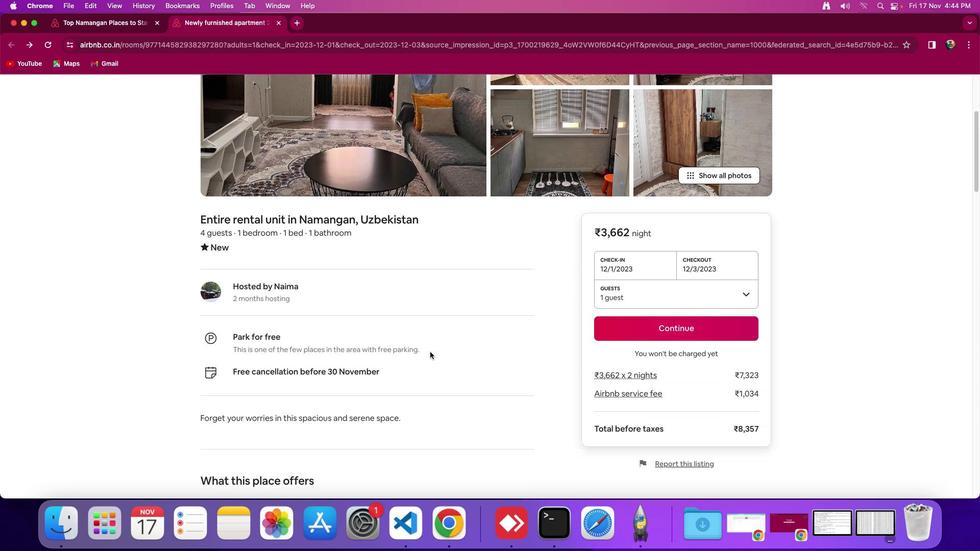 
Action: Mouse scrolled (430, 351) with delta (0, -2)
Screenshot: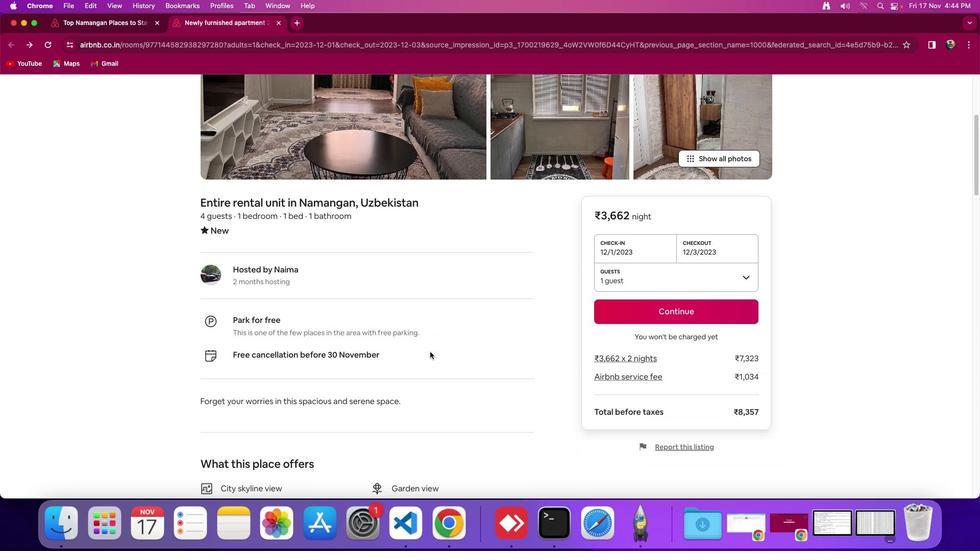 
Action: Mouse moved to (430, 351)
Screenshot: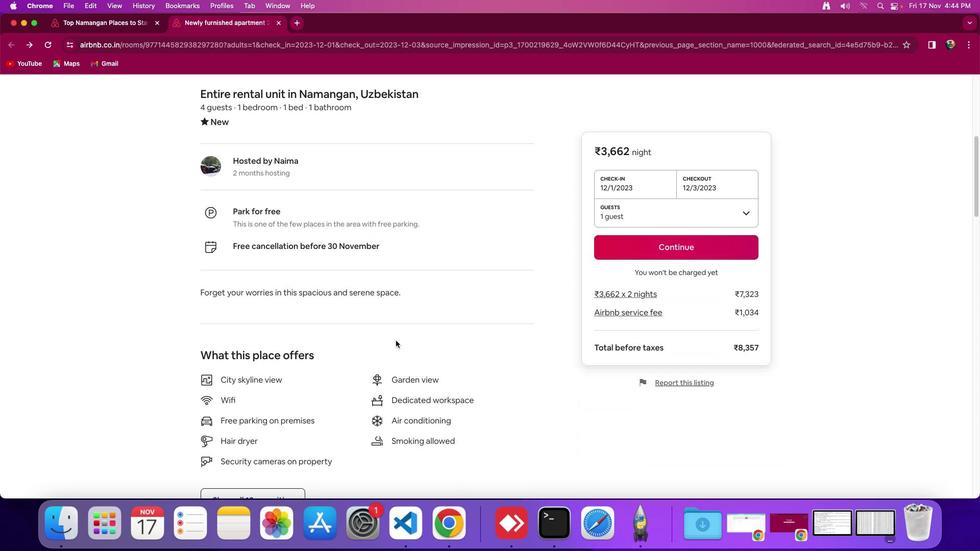 
Action: Mouse scrolled (430, 351) with delta (0, -2)
Screenshot: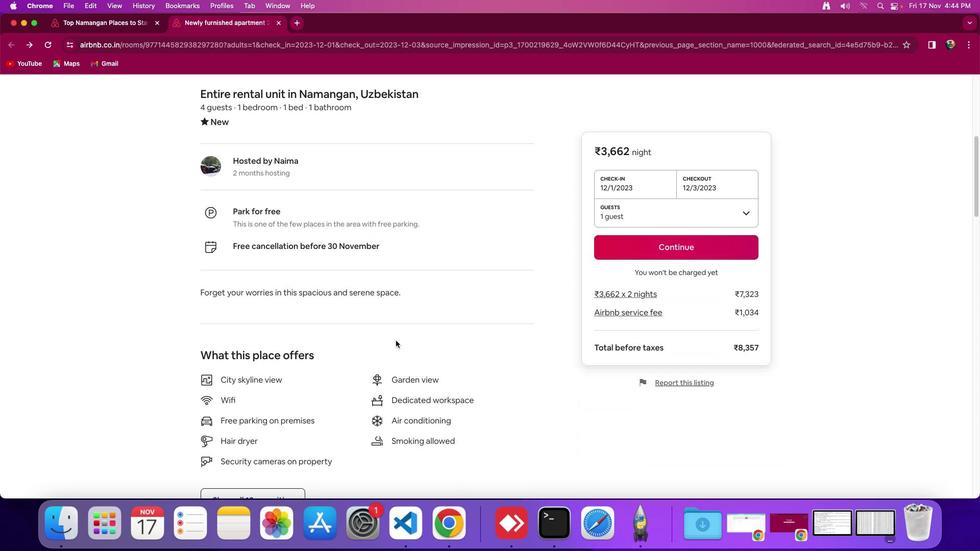 
Action: Mouse moved to (353, 335)
Screenshot: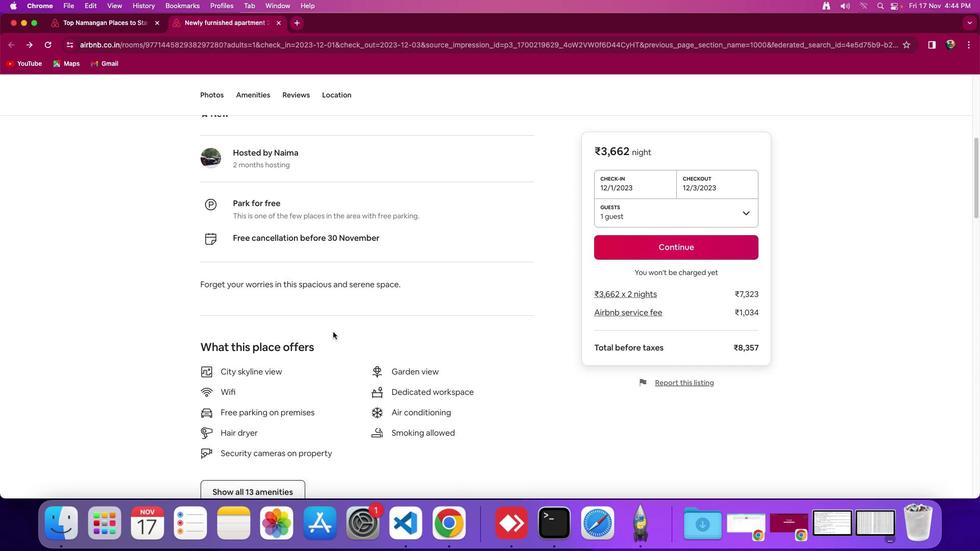 
Action: Mouse scrolled (353, 335) with delta (0, 0)
Screenshot: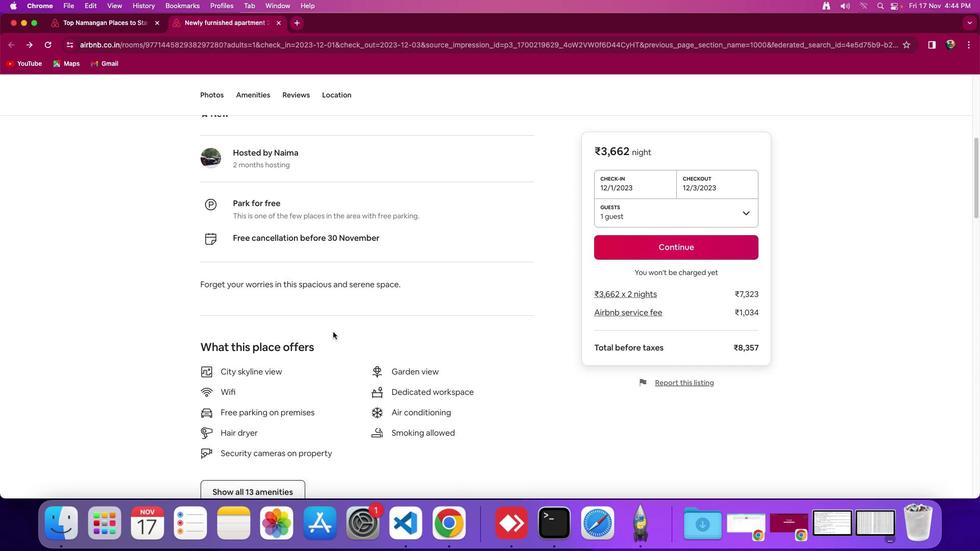 
Action: Mouse moved to (281, 328)
Screenshot: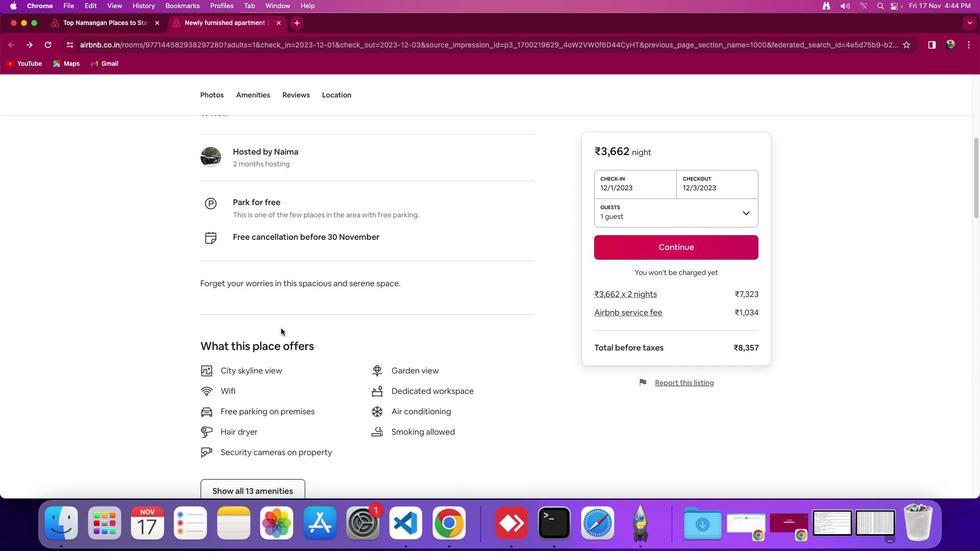
Action: Mouse scrolled (281, 328) with delta (0, 0)
Screenshot: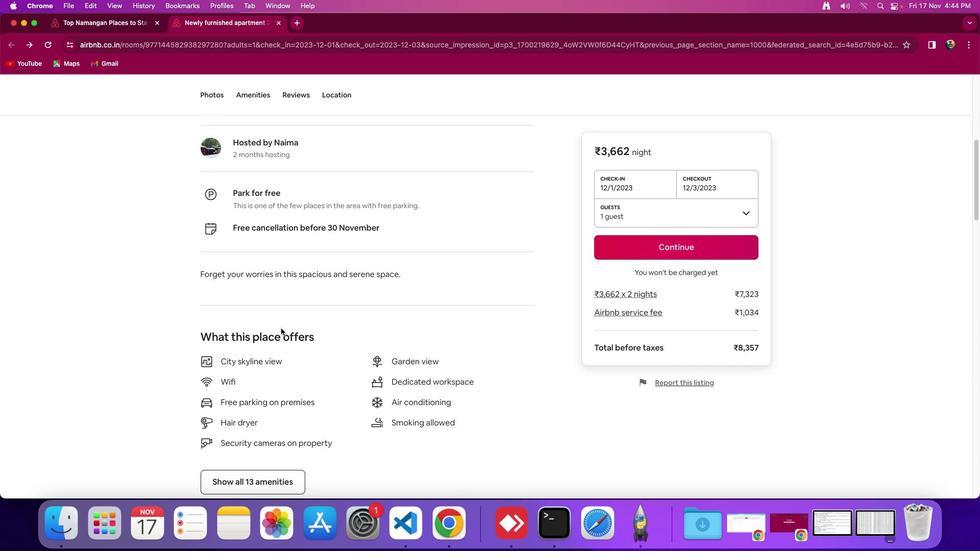 
Action: Mouse scrolled (281, 328) with delta (0, 0)
Screenshot: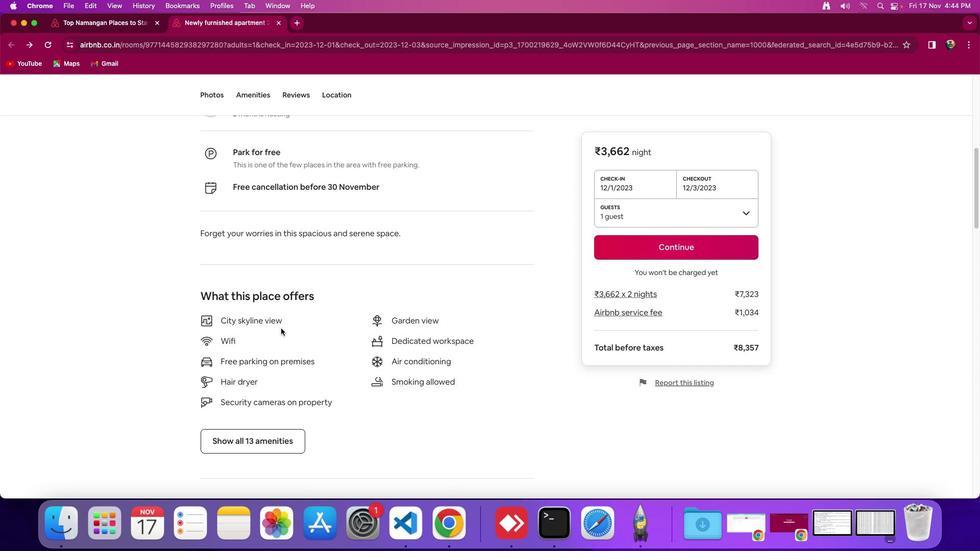 
Action: Mouse scrolled (281, 328) with delta (0, -1)
Screenshot: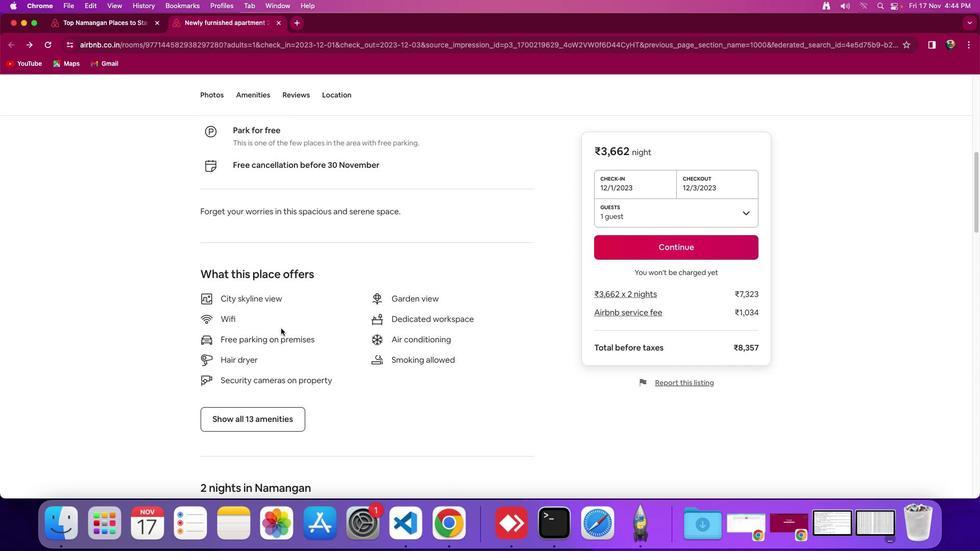 
Action: Mouse moved to (248, 407)
Screenshot: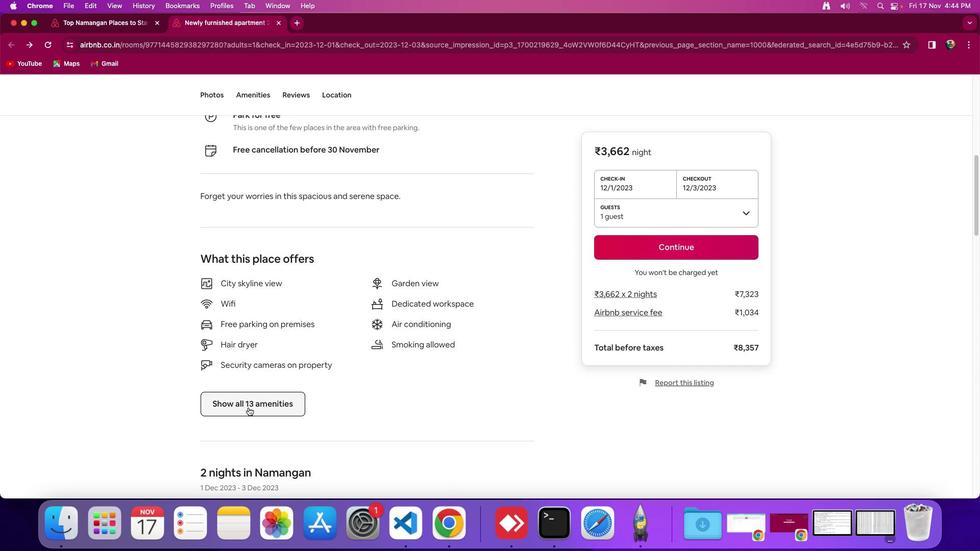 
Action: Mouse pressed left at (248, 407)
Screenshot: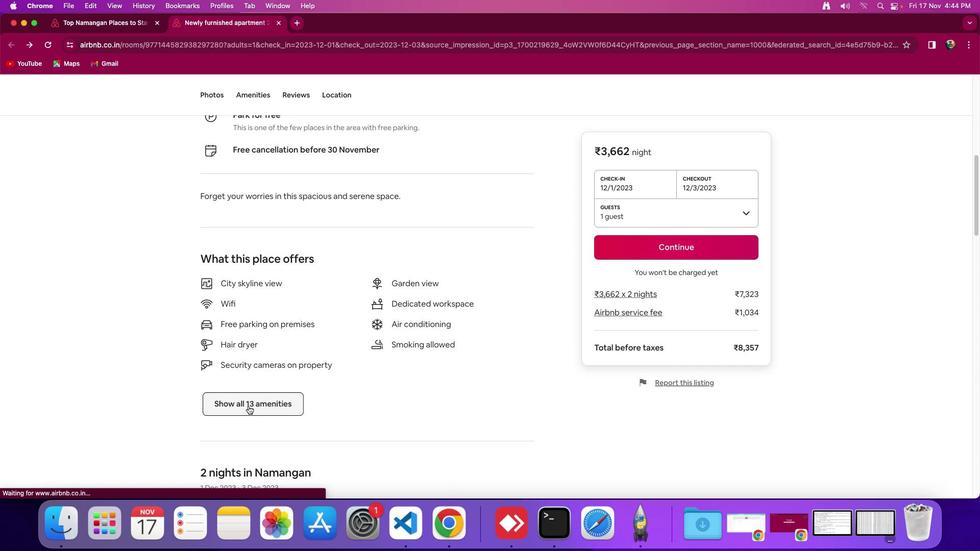 
Action: Mouse moved to (554, 319)
Screenshot: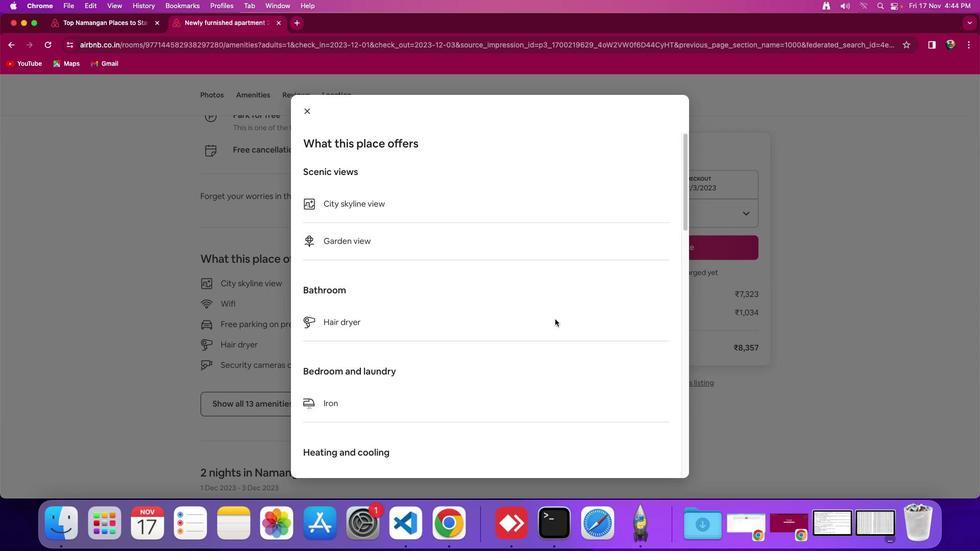 
Action: Mouse scrolled (554, 319) with delta (0, 0)
Screenshot: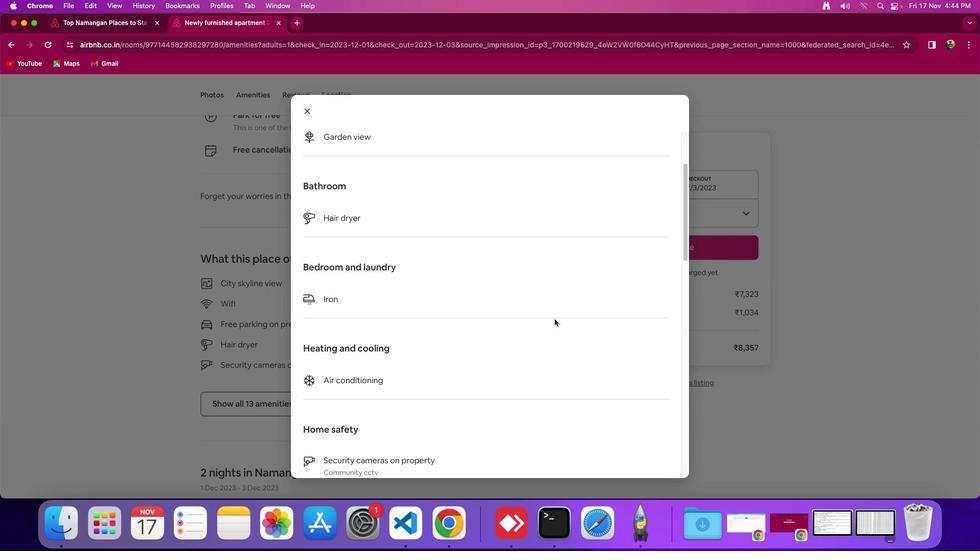 
Action: Mouse scrolled (554, 319) with delta (0, 0)
Screenshot: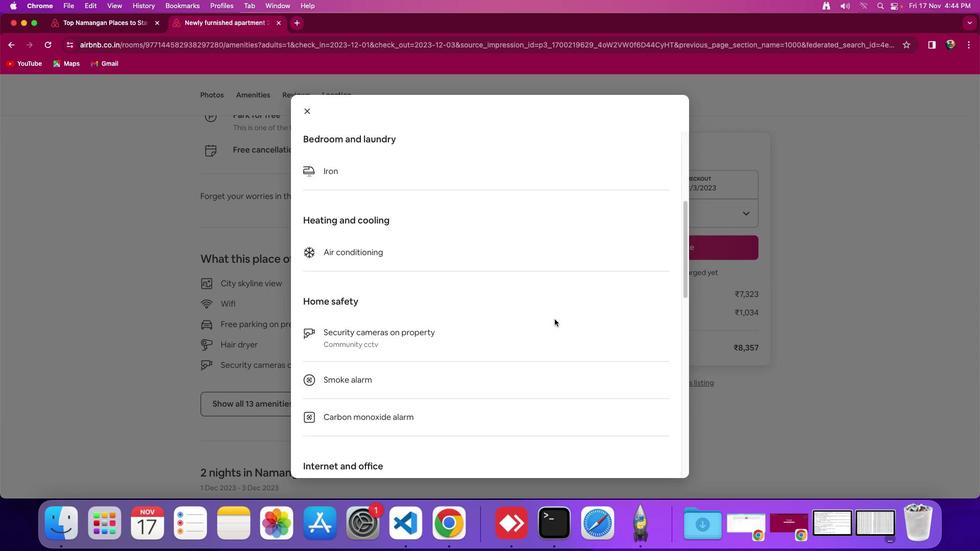 
Action: Mouse scrolled (554, 319) with delta (0, -2)
Screenshot: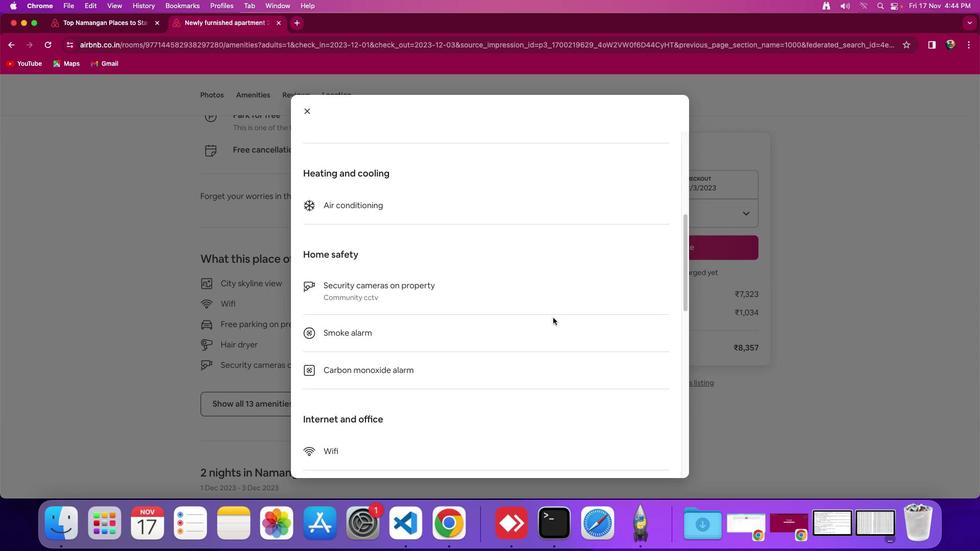 
Action: Mouse scrolled (554, 319) with delta (0, -3)
Screenshot: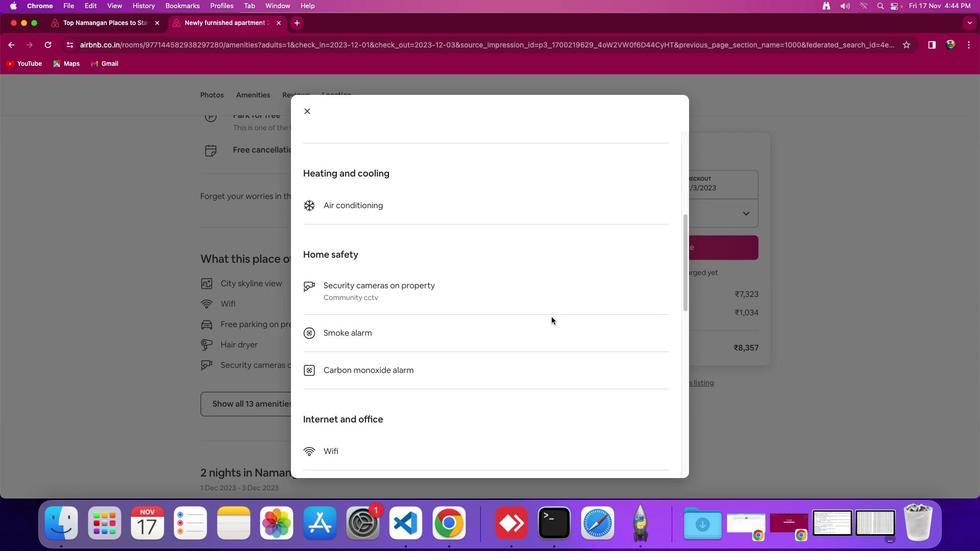 
Action: Mouse moved to (547, 315)
Screenshot: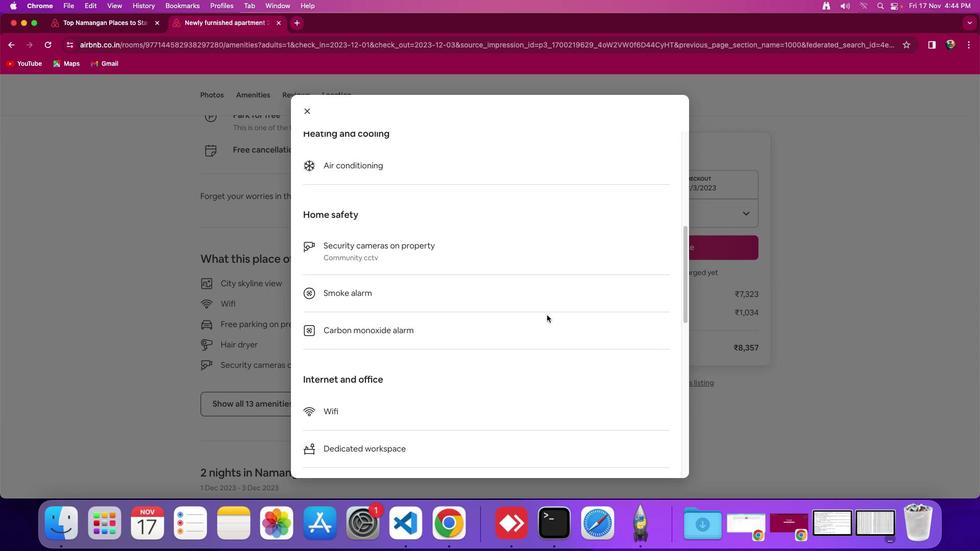 
Action: Mouse scrolled (547, 315) with delta (0, 0)
Screenshot: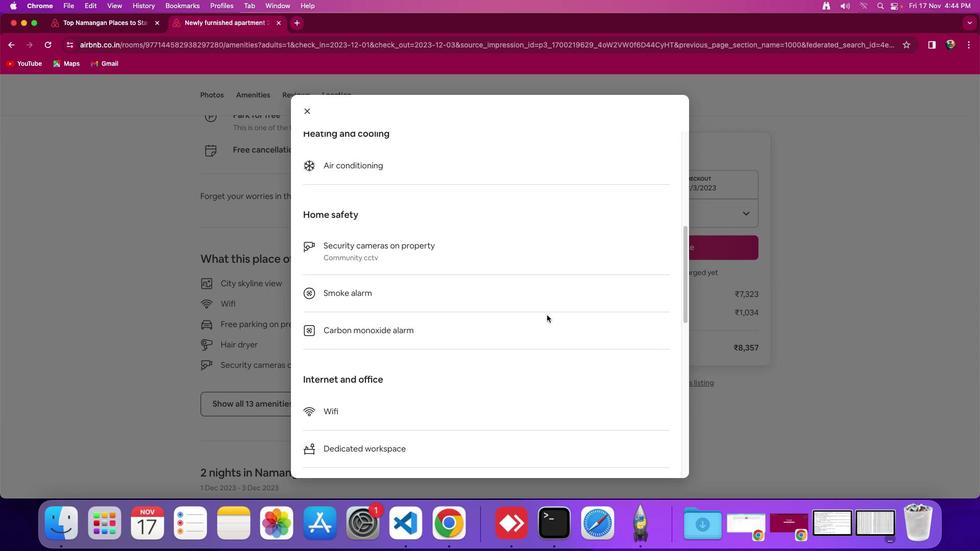 
Action: Mouse scrolled (547, 315) with delta (0, 0)
Screenshot: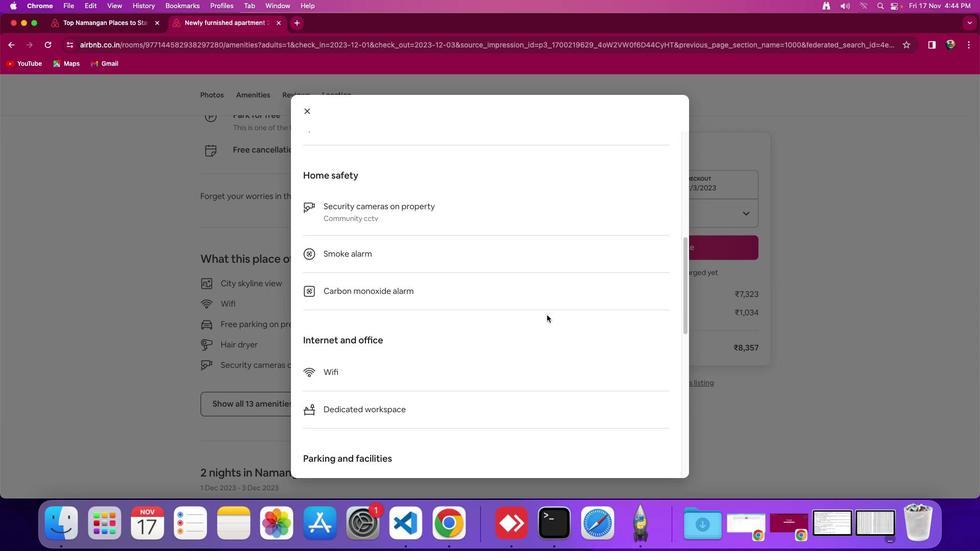 
Action: Mouse scrolled (547, 315) with delta (0, -2)
Screenshot: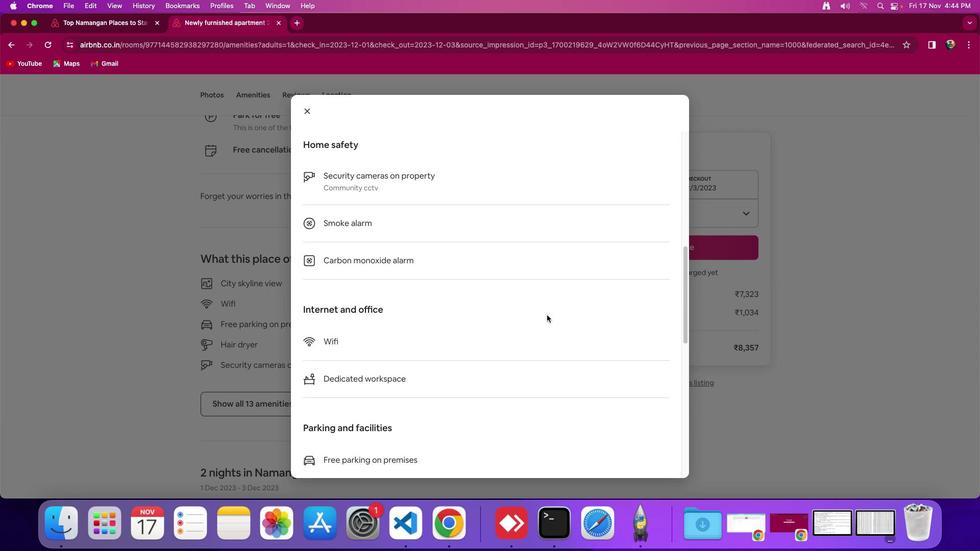 
Action: Mouse moved to (546, 315)
Screenshot: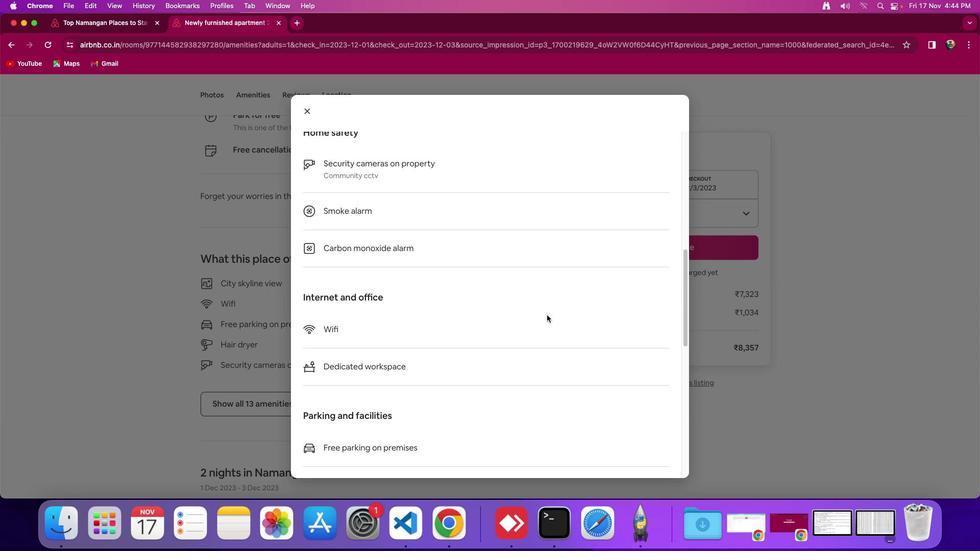 
Action: Mouse scrolled (546, 315) with delta (0, 0)
Screenshot: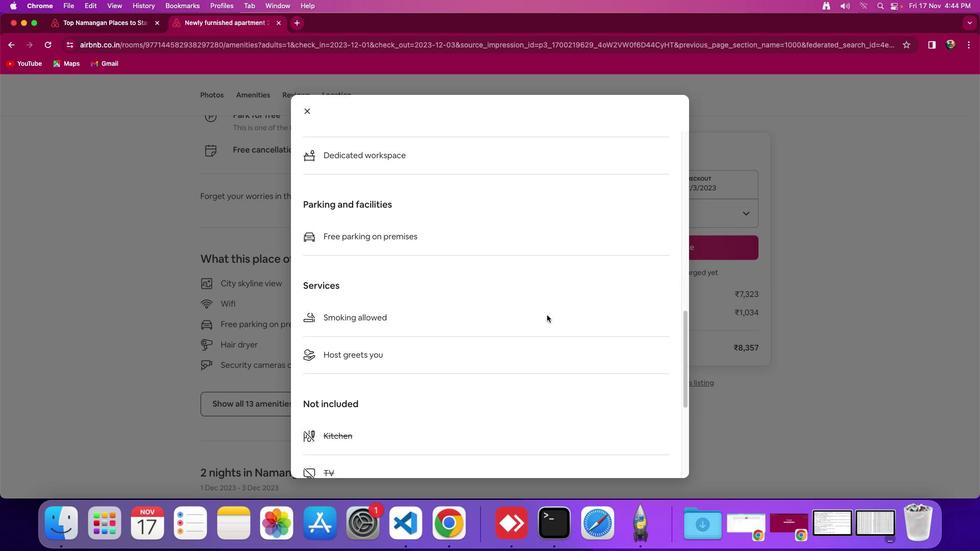 
Action: Mouse scrolled (546, 315) with delta (0, 0)
Screenshot: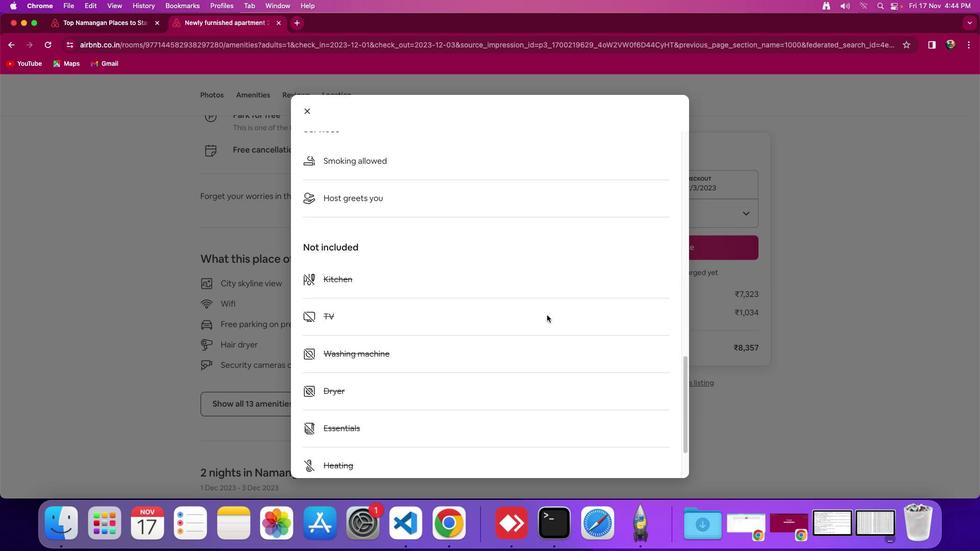 
Action: Mouse scrolled (546, 315) with delta (0, -2)
Screenshot: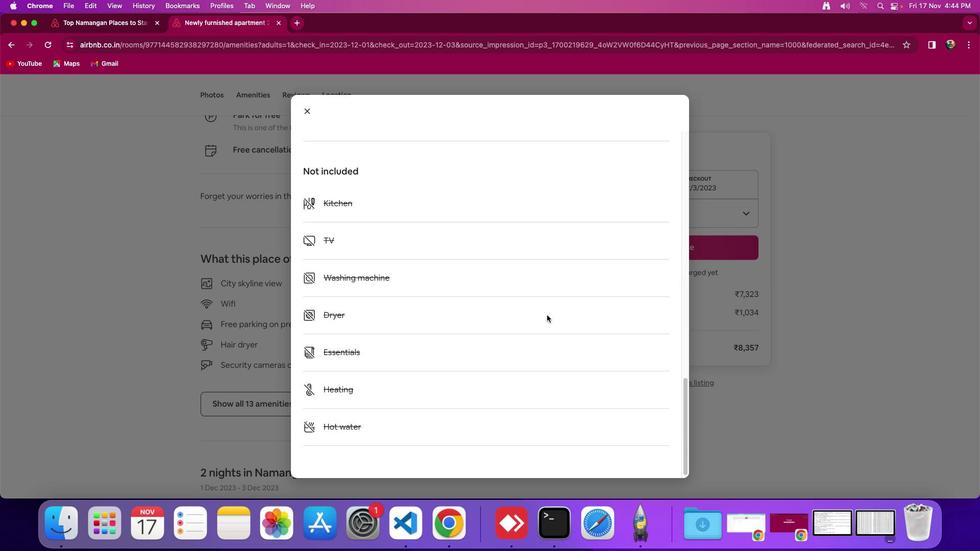 
Action: Mouse scrolled (546, 315) with delta (0, -3)
Screenshot: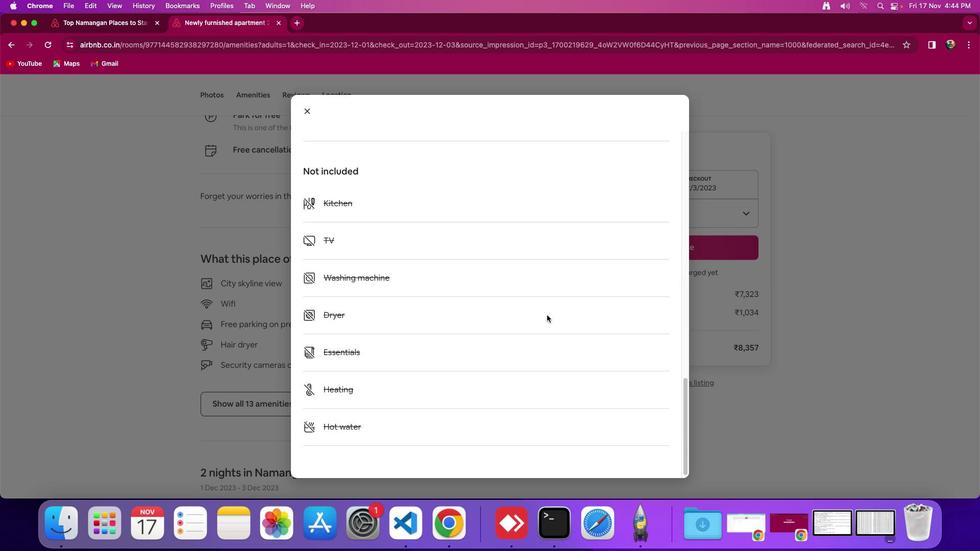 
Action: Mouse scrolled (546, 315) with delta (0, -4)
Screenshot: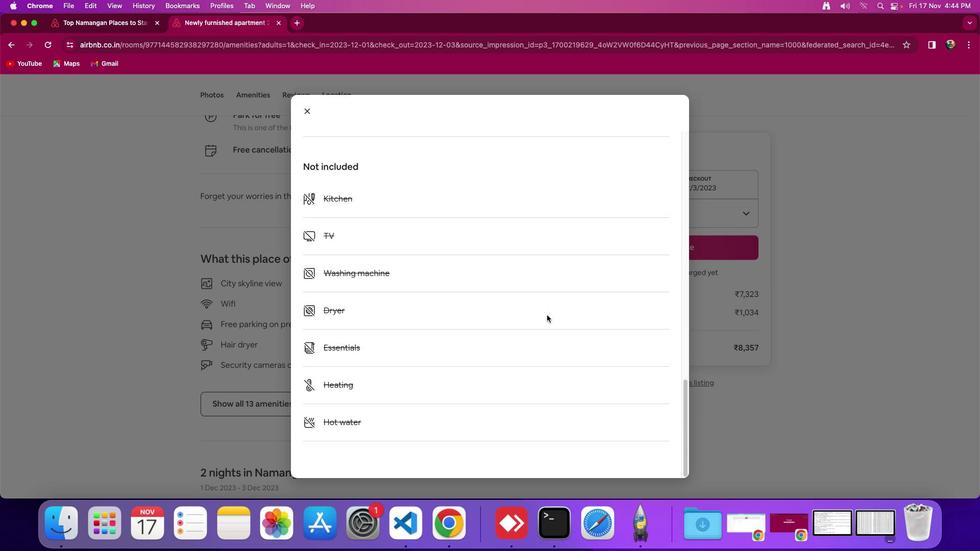 
Action: Mouse scrolled (546, 315) with delta (0, 0)
Screenshot: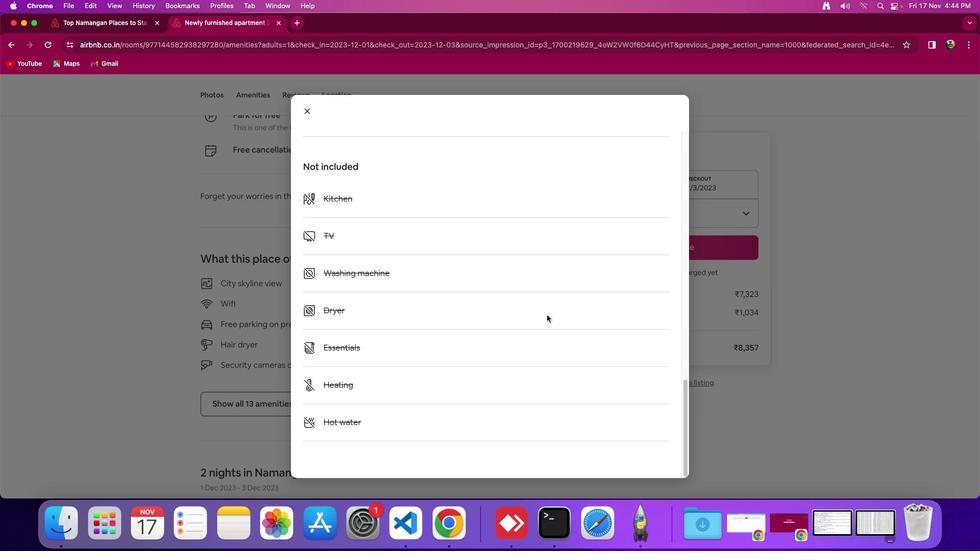 
Action: Mouse scrolled (546, 315) with delta (0, 0)
Screenshot: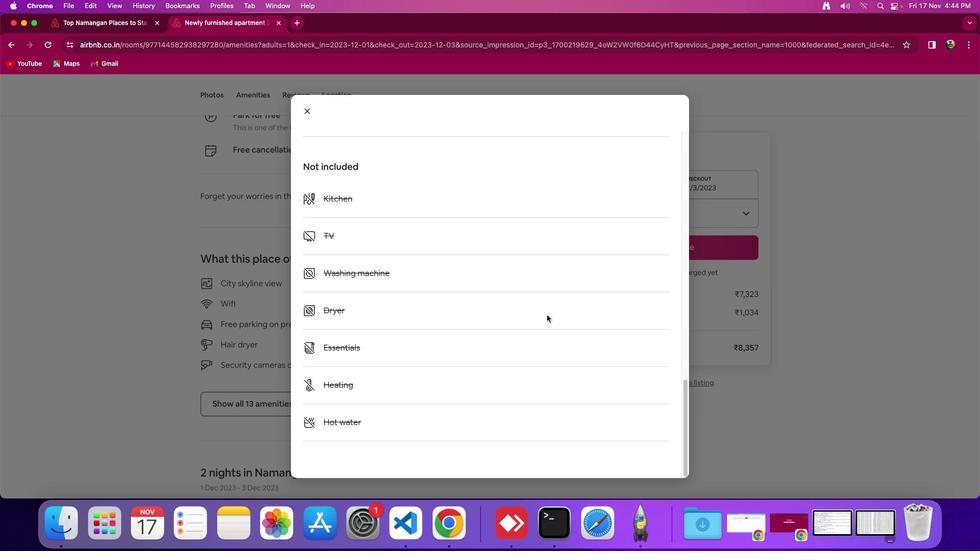 
Action: Mouse scrolled (546, 315) with delta (0, -2)
Screenshot: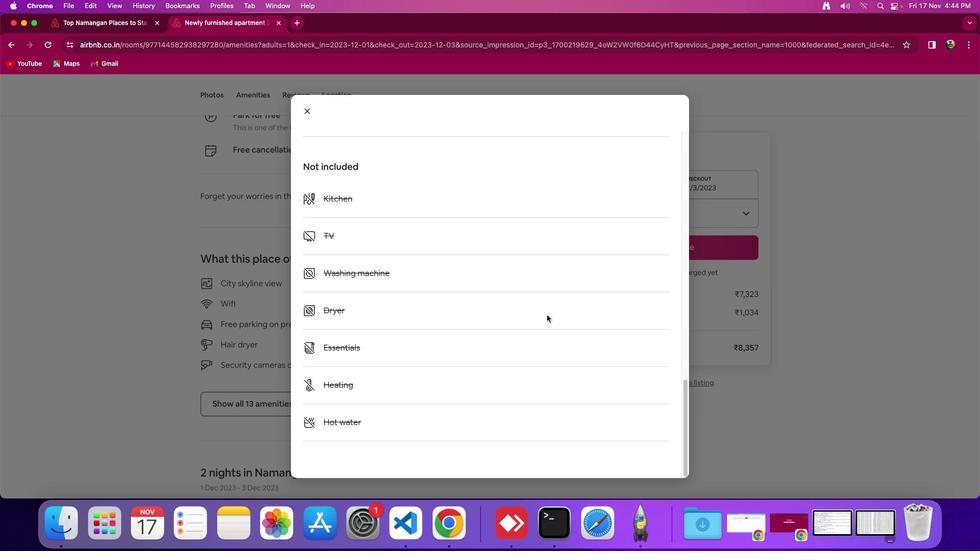 
Action: Mouse scrolled (546, 315) with delta (0, -3)
Screenshot: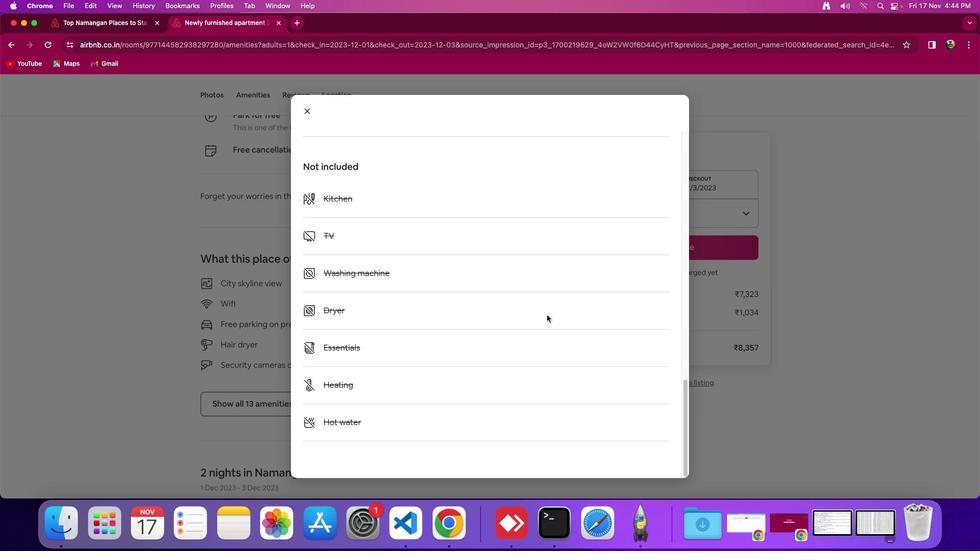 
Action: Mouse moved to (307, 108)
Screenshot: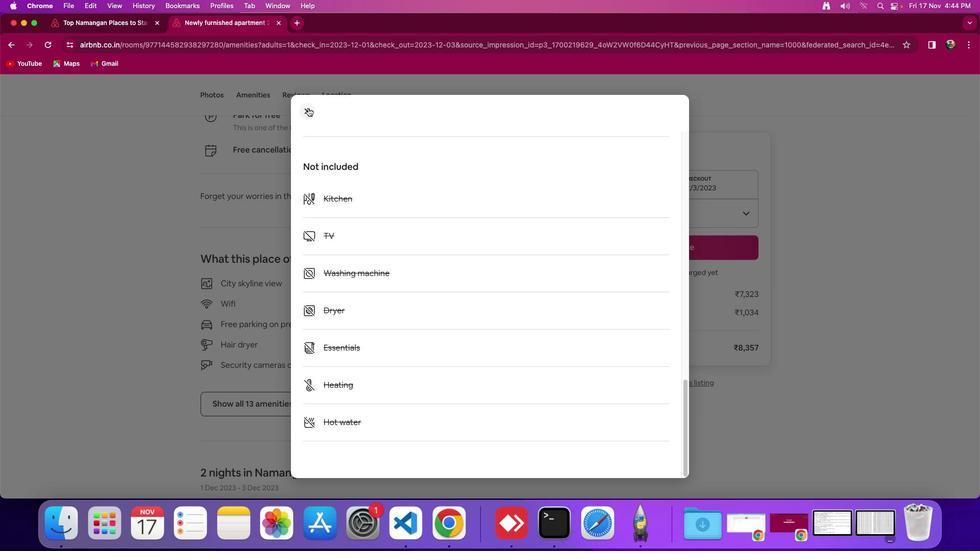 
Action: Mouse pressed left at (307, 108)
Screenshot: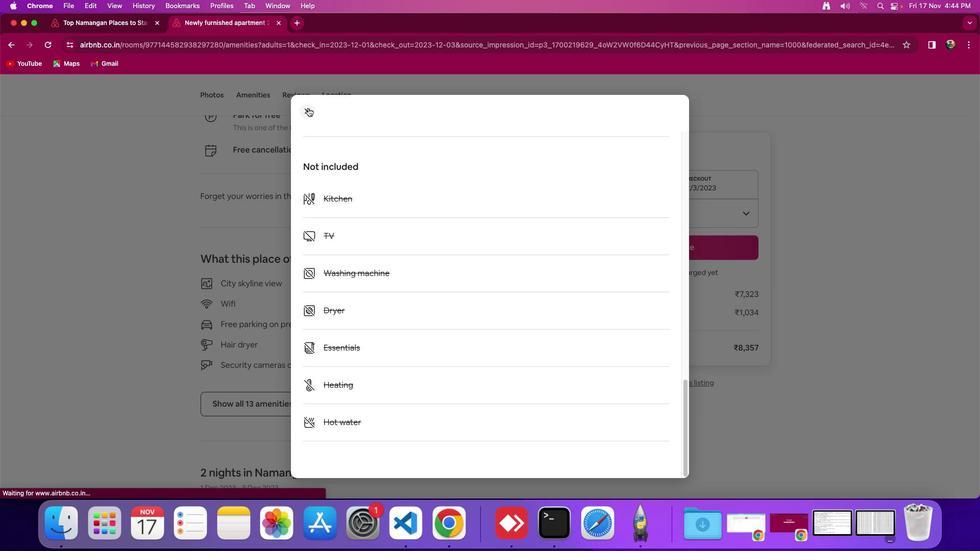 
Action: Mouse moved to (337, 374)
Screenshot: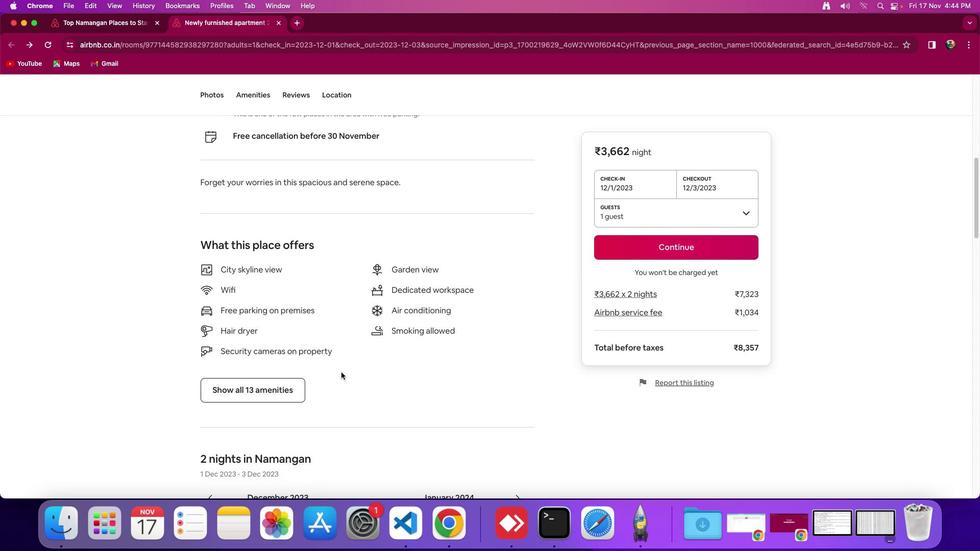 
Action: Mouse scrolled (337, 374) with delta (0, 0)
Screenshot: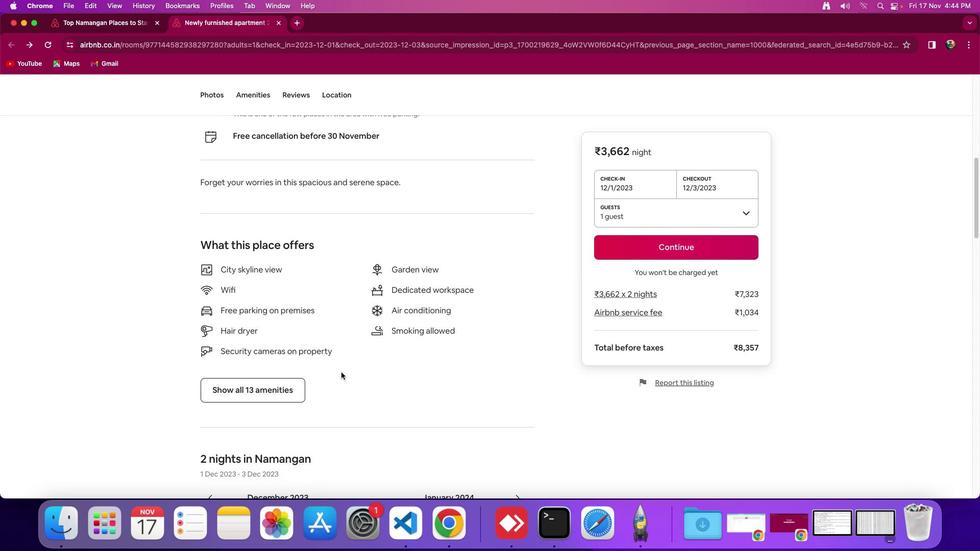 
Action: Mouse moved to (337, 374)
Screenshot: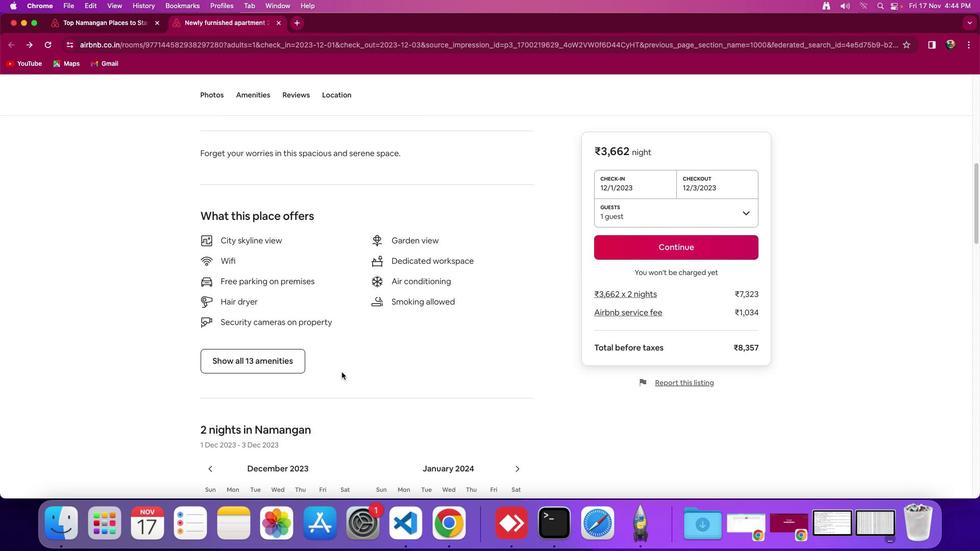 
Action: Mouse scrolled (337, 374) with delta (0, 0)
Screenshot: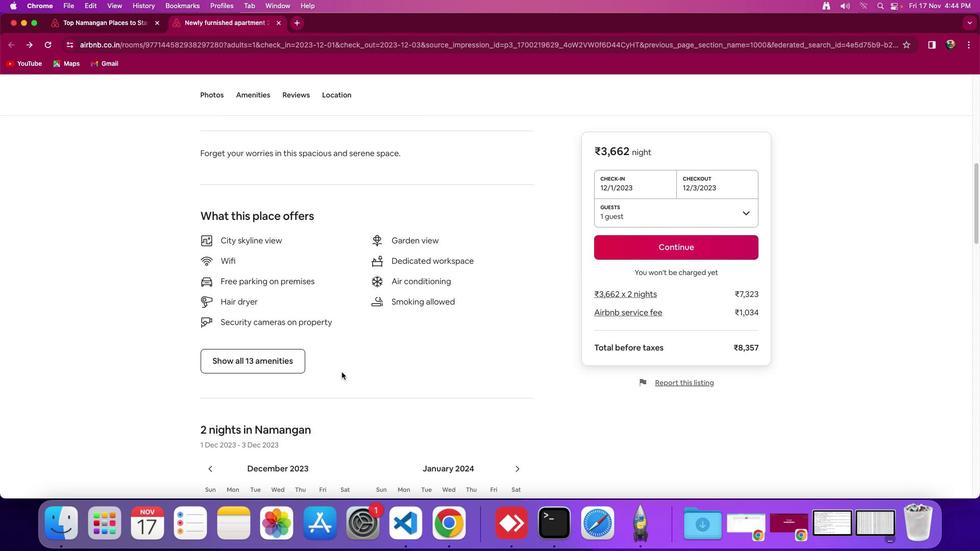 
Action: Mouse moved to (338, 374)
Screenshot: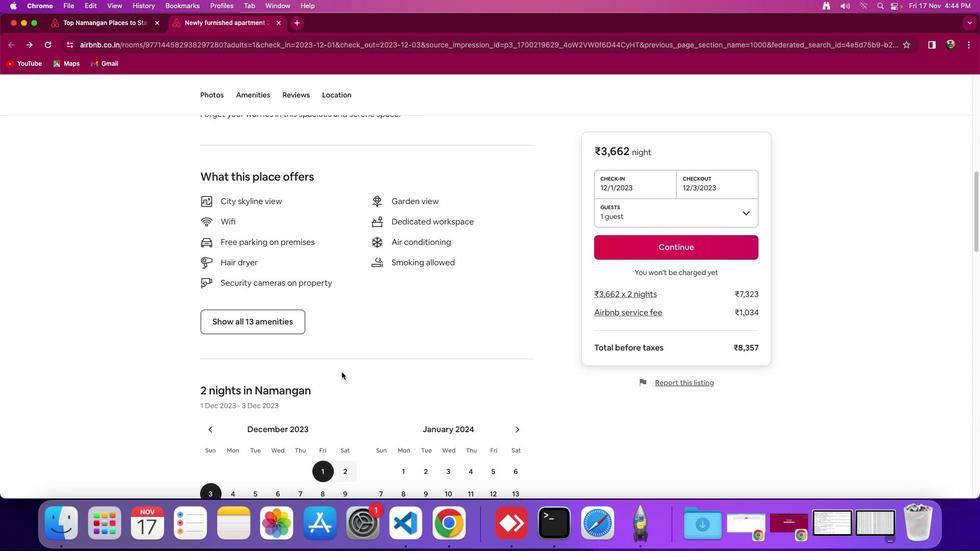 
Action: Mouse scrolled (338, 374) with delta (0, -2)
Screenshot: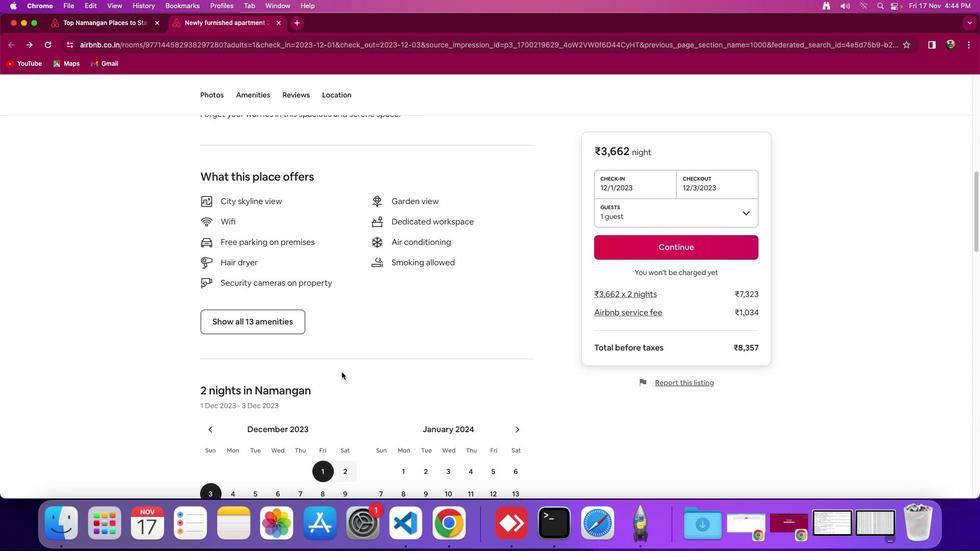 
Action: Mouse moved to (342, 370)
Screenshot: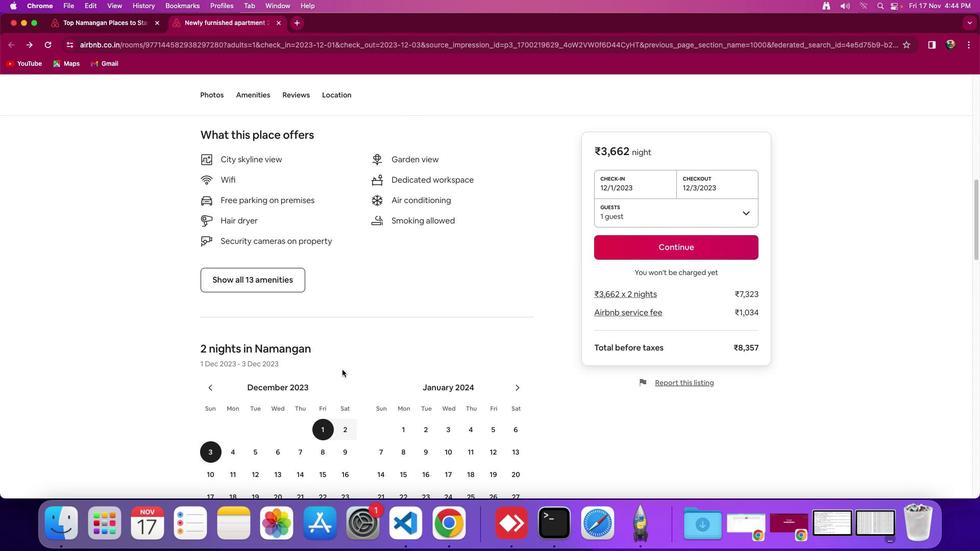 
Action: Mouse scrolled (342, 370) with delta (0, 0)
Screenshot: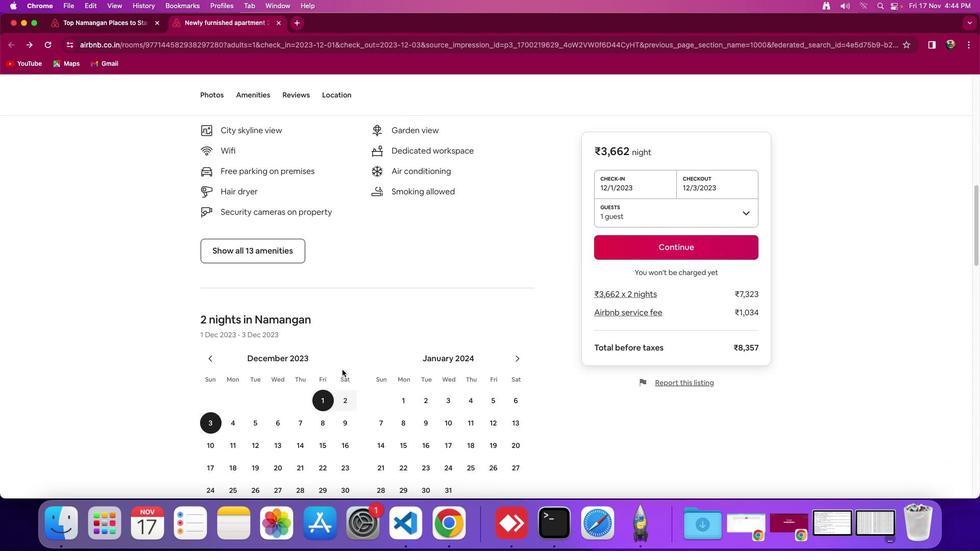
Action: Mouse scrolled (342, 370) with delta (0, 0)
Screenshot: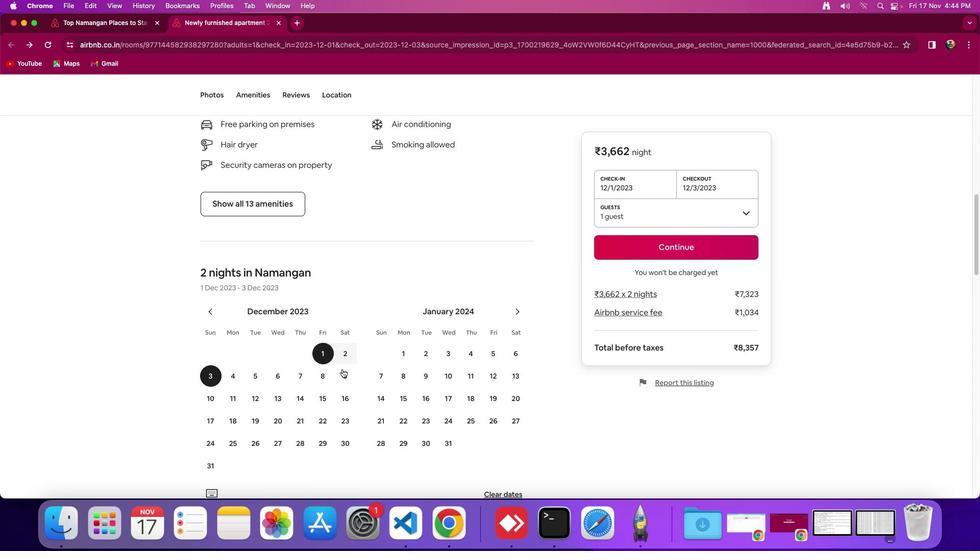 
Action: Mouse scrolled (342, 370) with delta (0, -2)
Screenshot: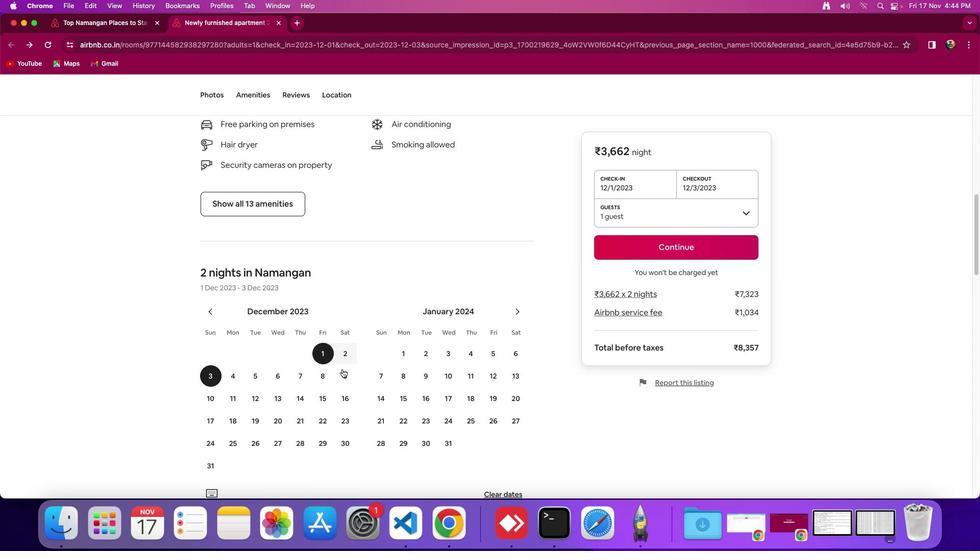 
Action: Mouse scrolled (342, 370) with delta (0, -3)
Screenshot: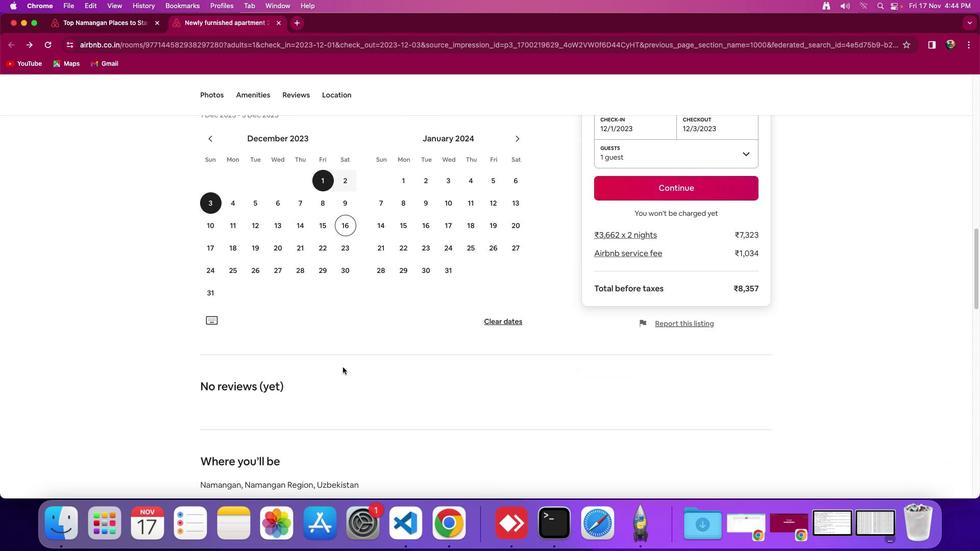 
Action: Mouse moved to (342, 367)
Screenshot: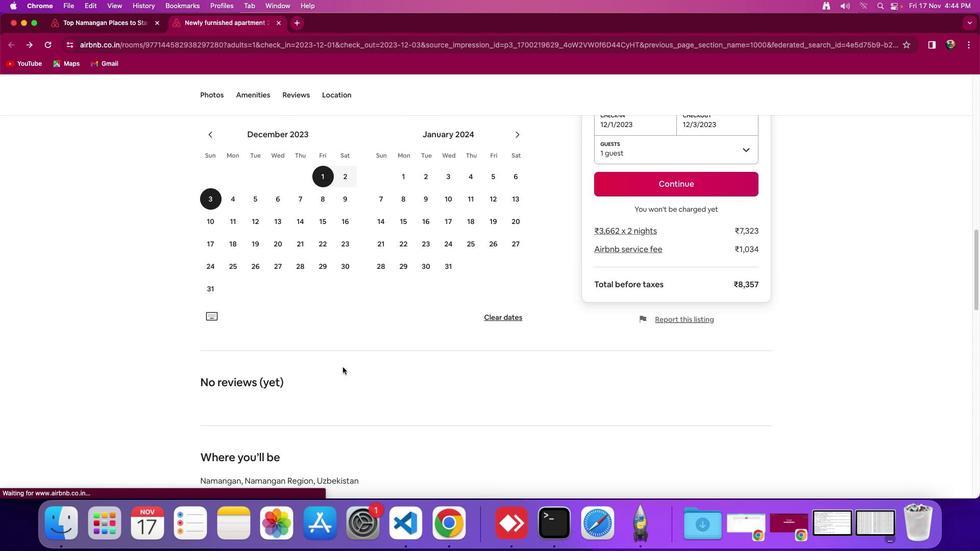 
Action: Mouse scrolled (342, 367) with delta (0, 0)
Screenshot: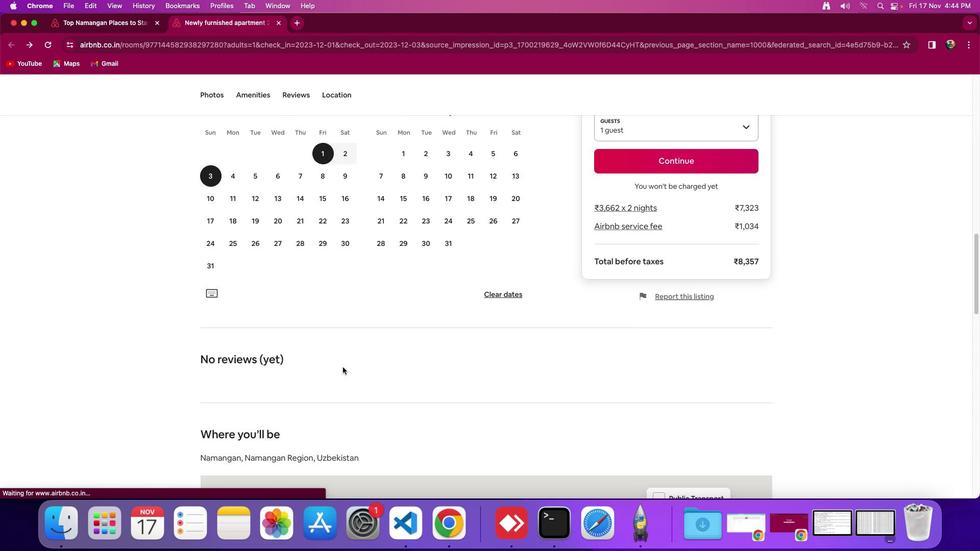
Action: Mouse scrolled (342, 367) with delta (0, 0)
Screenshot: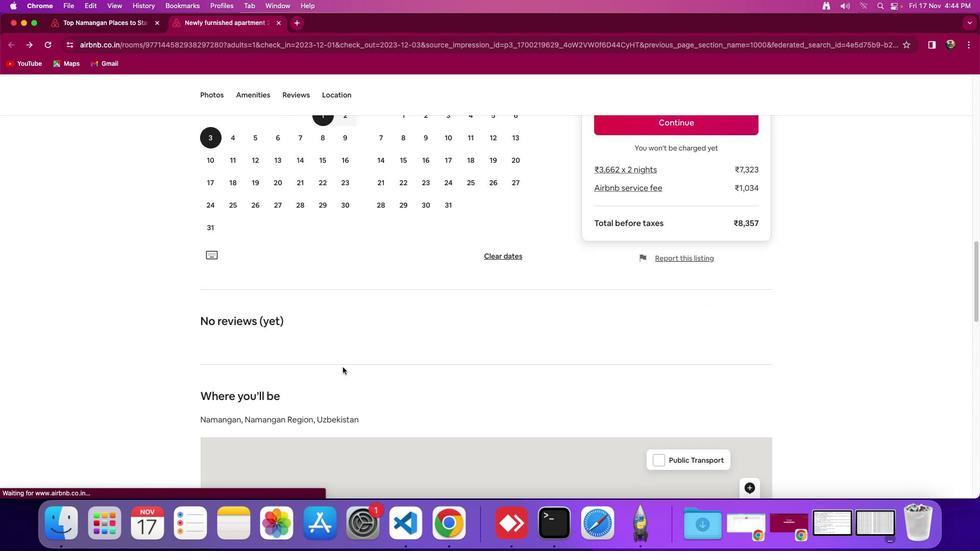 
Action: Mouse scrolled (342, 367) with delta (0, -2)
Screenshot: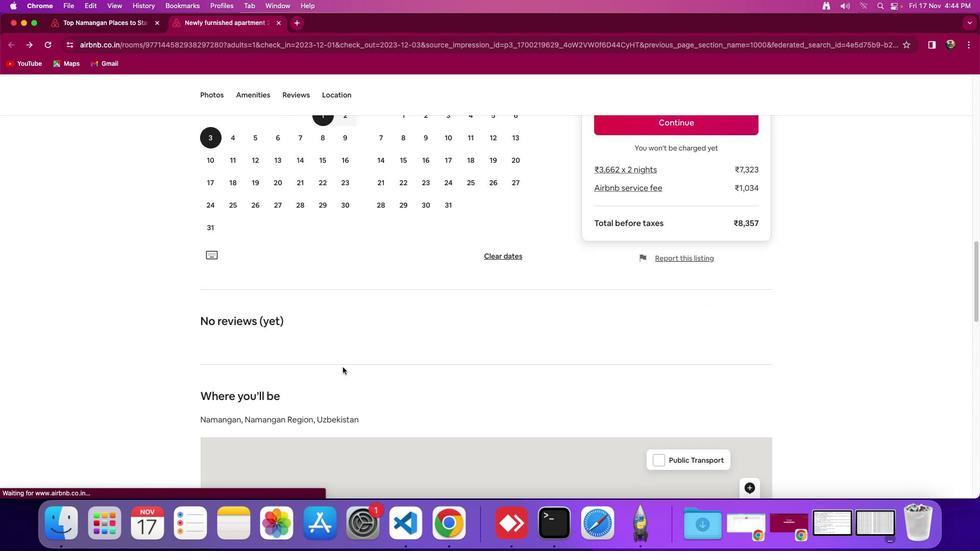 
Action: Mouse scrolled (342, 367) with delta (0, -2)
Screenshot: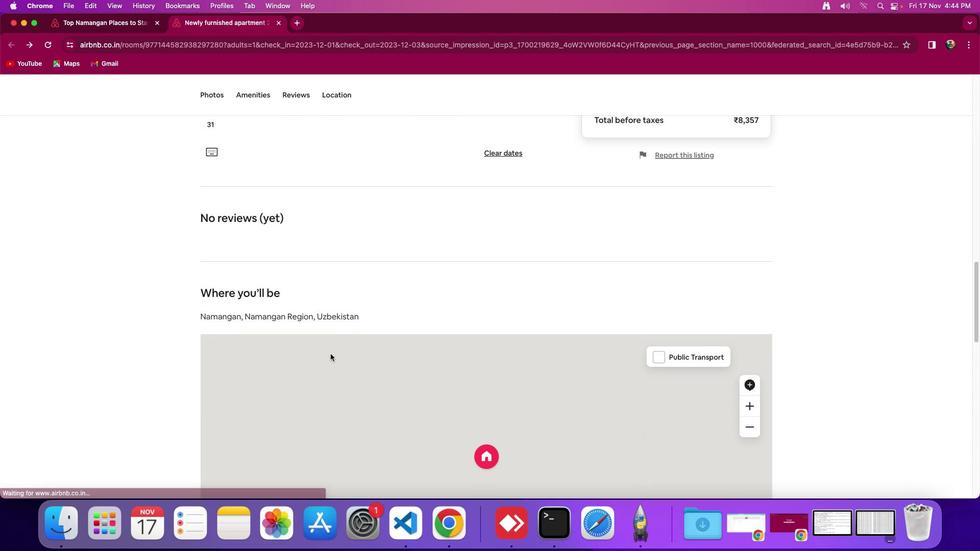 
Action: Mouse moved to (329, 349)
Screenshot: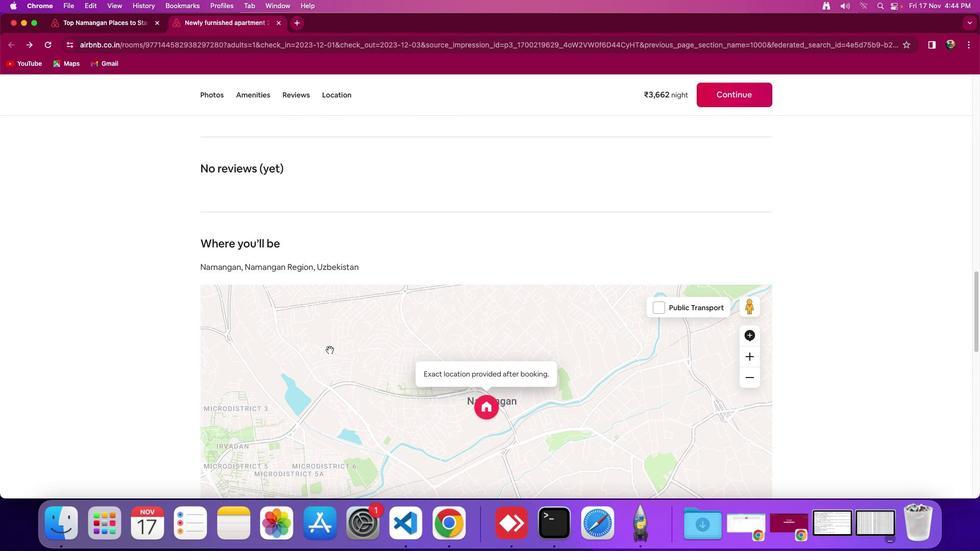 
Action: Mouse scrolled (329, 349) with delta (0, 0)
Screenshot: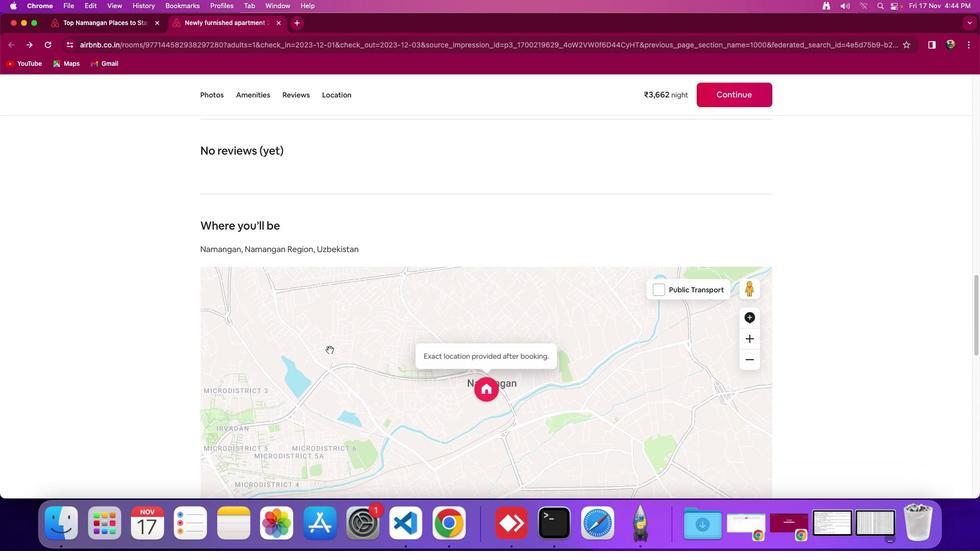 
Action: Mouse scrolled (329, 349) with delta (0, 0)
Screenshot: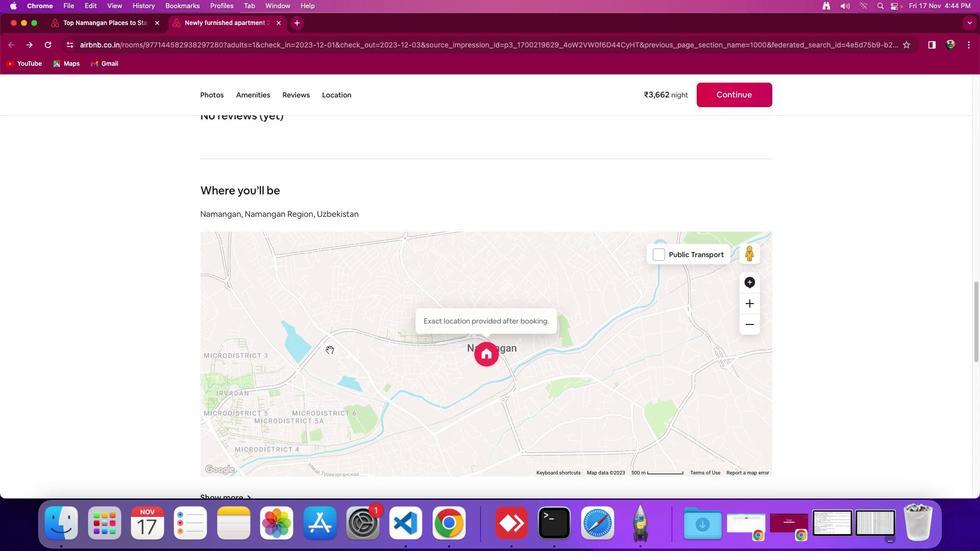 
Action: Mouse scrolled (329, 349) with delta (0, -2)
Screenshot: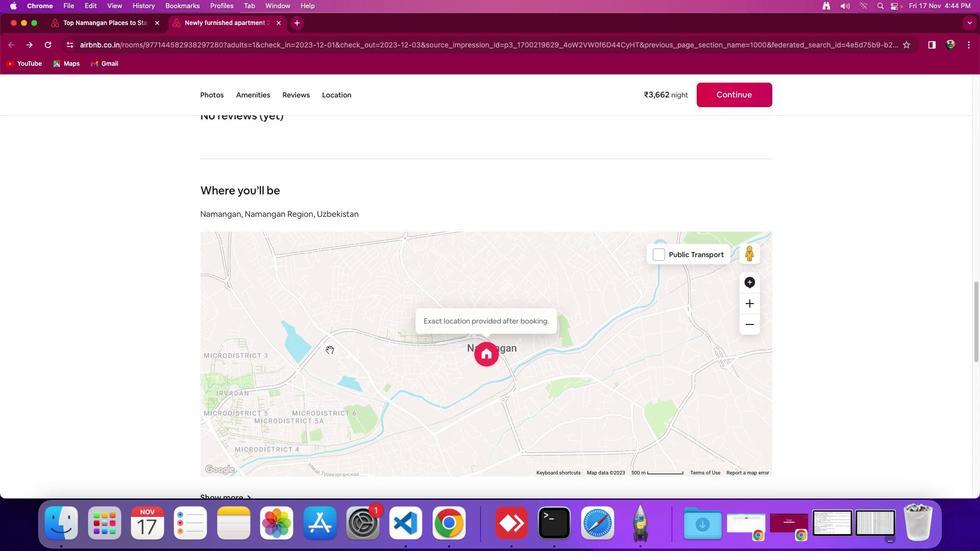 
Action: Mouse scrolled (329, 349) with delta (0, -2)
Screenshot: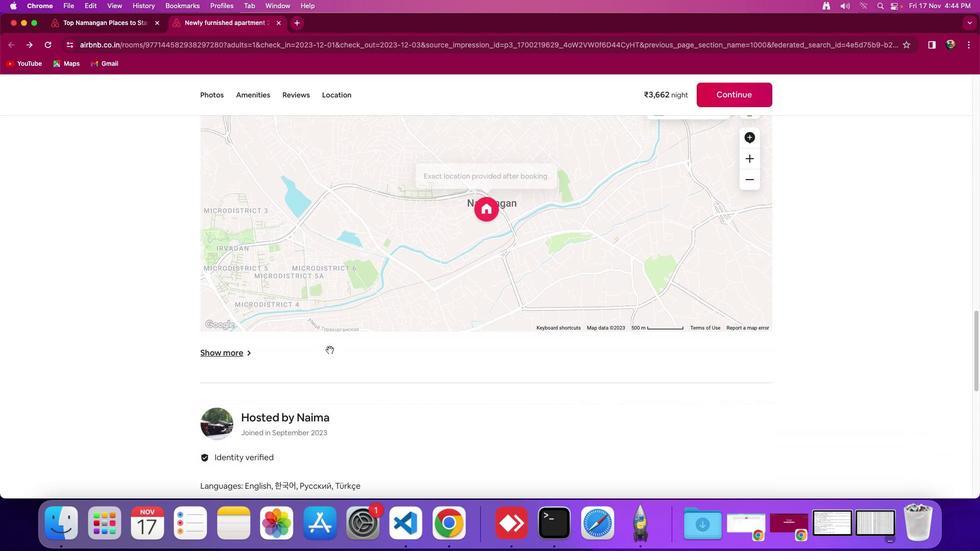 
Action: Mouse moved to (215, 328)
Screenshot: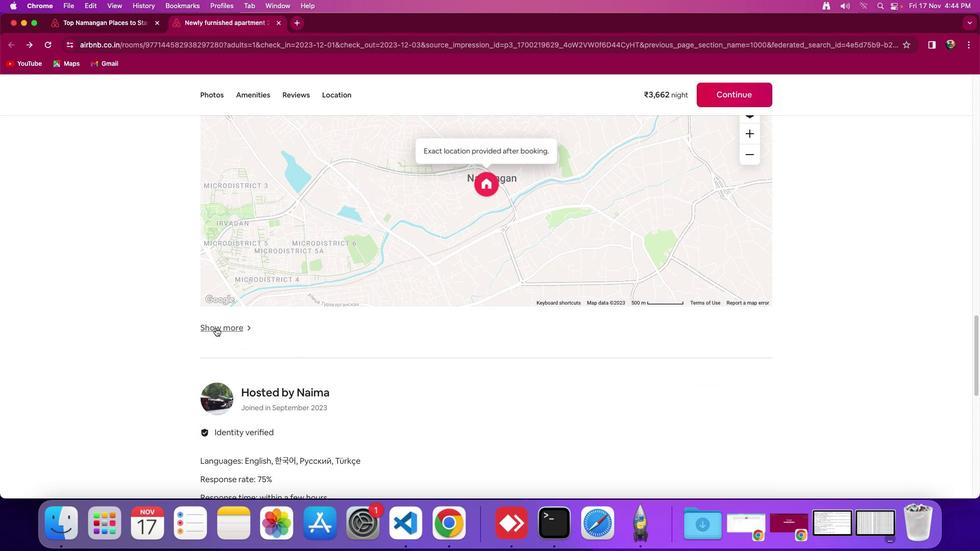 
Action: Mouse pressed left at (215, 328)
Screenshot: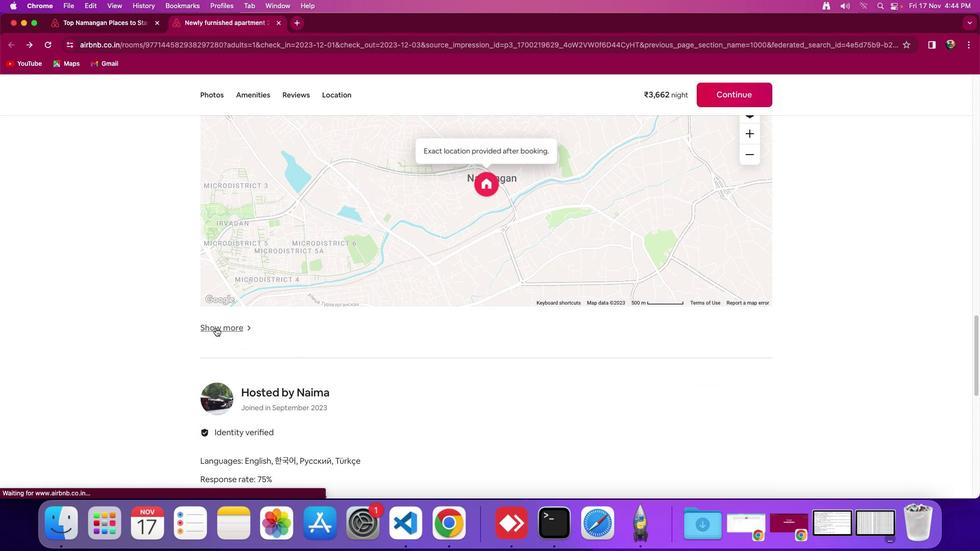 
Action: Mouse moved to (17, 92)
Screenshot: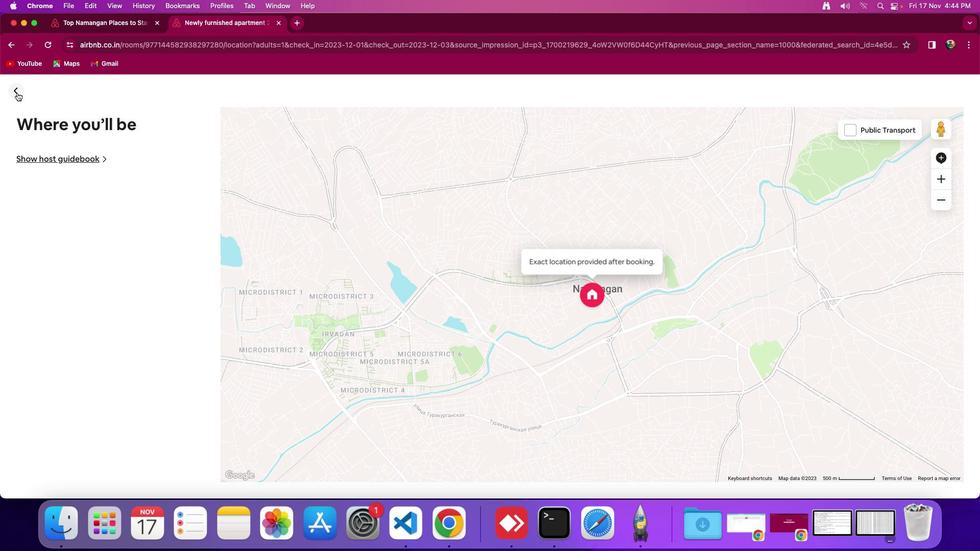 
Action: Mouse pressed left at (17, 92)
Screenshot: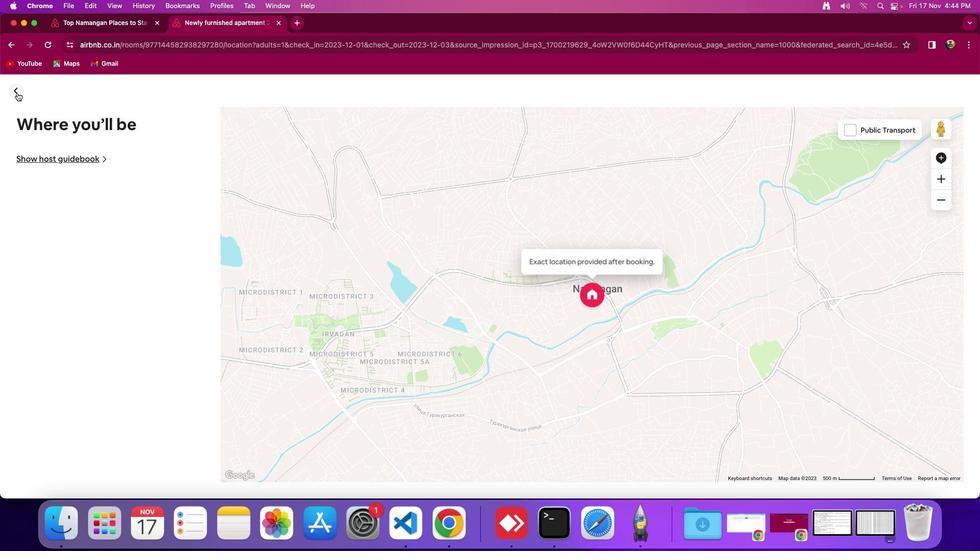 
Action: Mouse moved to (389, 291)
Screenshot: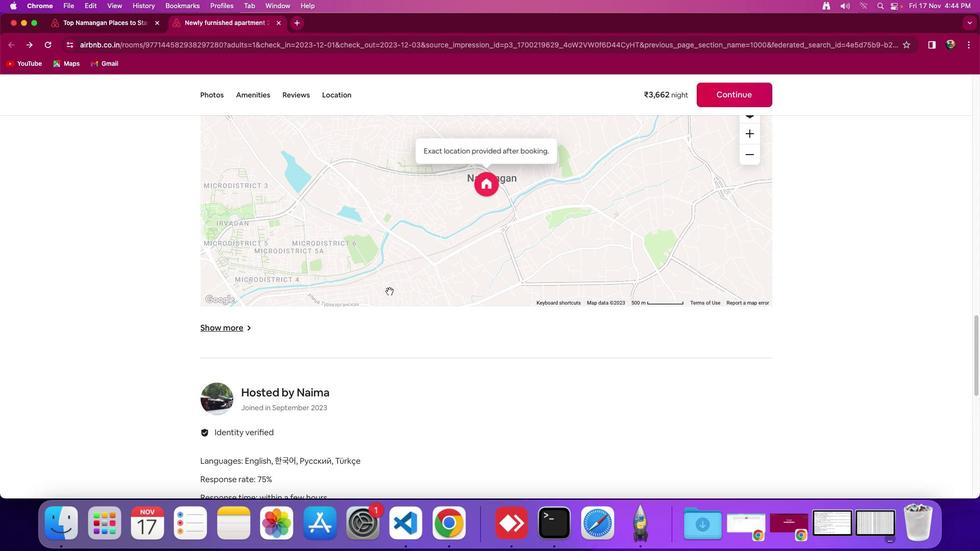 
Action: Mouse scrolled (389, 291) with delta (0, 0)
Screenshot: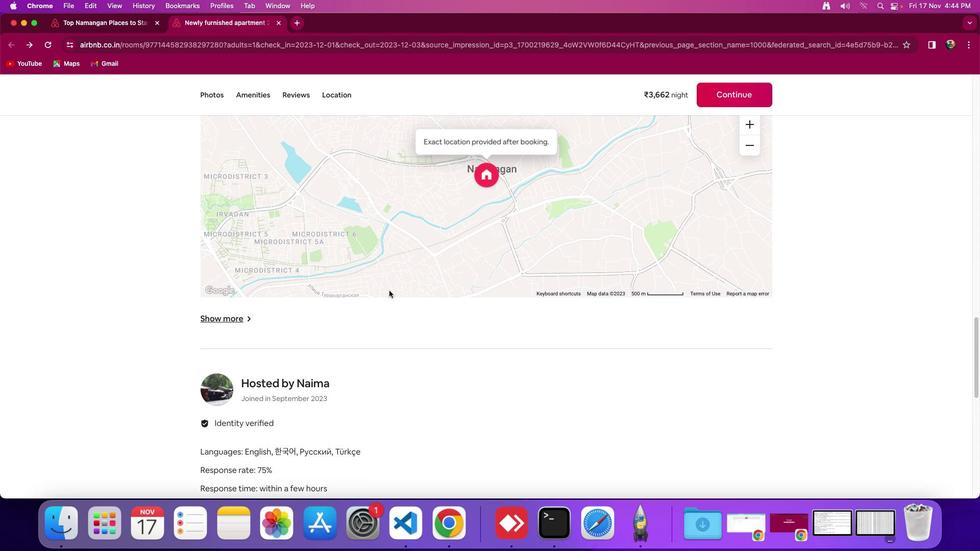 
Action: Mouse moved to (389, 291)
Screenshot: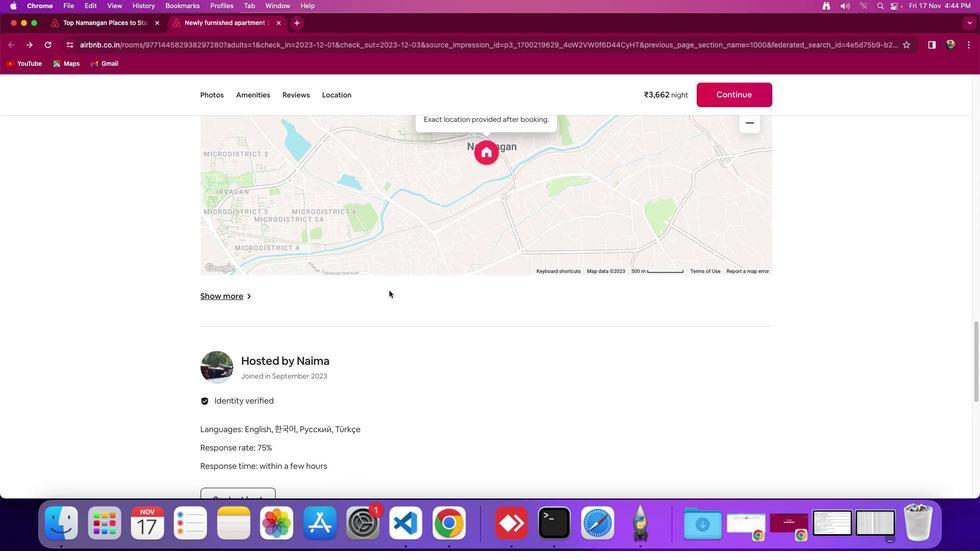 
Action: Mouse scrolled (389, 291) with delta (0, 0)
Screenshot: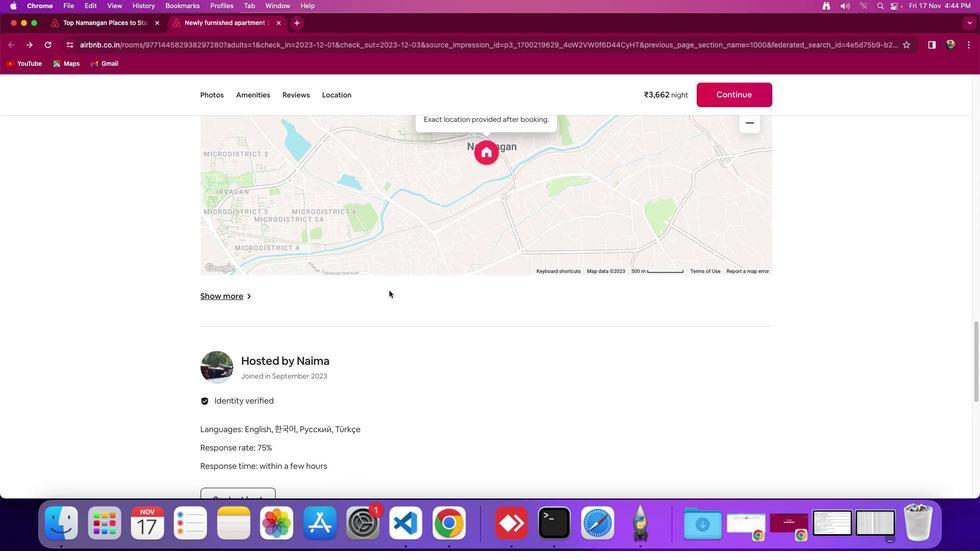 
Action: Mouse moved to (389, 291)
Screenshot: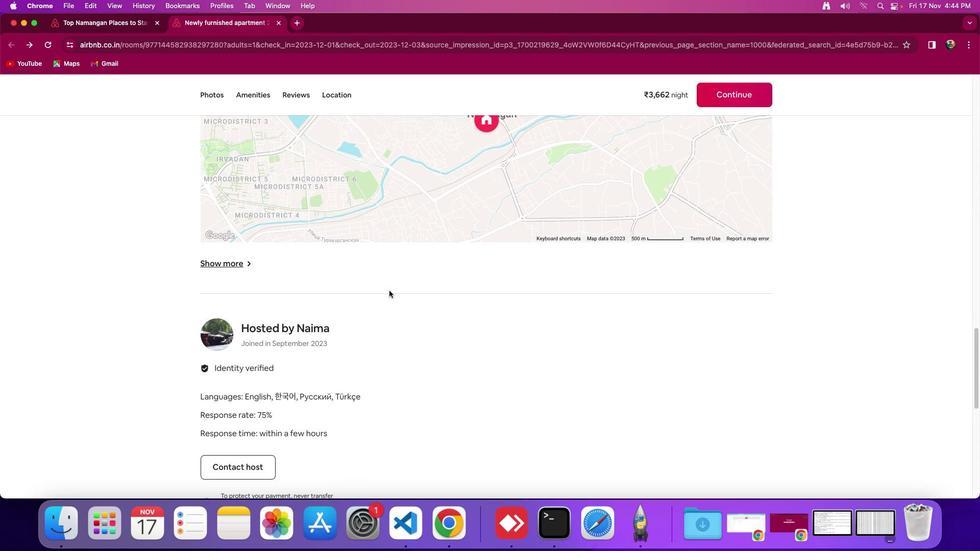 
Action: Mouse scrolled (389, 291) with delta (0, -2)
Screenshot: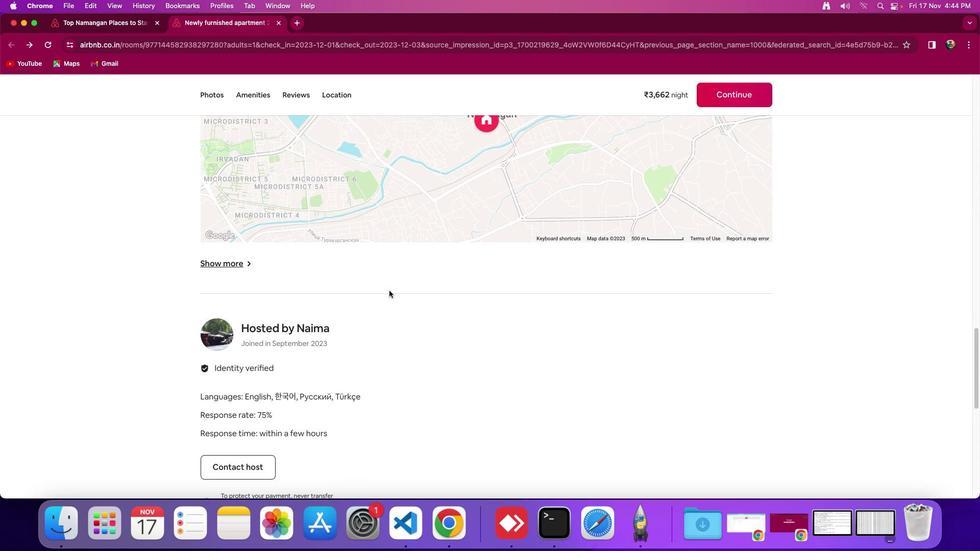 
Action: Mouse moved to (385, 290)
Screenshot: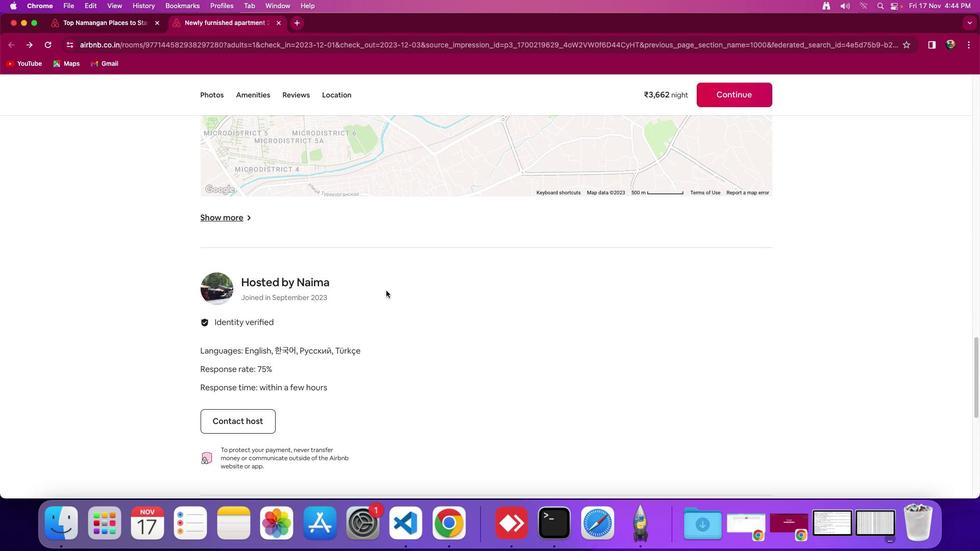
Action: Mouse scrolled (385, 290) with delta (0, 0)
Screenshot: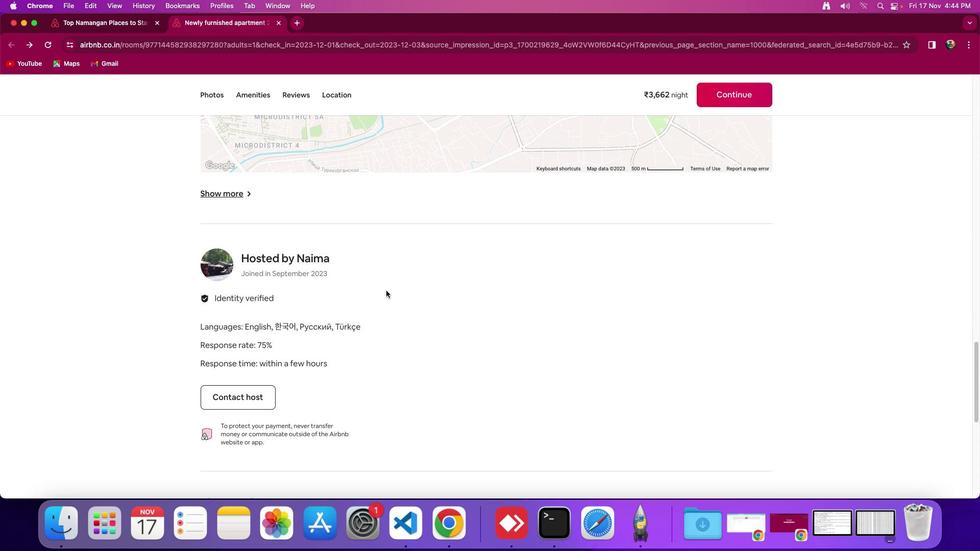 
Action: Mouse scrolled (385, 290) with delta (0, 0)
Screenshot: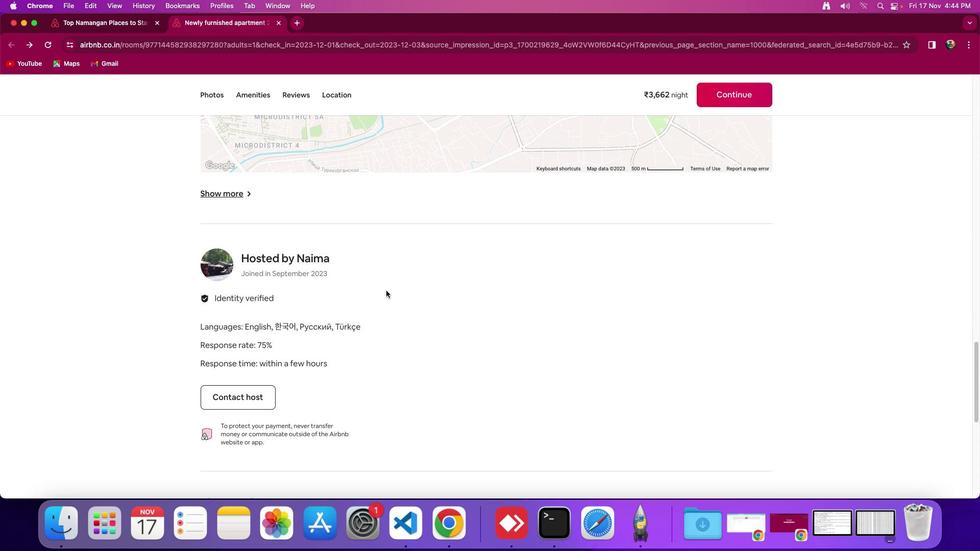 
Action: Mouse scrolled (385, 290) with delta (0, -2)
Screenshot: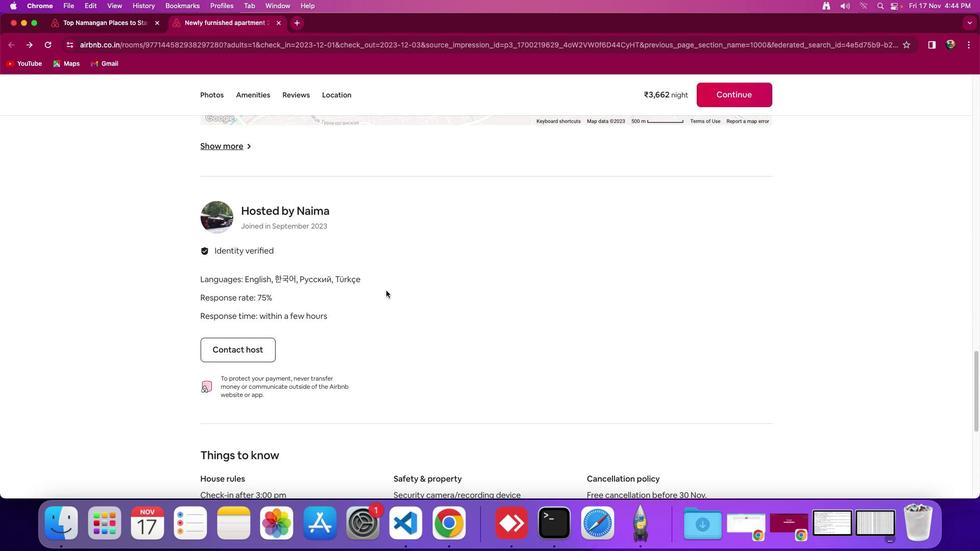 
Action: Mouse moved to (380, 290)
Screenshot: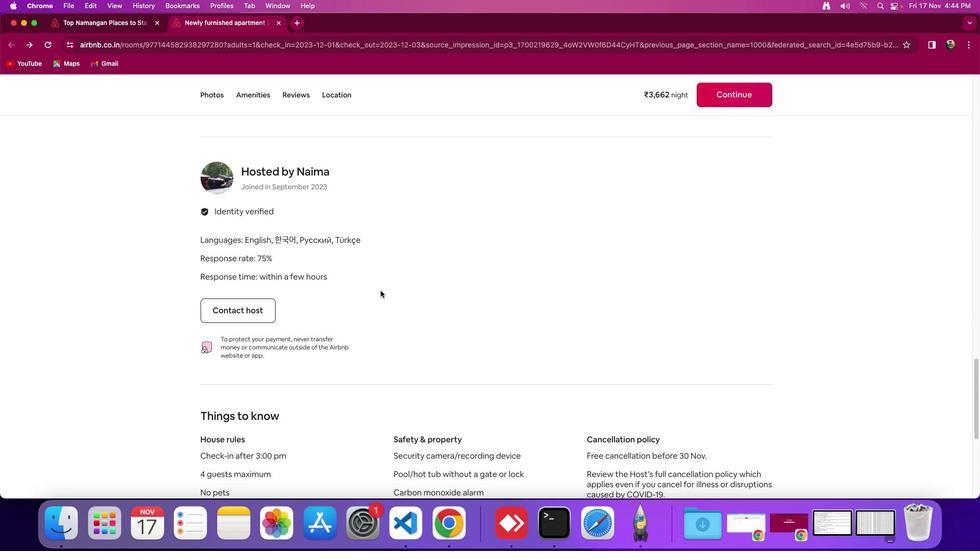
Action: Mouse scrolled (380, 290) with delta (0, 0)
Screenshot: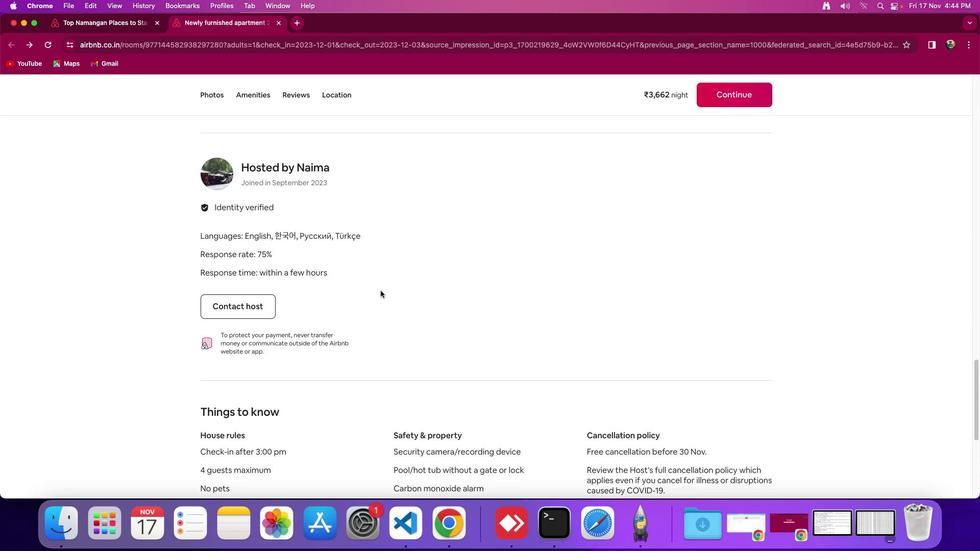 
Action: Mouse scrolled (380, 290) with delta (0, 0)
Screenshot: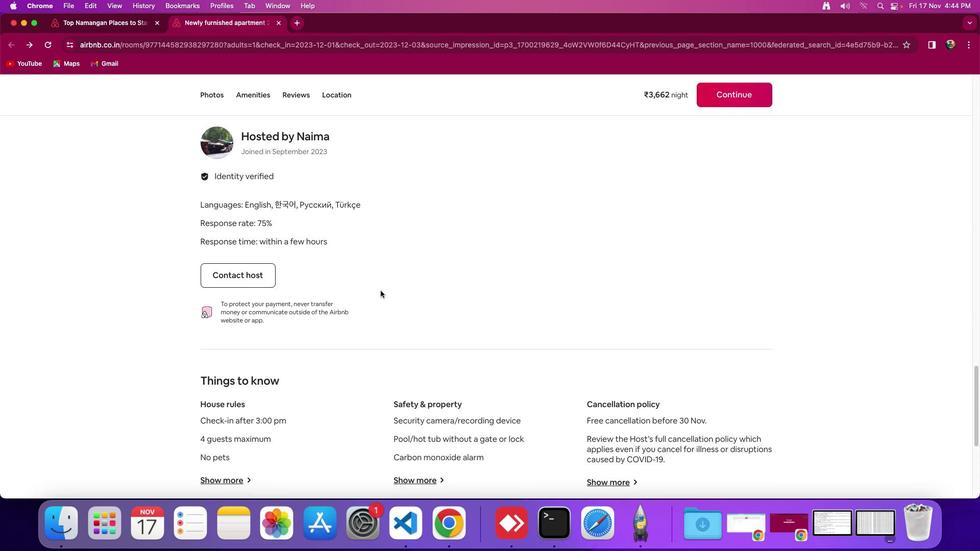 
Action: Mouse scrolled (380, 290) with delta (0, -2)
Screenshot: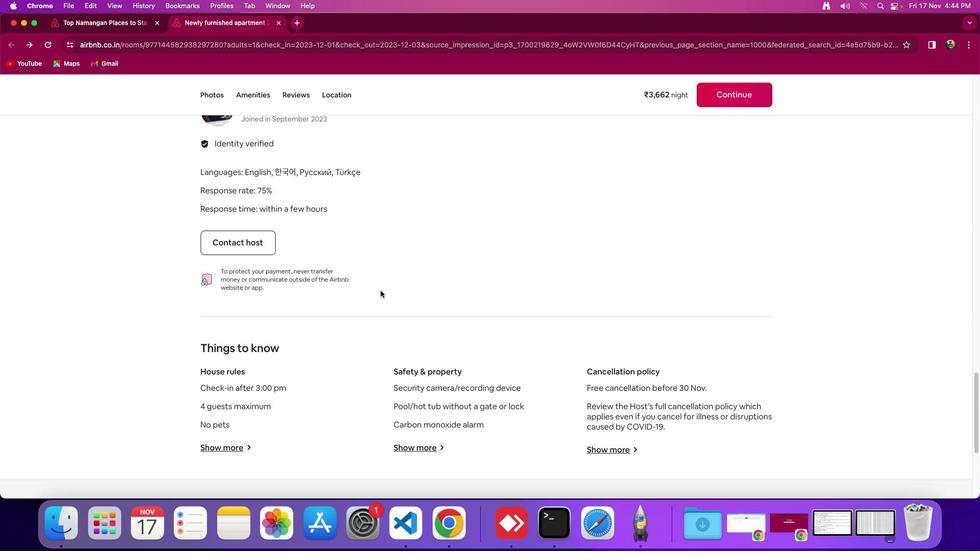 
Action: Mouse scrolled (380, 290) with delta (0, 0)
Screenshot: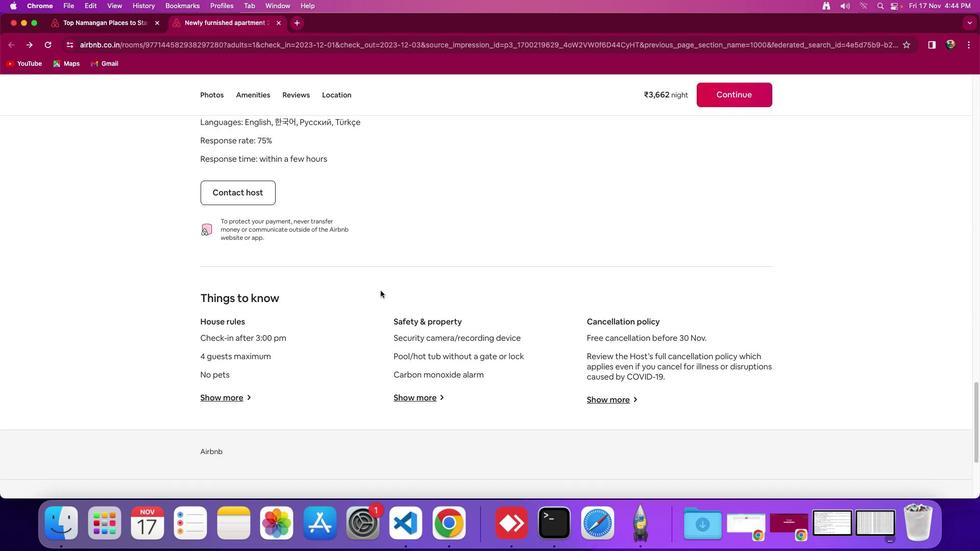 
Action: Mouse scrolled (380, 290) with delta (0, 0)
Screenshot: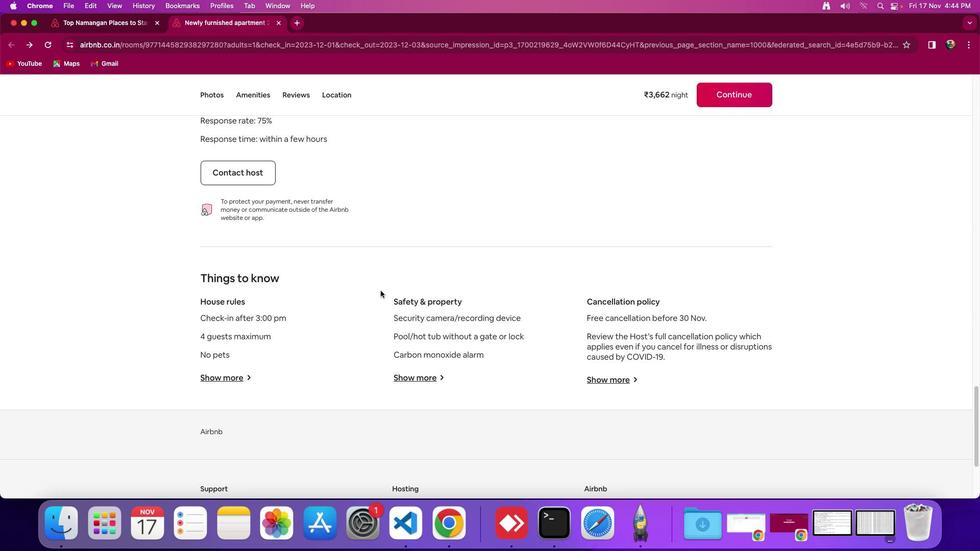 
Action: Mouse scrolled (380, 290) with delta (0, -1)
Screenshot: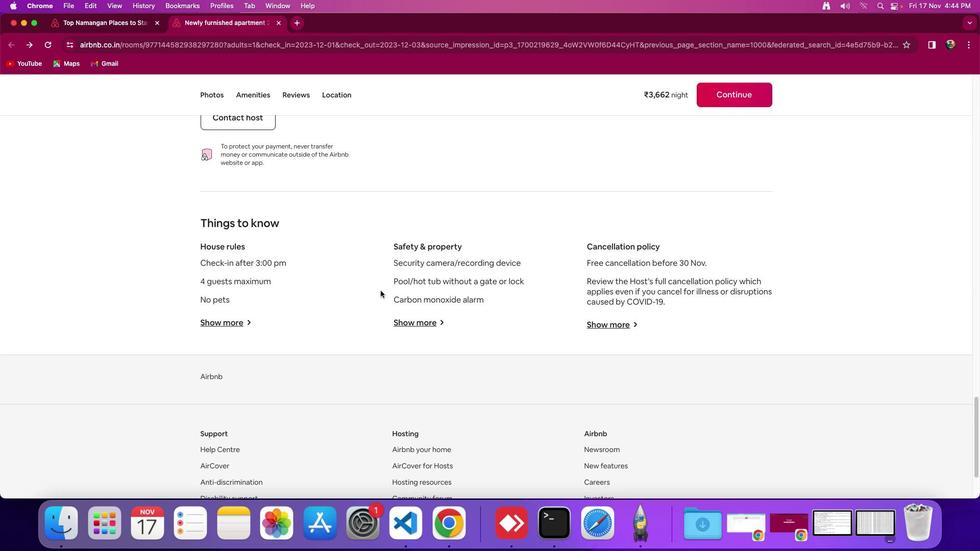 
Action: Mouse moved to (221, 303)
Screenshot: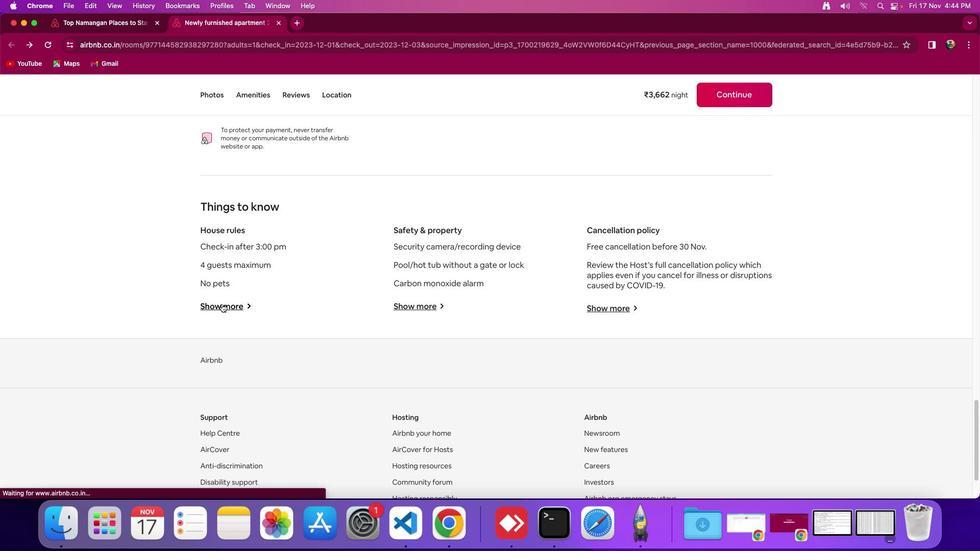 
Action: Mouse pressed left at (221, 303)
Screenshot: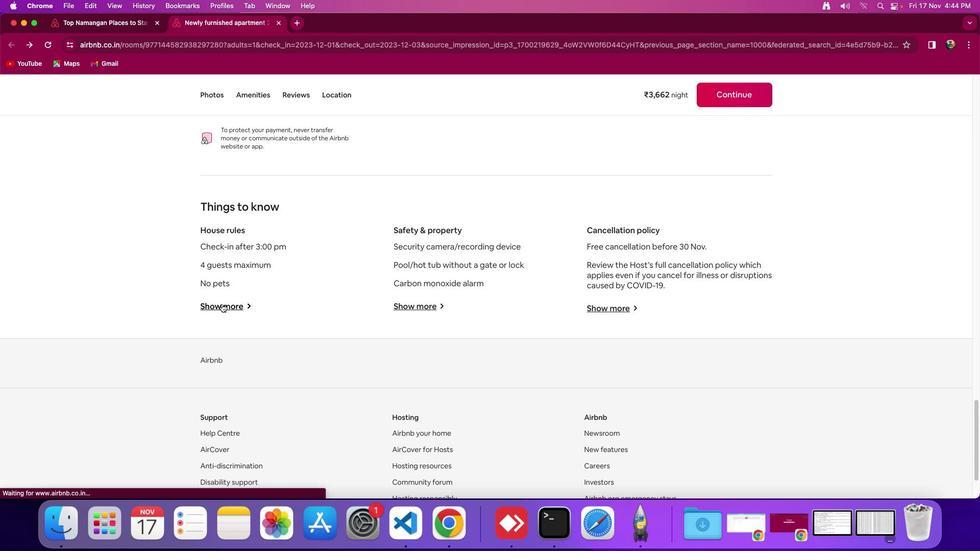 
Action: Mouse moved to (435, 302)
Screenshot: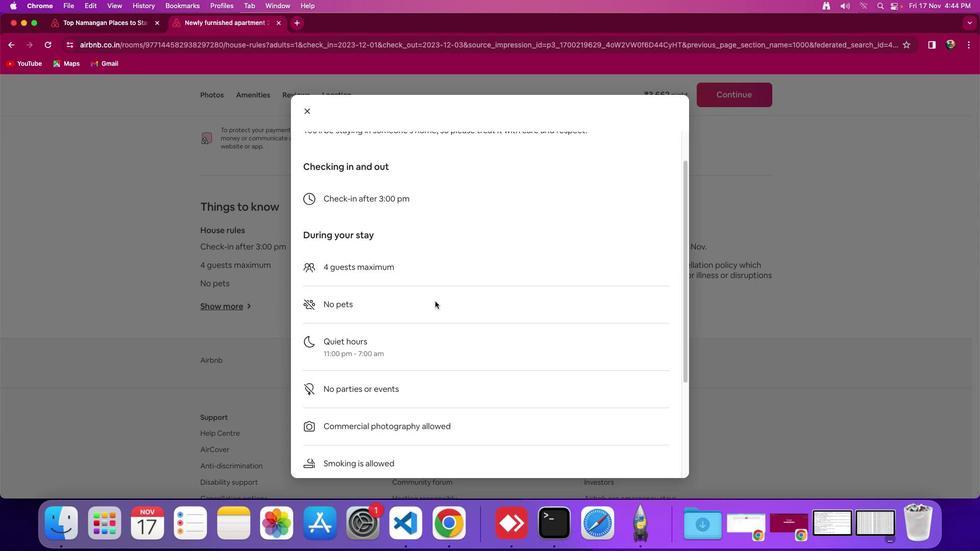 
Action: Mouse scrolled (435, 302) with delta (0, 0)
Screenshot: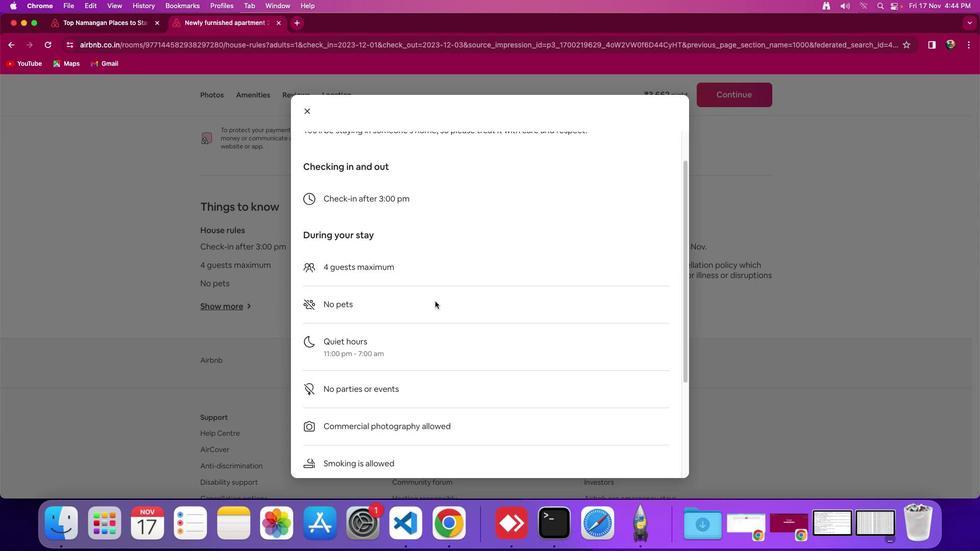 
Action: Mouse scrolled (435, 302) with delta (0, 0)
Screenshot: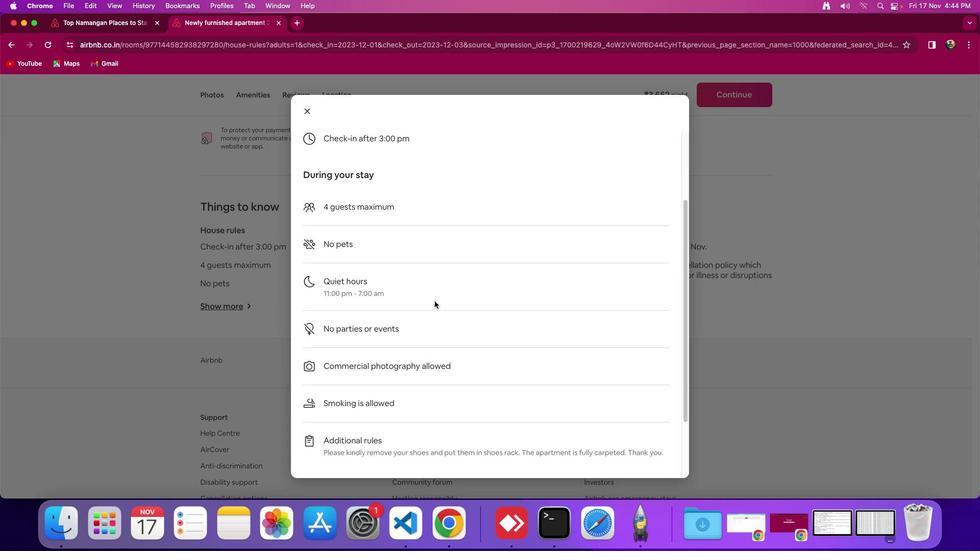 
Action: Mouse moved to (435, 302)
Screenshot: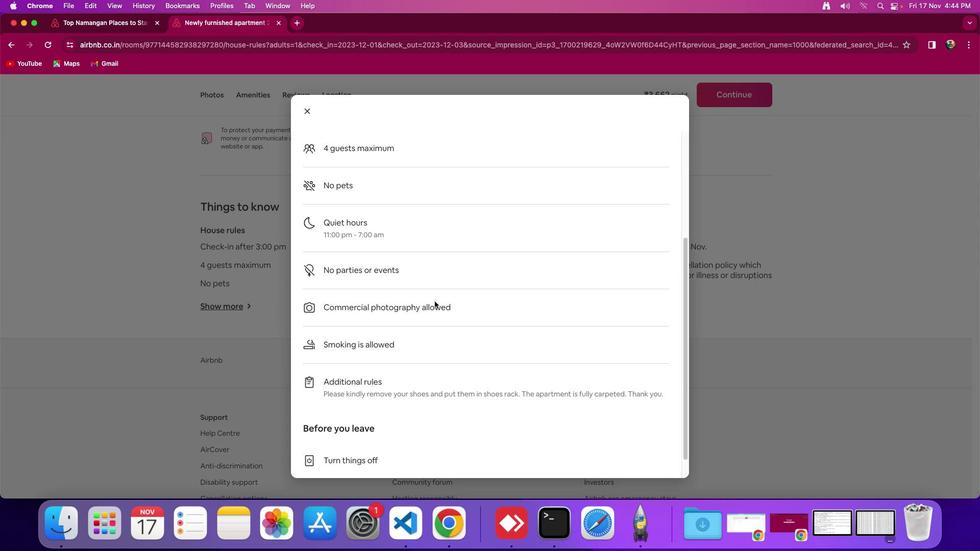 
Action: Mouse scrolled (435, 302) with delta (0, -2)
Screenshot: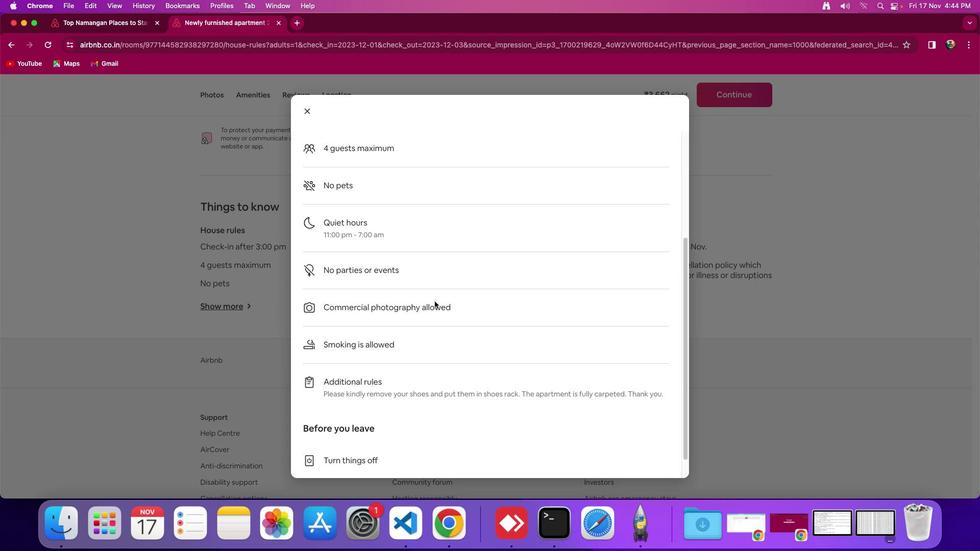
Action: Mouse moved to (435, 302)
Screenshot: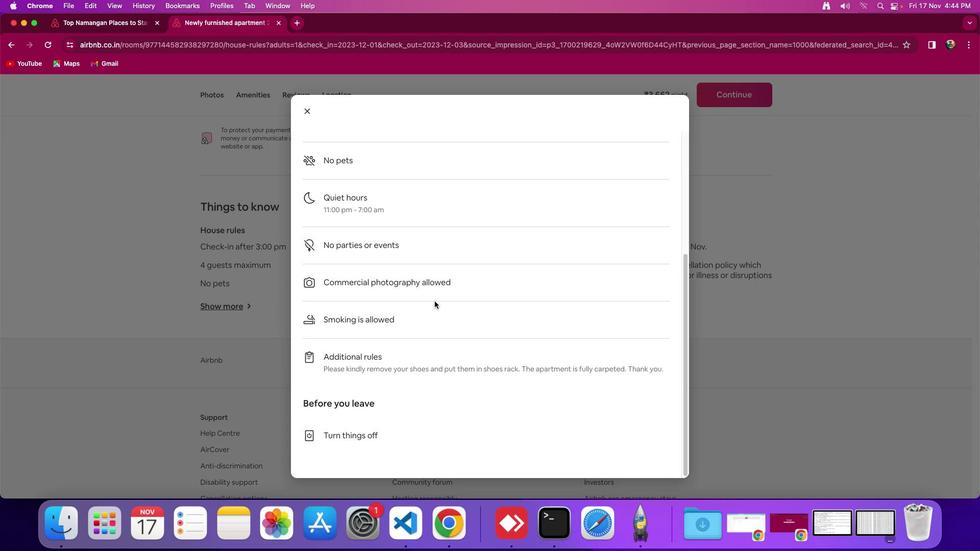 
Action: Mouse scrolled (435, 302) with delta (0, -3)
Screenshot: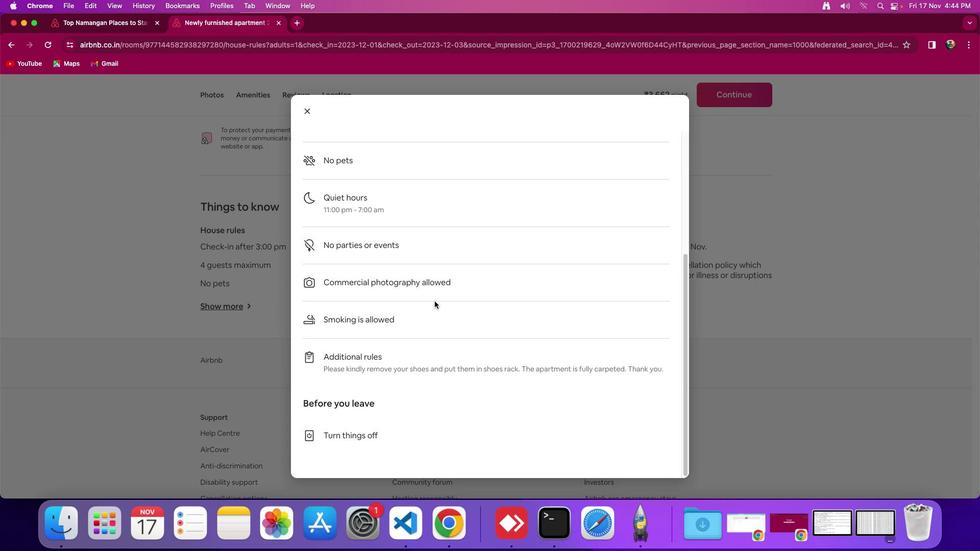 
Action: Mouse moved to (434, 301)
Screenshot: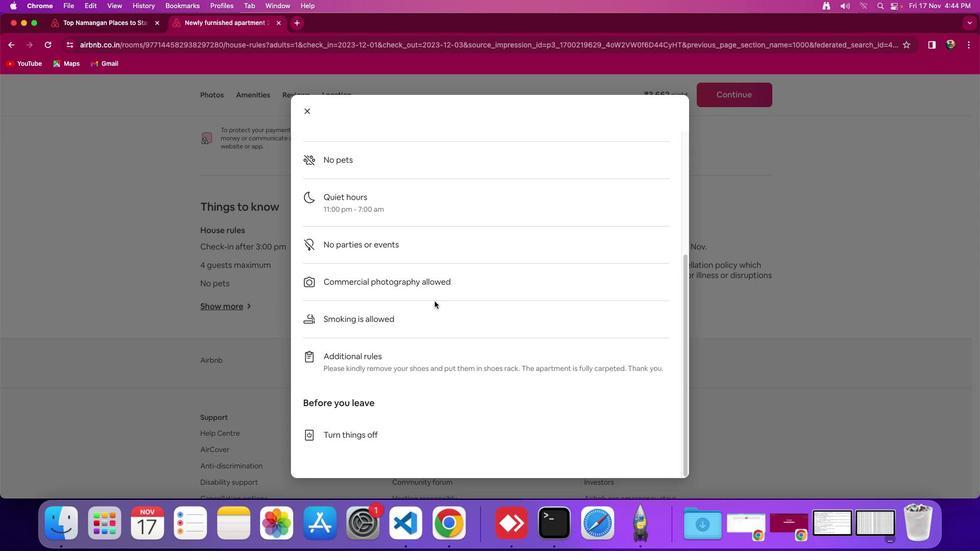 
Action: Mouse scrolled (434, 301) with delta (0, 0)
Screenshot: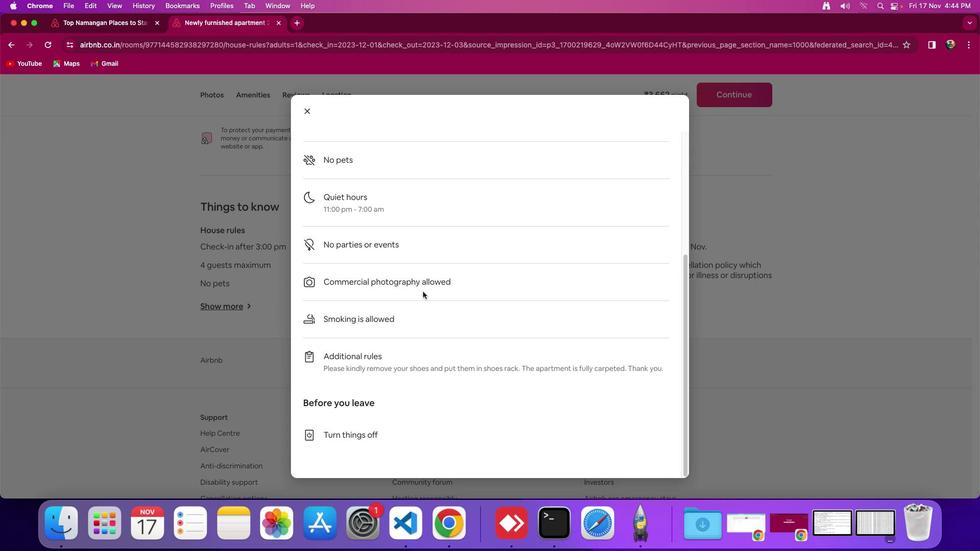 
Action: Mouse scrolled (434, 301) with delta (0, 0)
Screenshot: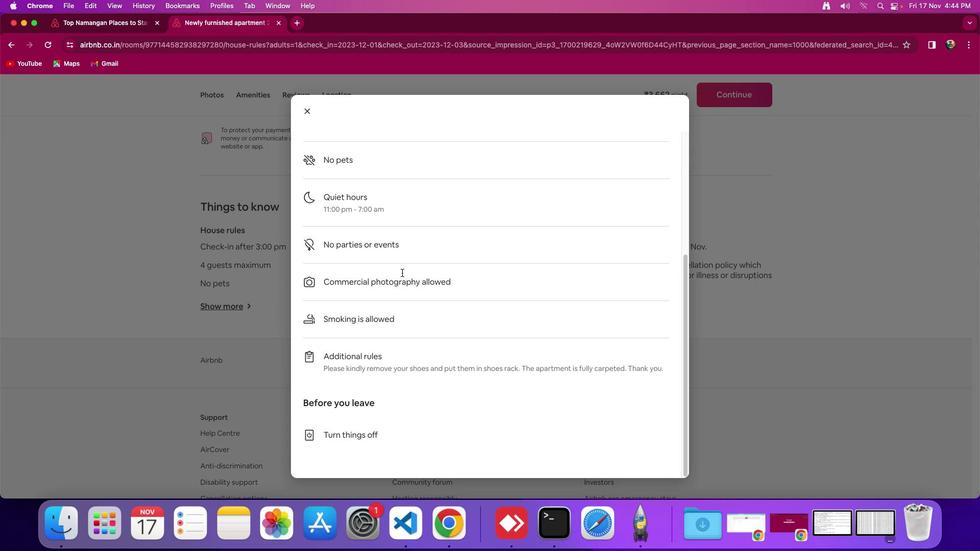
Action: Mouse scrolled (434, 301) with delta (0, -2)
Screenshot: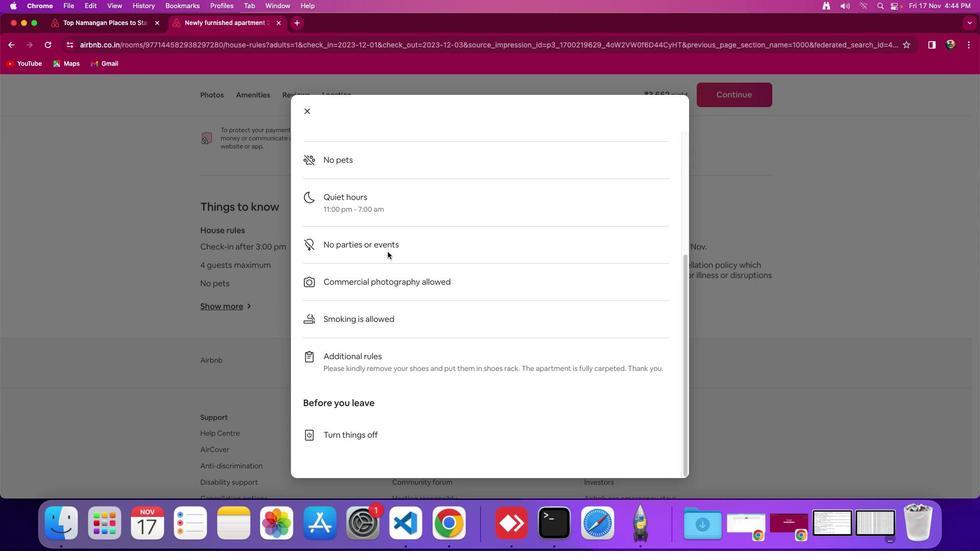 
Action: Mouse moved to (434, 301)
Screenshot: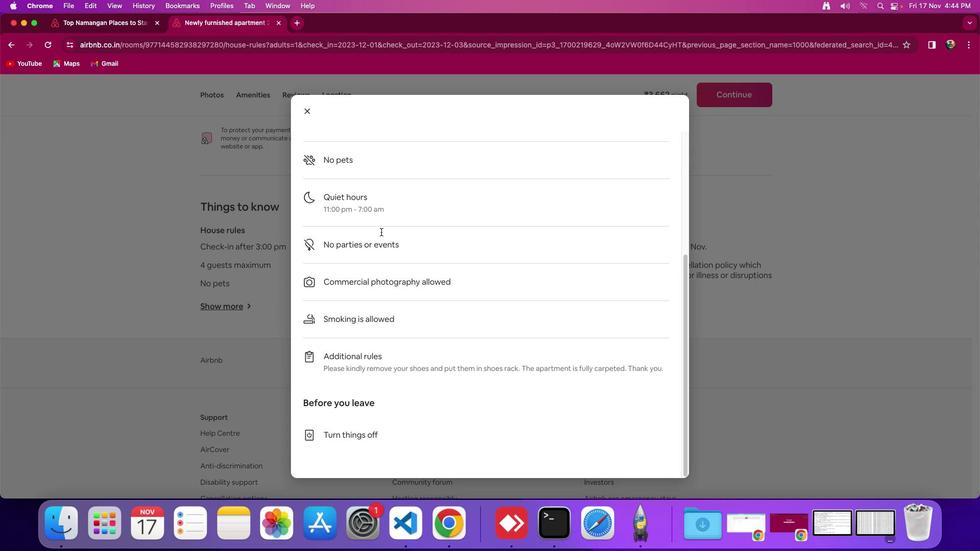 
Action: Mouse scrolled (434, 301) with delta (0, -3)
Screenshot: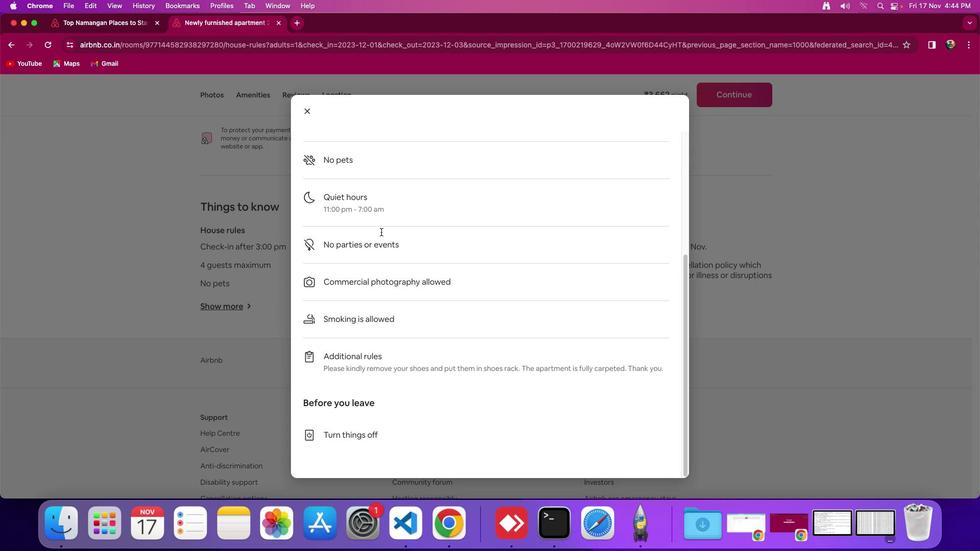 
Action: Mouse moved to (309, 113)
Screenshot: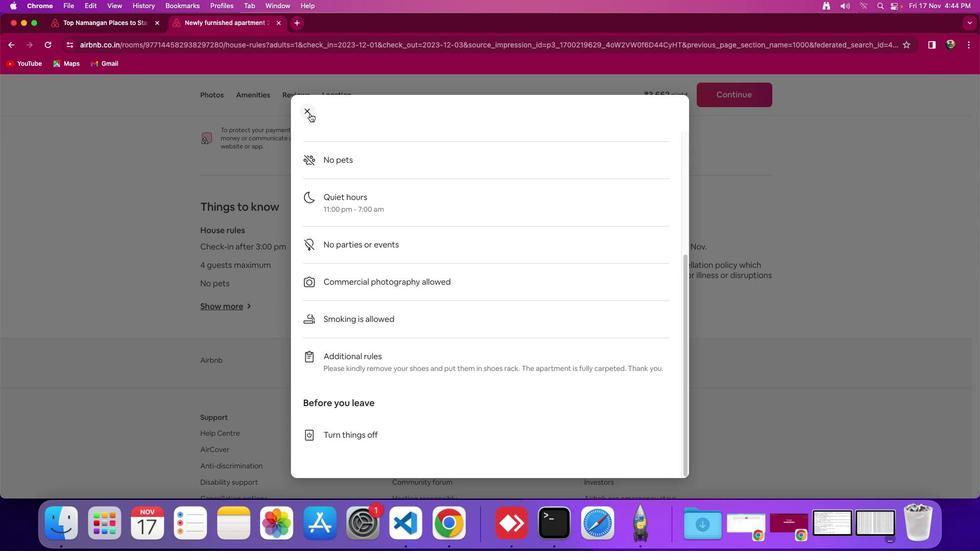 
Action: Mouse pressed left at (309, 113)
Screenshot: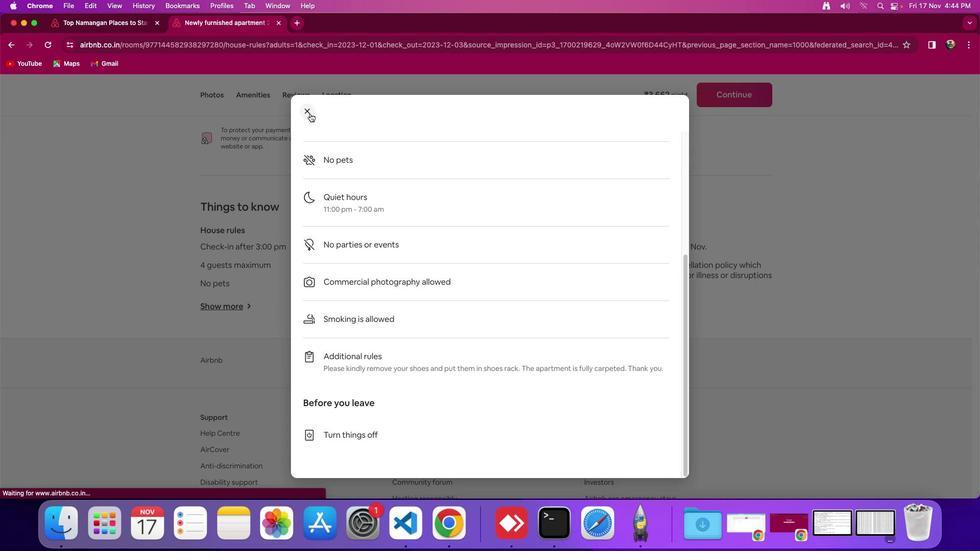 
Action: Mouse moved to (401, 308)
Screenshot: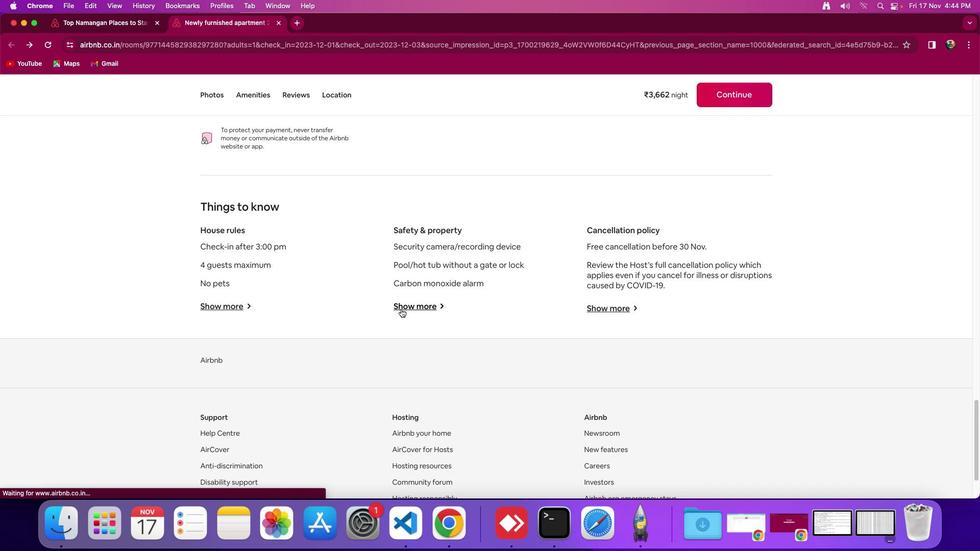 
Action: Mouse pressed left at (401, 308)
Screenshot: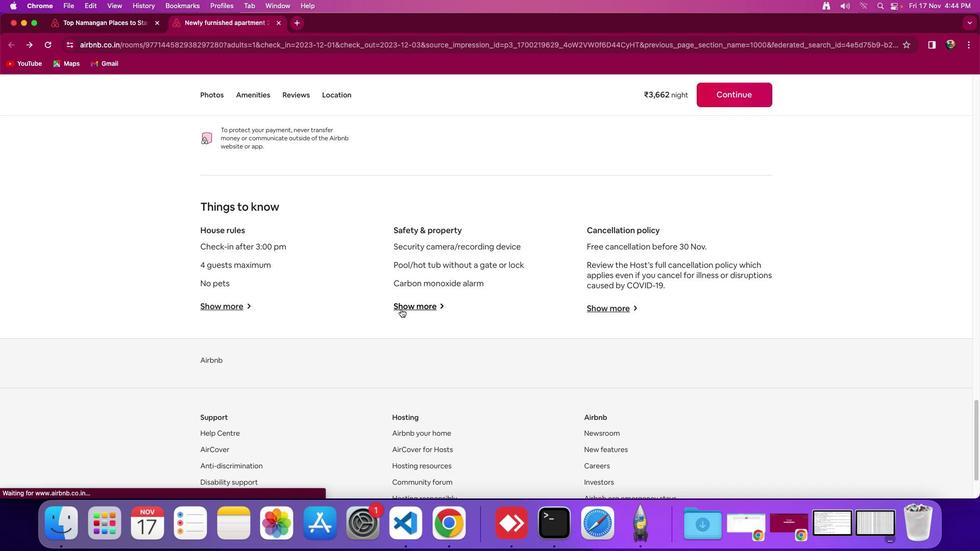 
Action: Mouse moved to (477, 309)
Screenshot: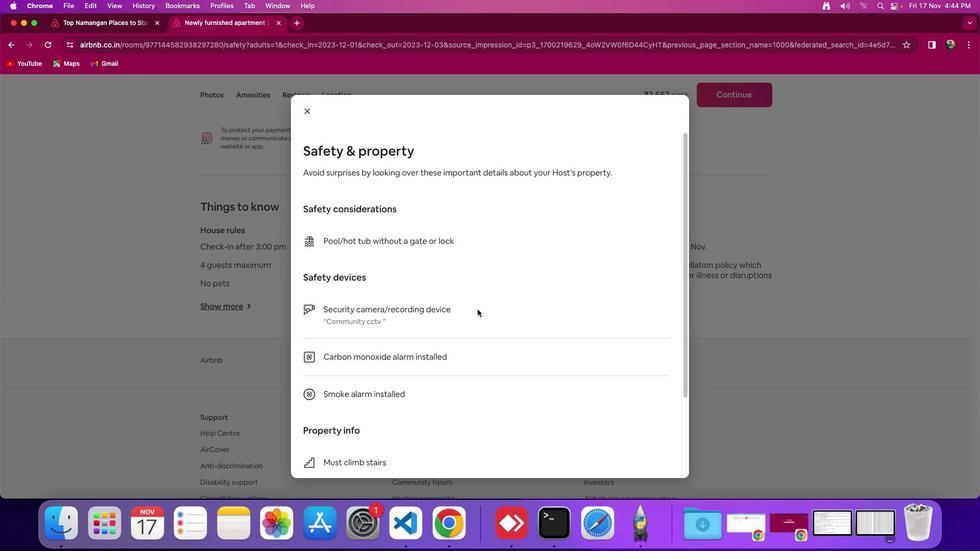
Action: Mouse scrolled (477, 309) with delta (0, 0)
Screenshot: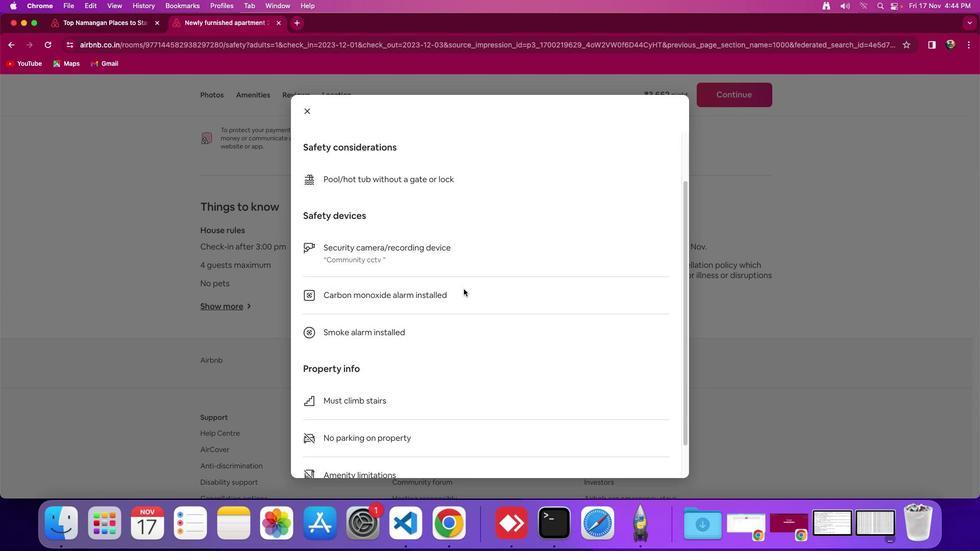 
Action: Mouse scrolled (477, 309) with delta (0, 0)
Screenshot: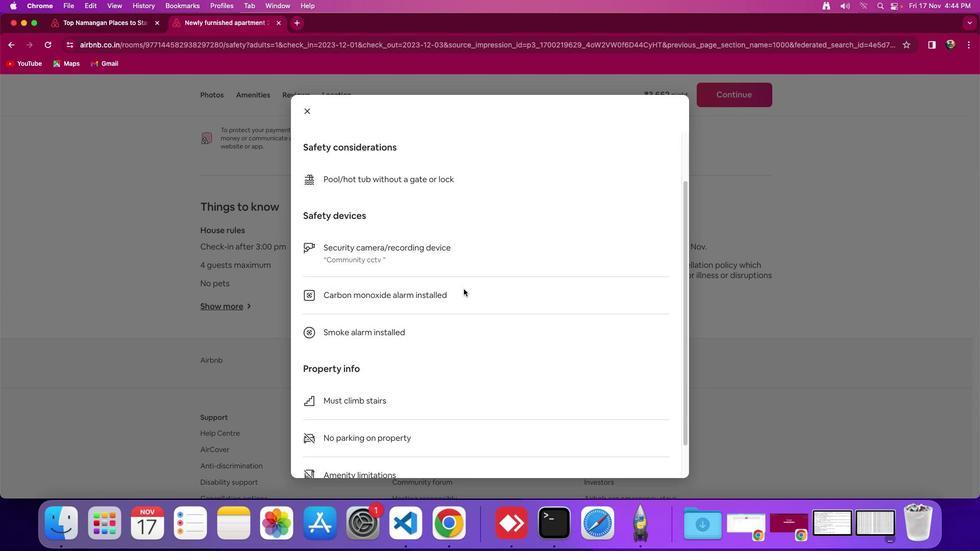 
Action: Mouse moved to (477, 309)
Screenshot: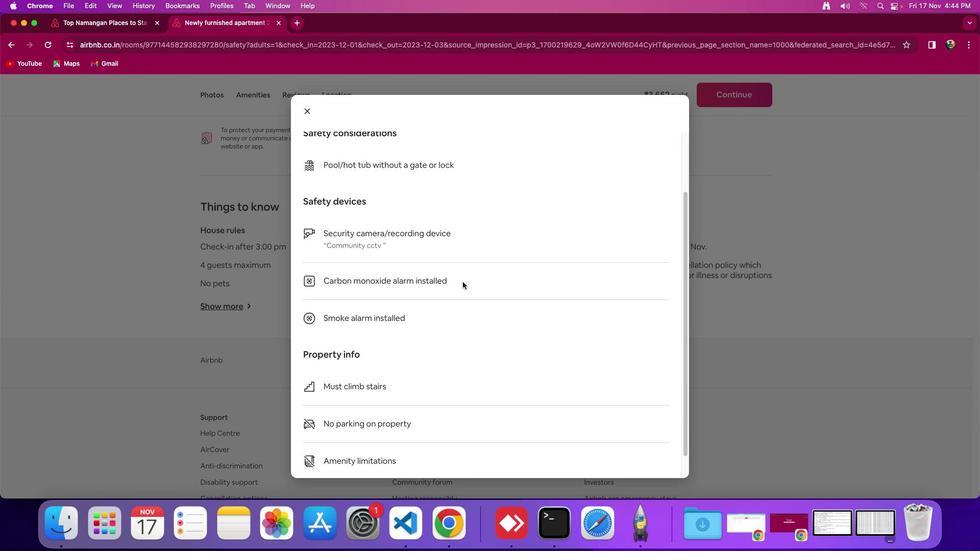 
Action: Mouse scrolled (477, 309) with delta (0, -2)
Screenshot: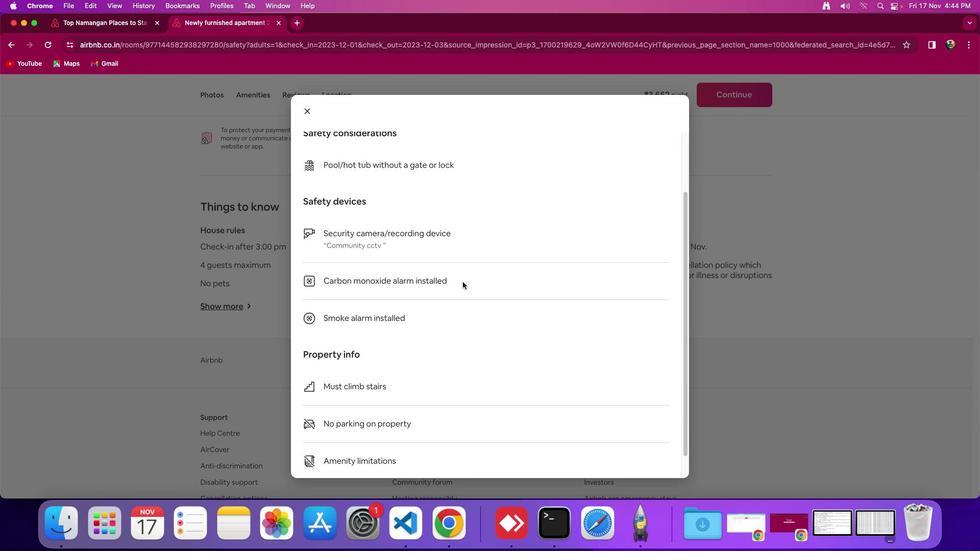 
Action: Mouse moved to (477, 308)
Screenshot: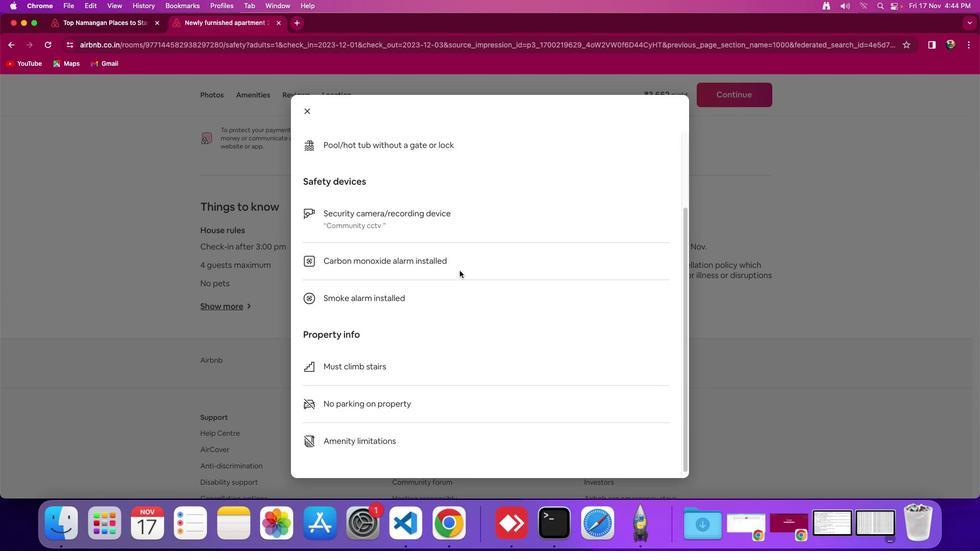 
Action: Mouse scrolled (477, 308) with delta (0, -3)
Screenshot: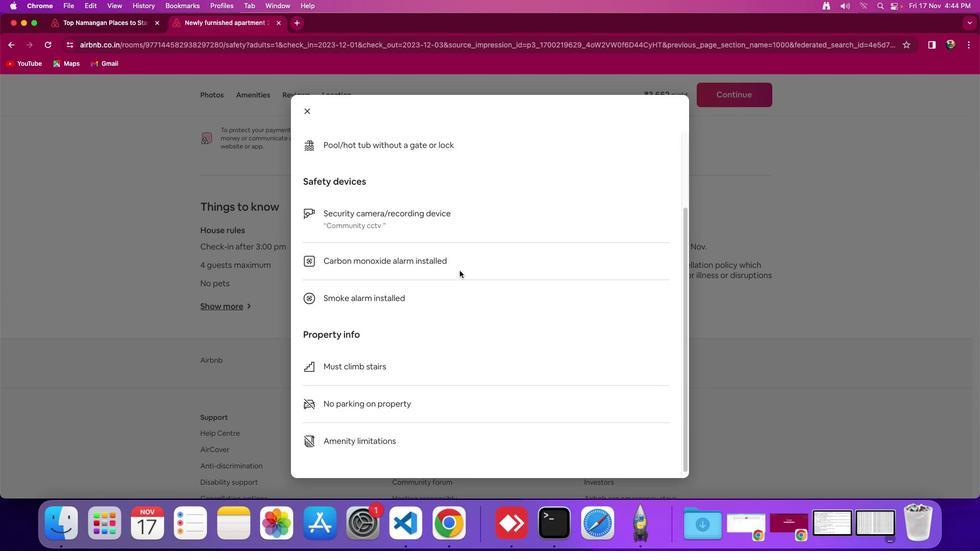 
Action: Mouse moved to (469, 299)
Screenshot: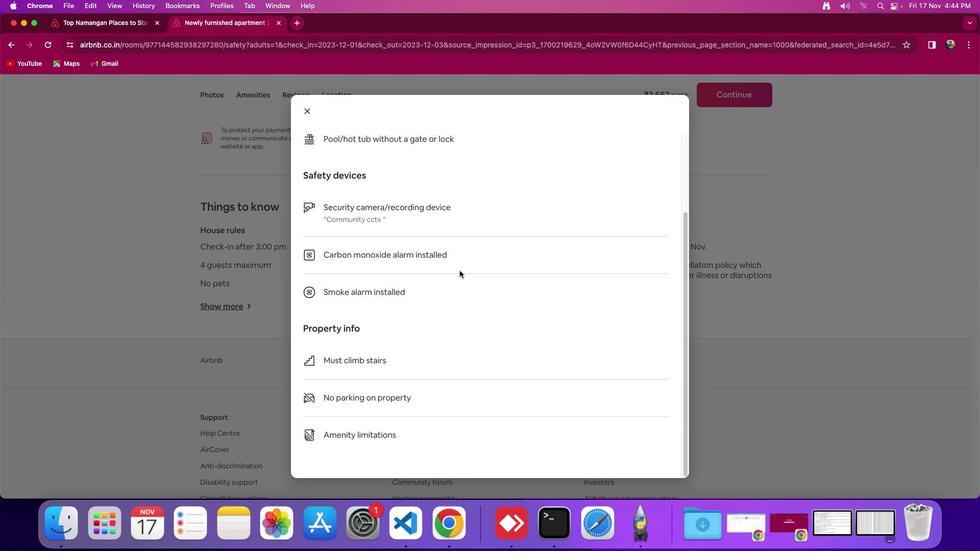 
Action: Mouse scrolled (469, 299) with delta (0, -4)
Screenshot: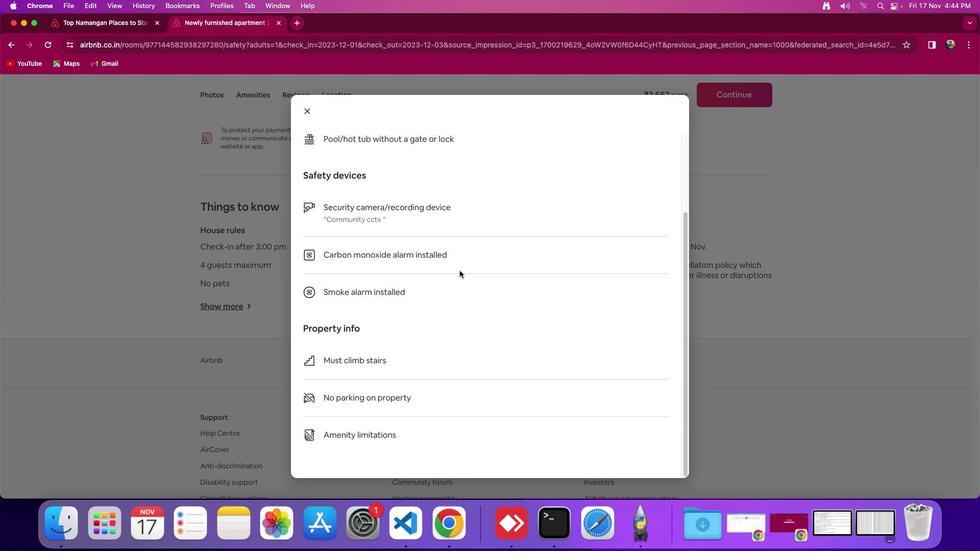
Action: Mouse moved to (307, 108)
Screenshot: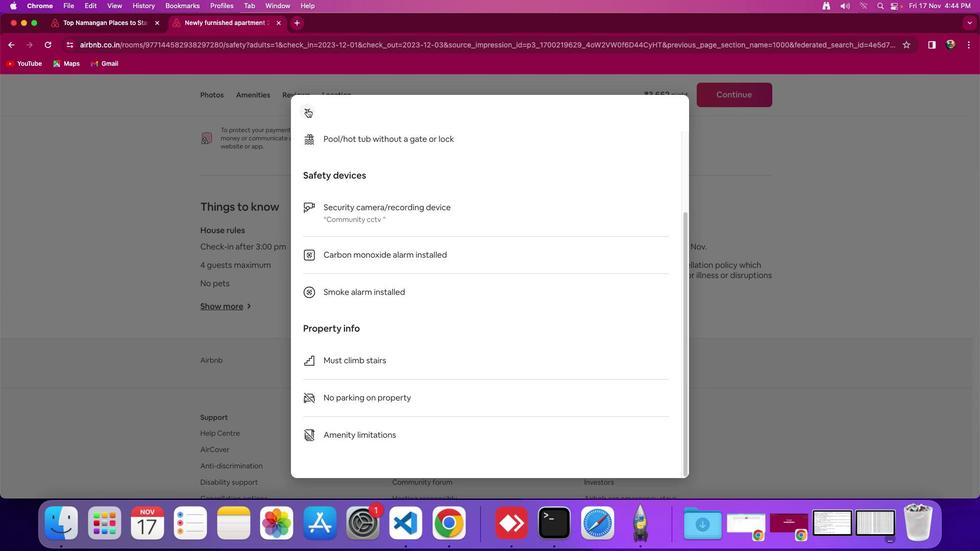 
Action: Mouse pressed left at (307, 108)
Screenshot: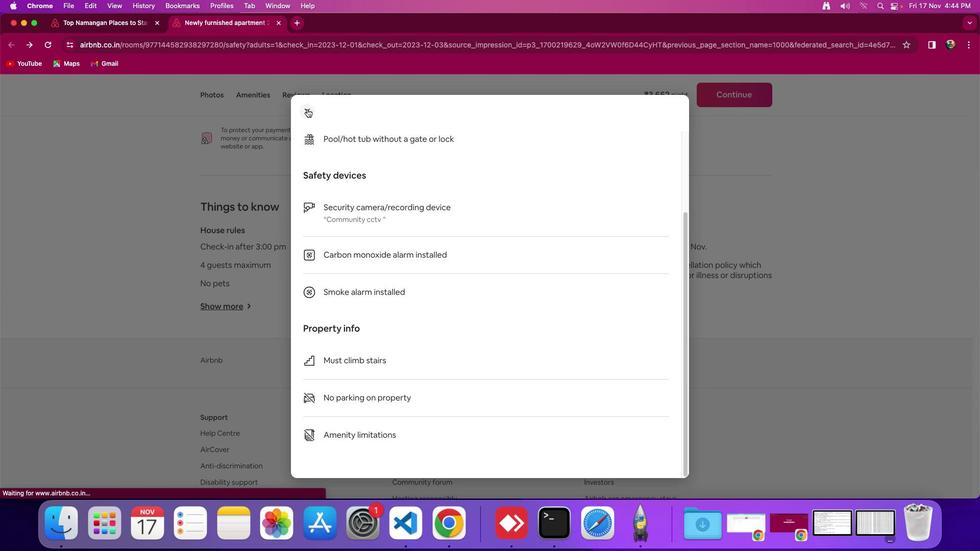 
Action: Mouse moved to (626, 307)
Screenshot: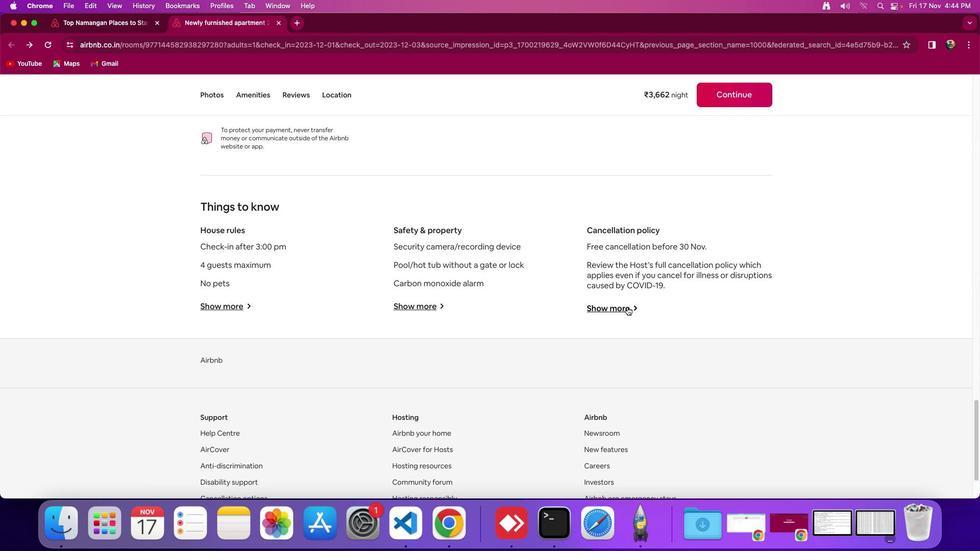 
Action: Mouse pressed left at (626, 307)
Screenshot: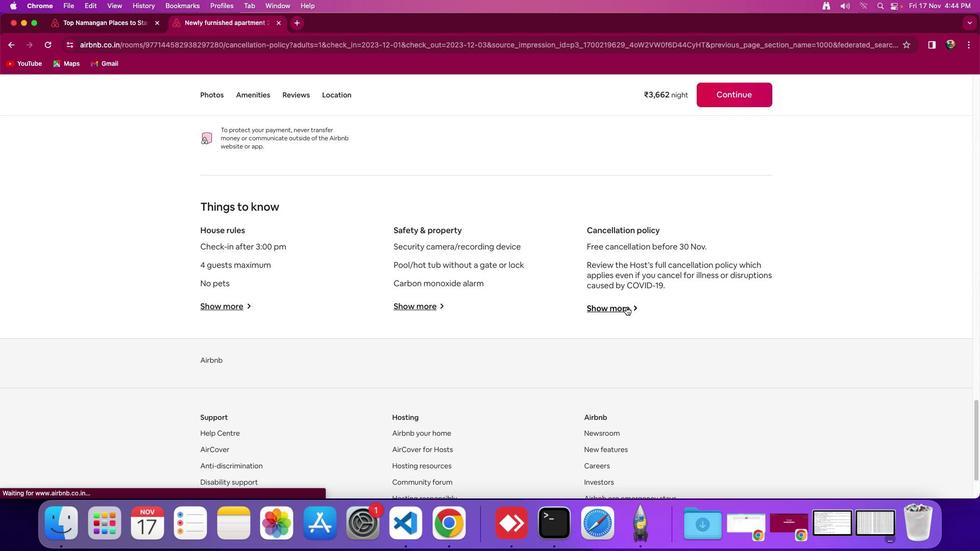 
Action: Mouse moved to (521, 299)
Screenshot: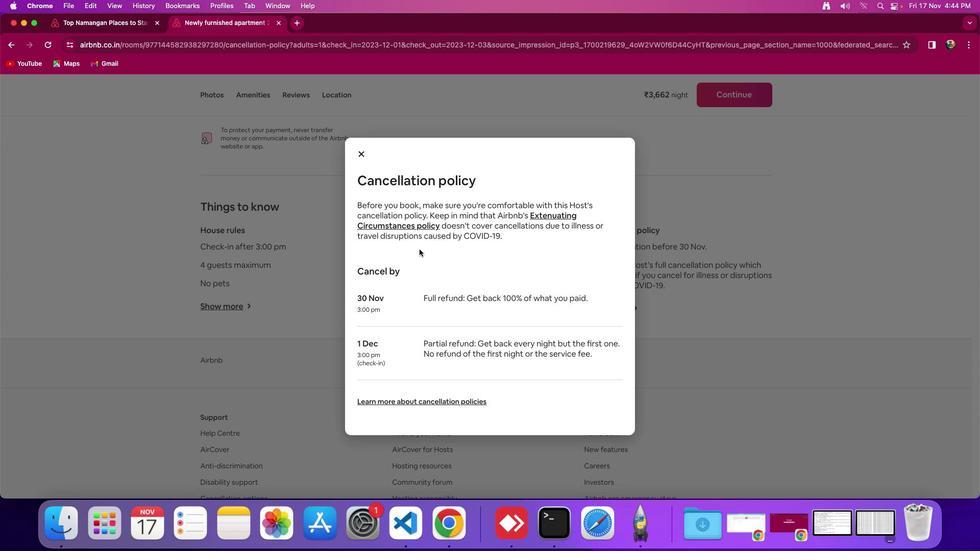 
Action: Mouse scrolled (521, 299) with delta (0, 0)
Screenshot: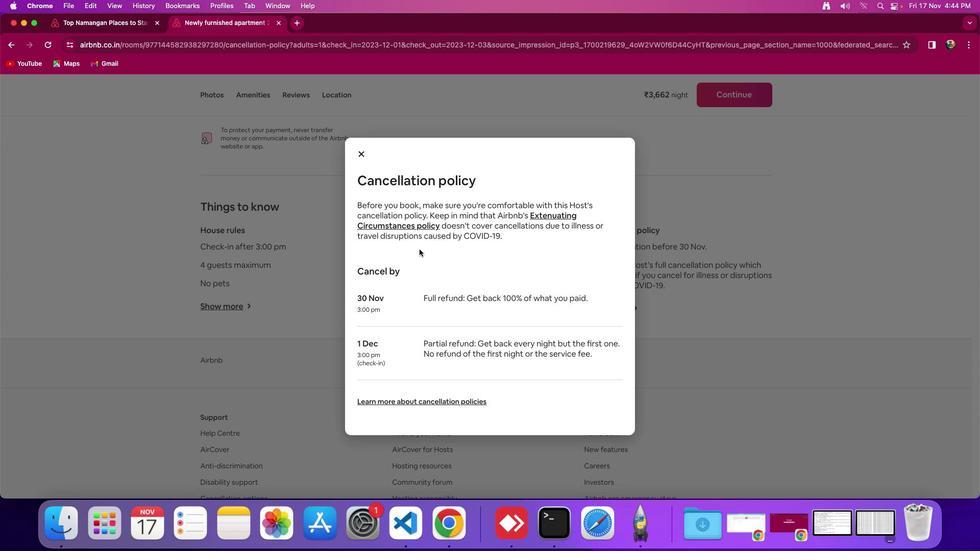 
Action: Mouse moved to (519, 298)
Screenshot: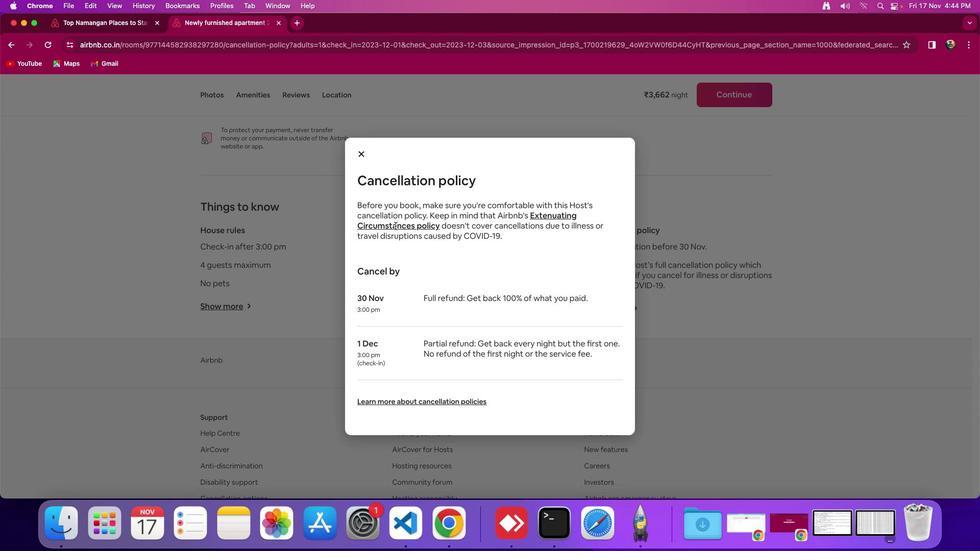 
Action: Mouse scrolled (519, 298) with delta (0, 0)
Screenshot: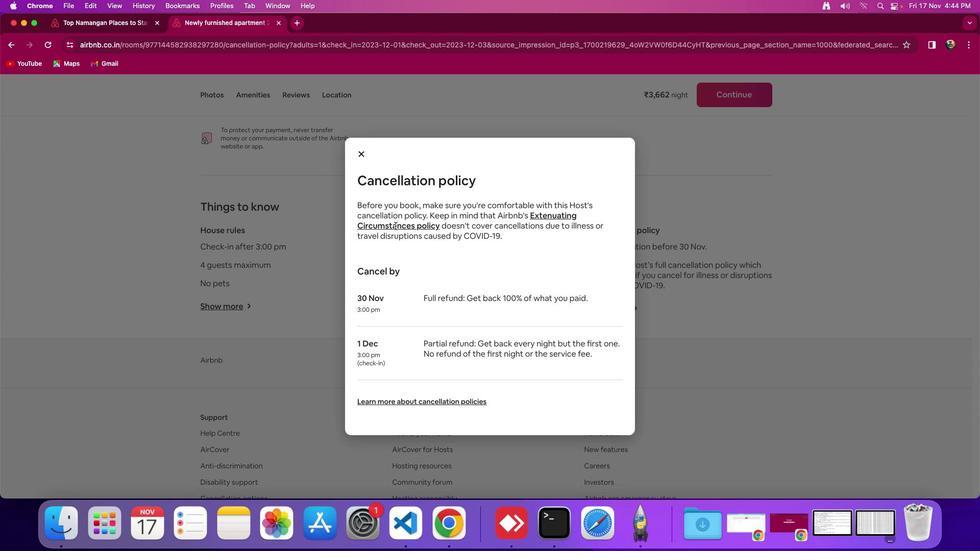 
Action: Mouse moved to (494, 285)
Screenshot: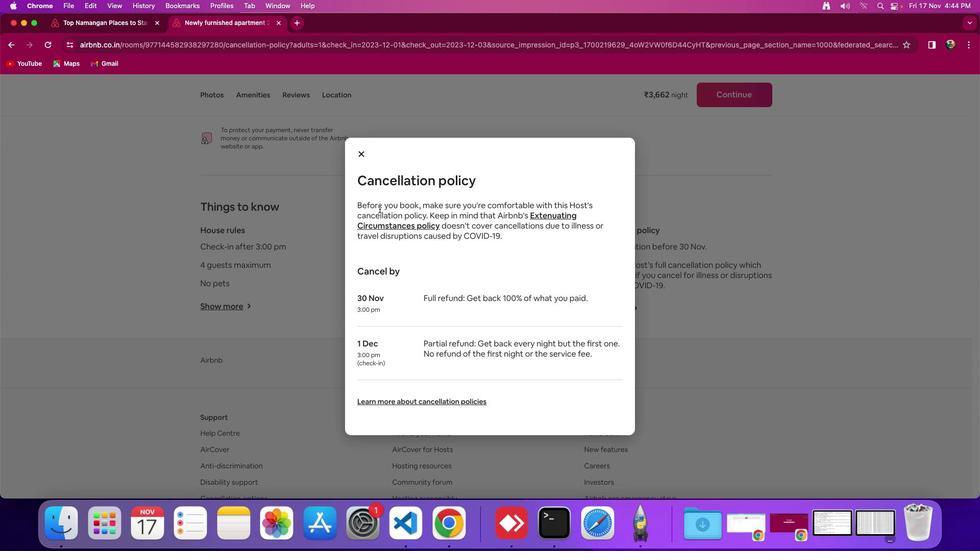 
Action: Mouse scrolled (494, 285) with delta (0, -2)
Screenshot: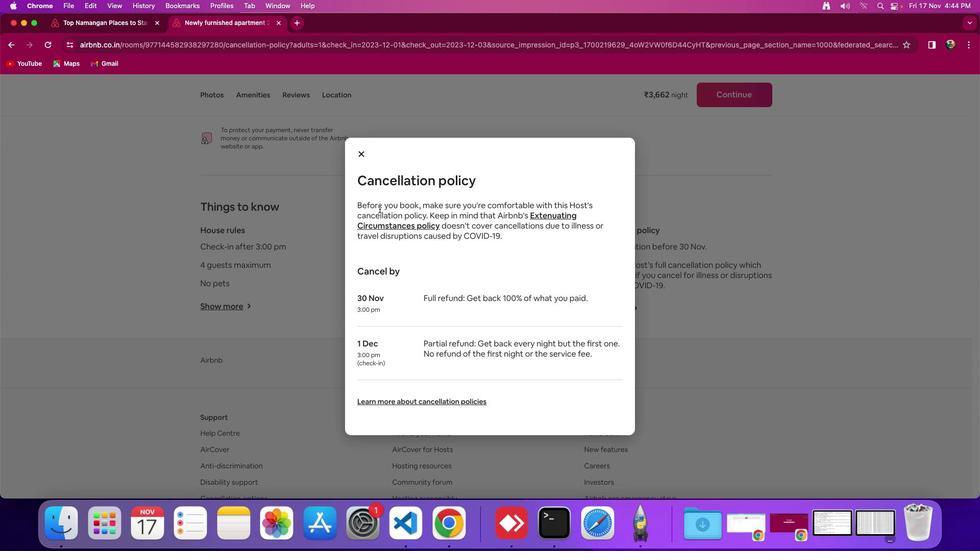 
Action: Mouse moved to (362, 152)
Screenshot: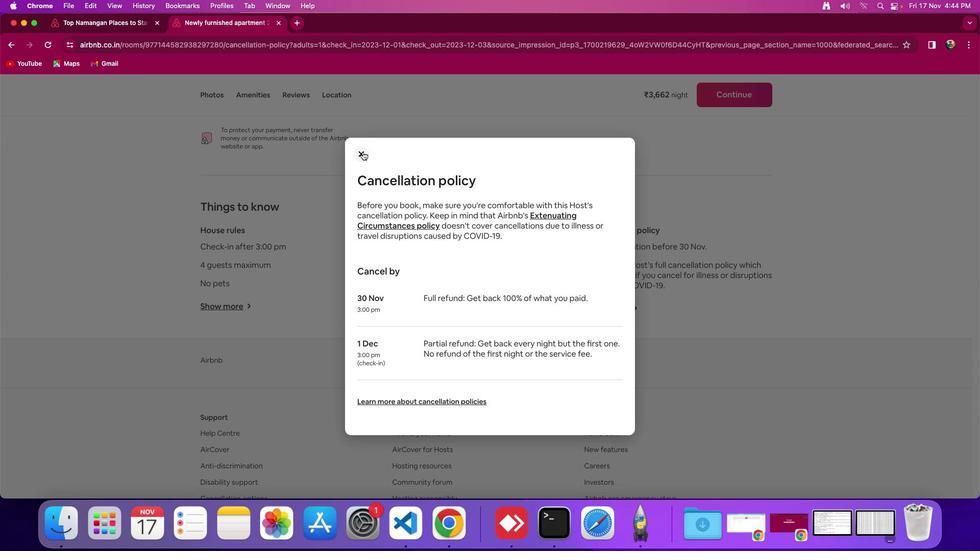 
Action: Mouse pressed left at (362, 152)
Screenshot: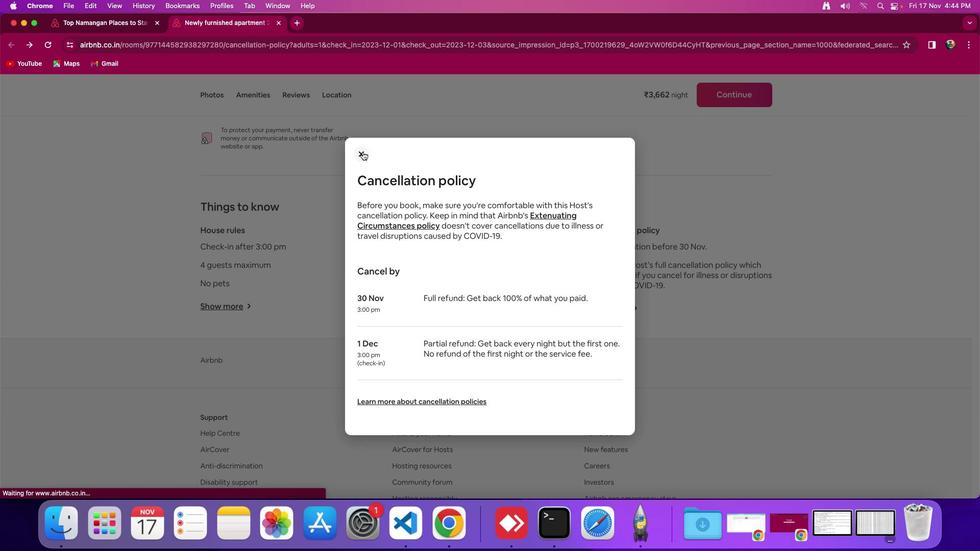 
Action: Mouse moved to (420, 359)
Screenshot: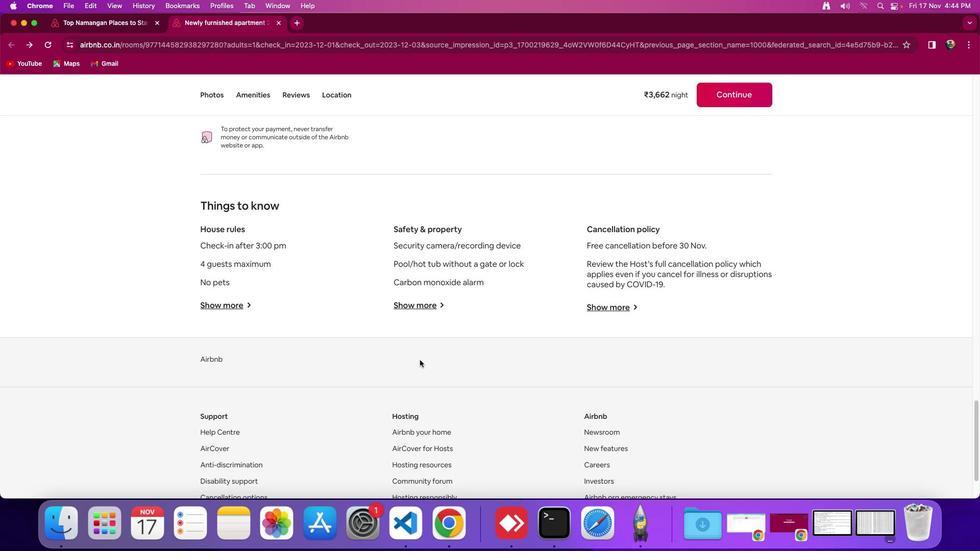 
Action: Mouse scrolled (420, 359) with delta (0, 0)
Screenshot: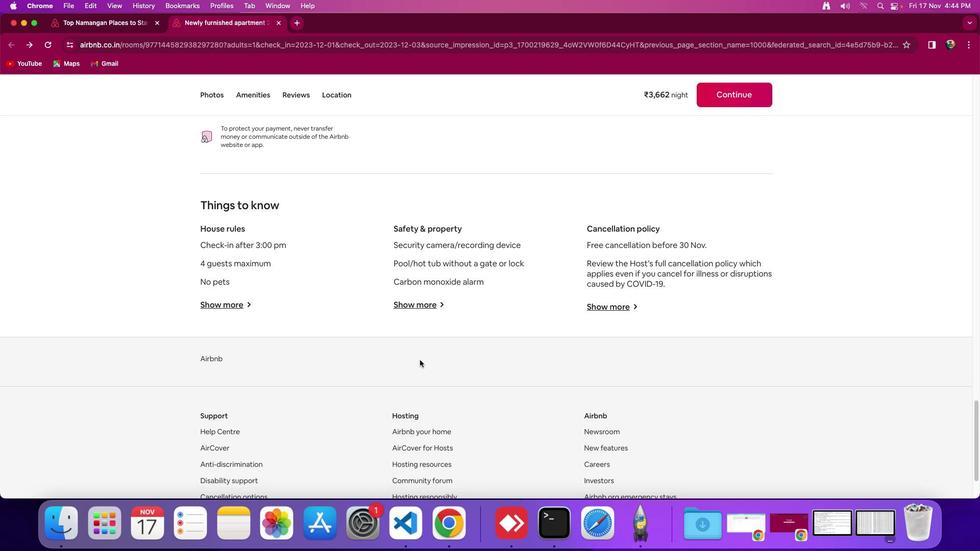 
Action: Mouse moved to (419, 361)
Screenshot: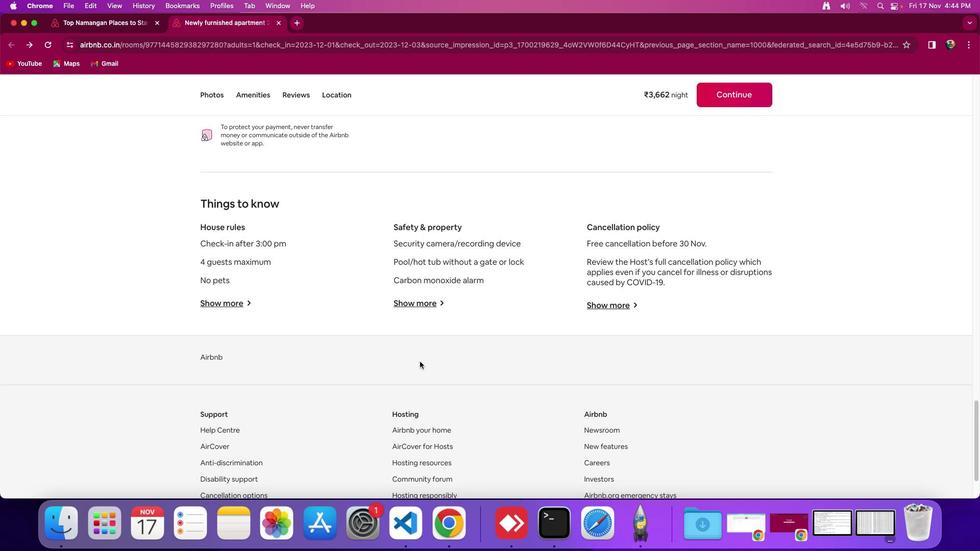 
Action: Mouse scrolled (419, 361) with delta (0, 0)
Screenshot: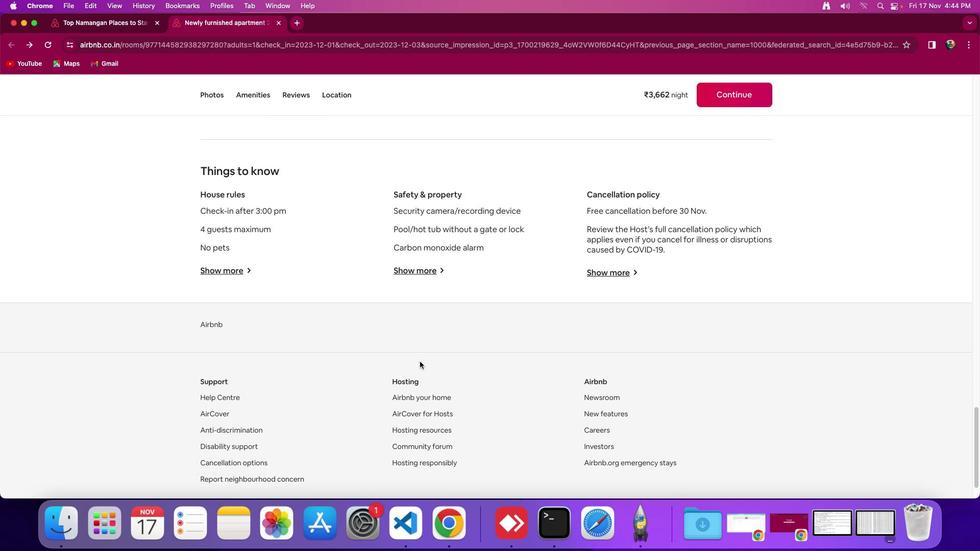
Action: Mouse scrolled (419, 361) with delta (0, 0)
Screenshot: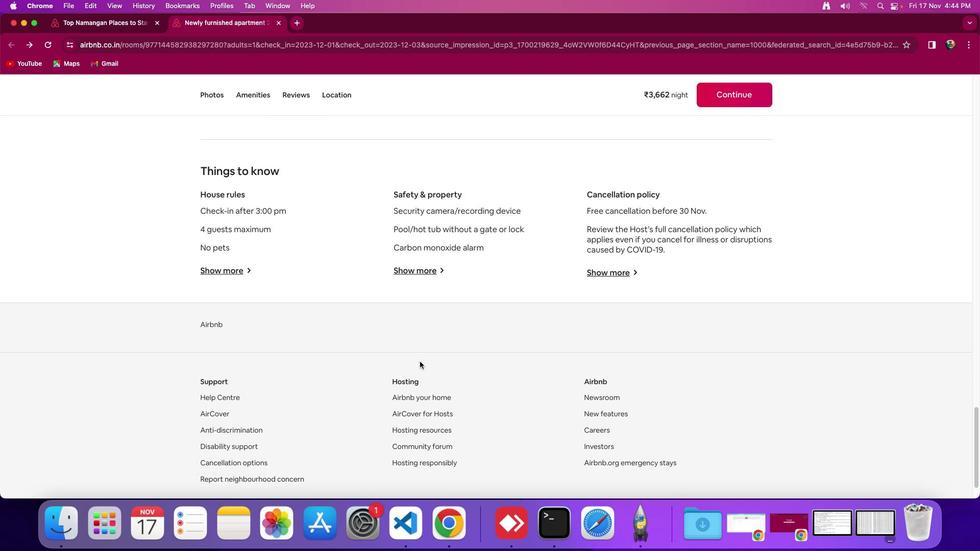 
Action: Mouse scrolled (419, 361) with delta (0, -2)
Screenshot: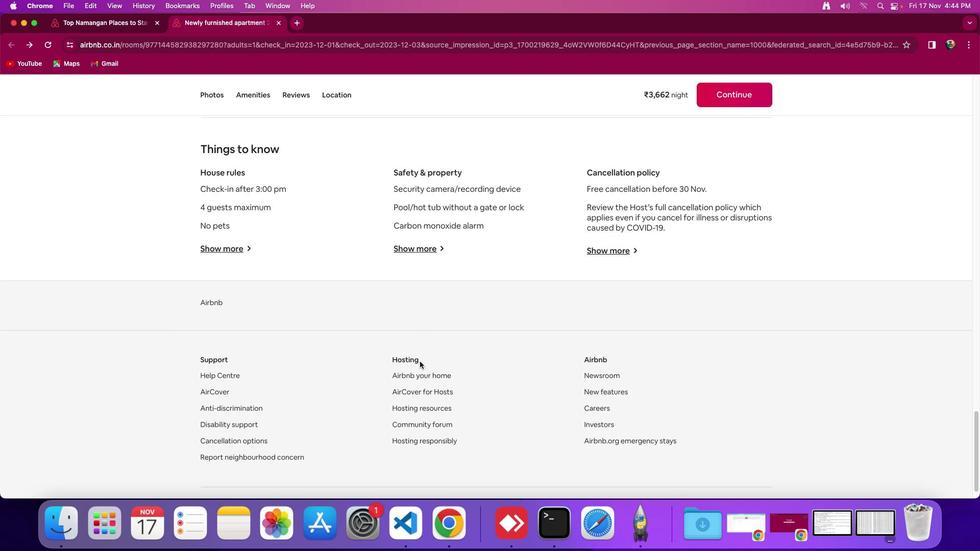 
Action: Mouse scrolled (419, 361) with delta (0, -3)
Screenshot: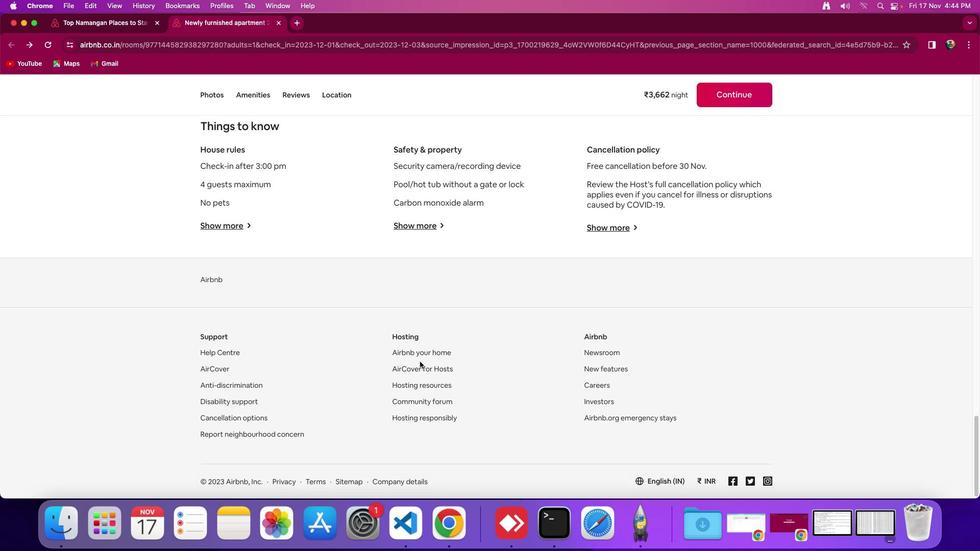 
Action: Mouse scrolled (419, 361) with delta (0, 0)
Screenshot: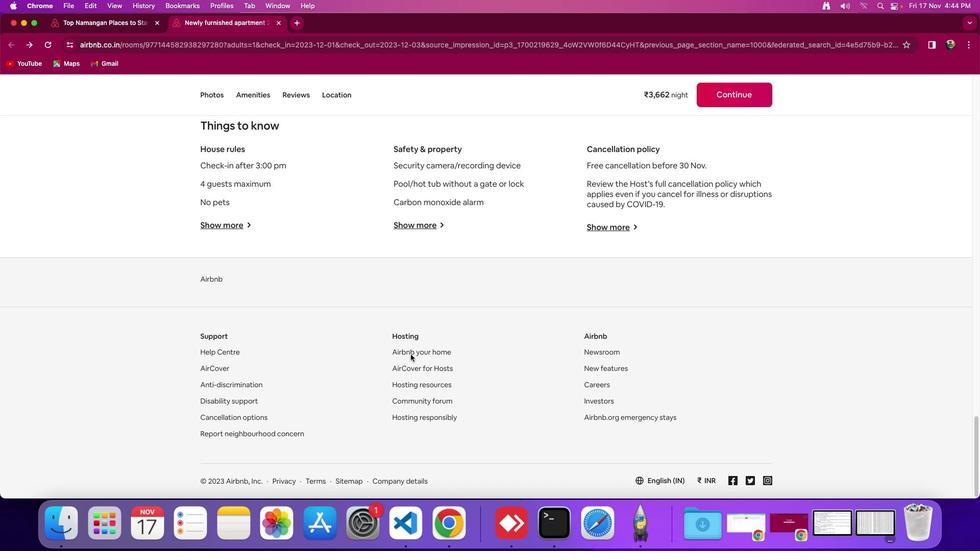 
Action: Mouse scrolled (419, 361) with delta (0, 0)
Screenshot: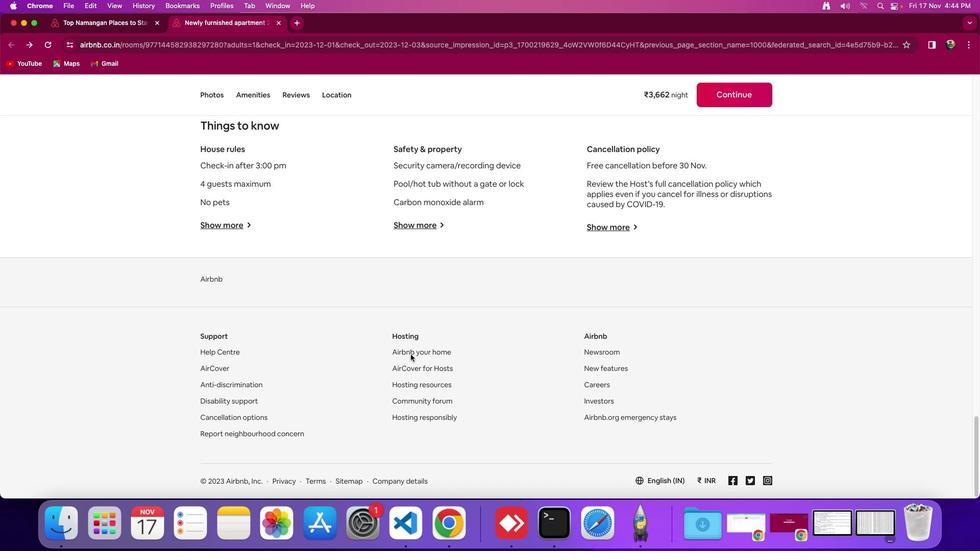 
Action: Mouse scrolled (419, 361) with delta (0, -2)
Screenshot: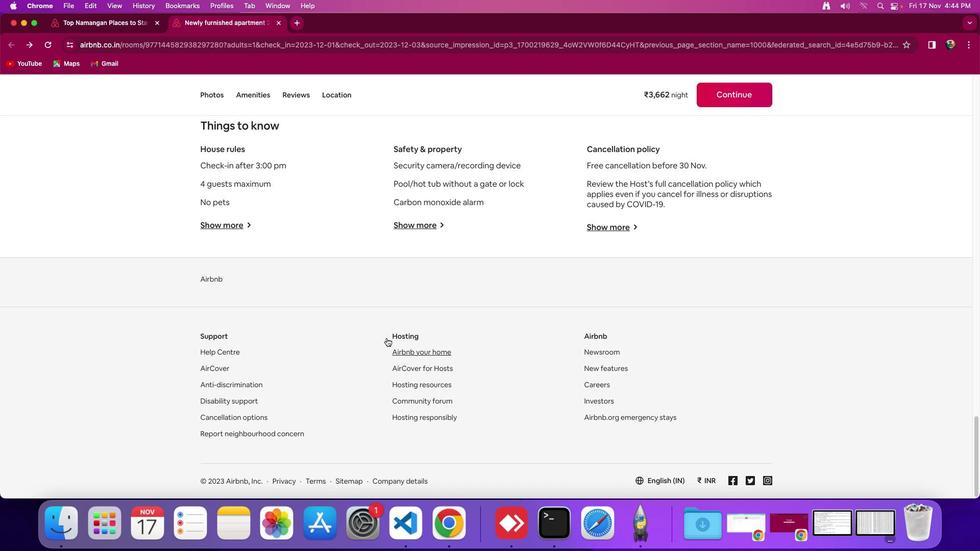 
Action: Mouse scrolled (419, 361) with delta (0, -3)
